 Task: Find connections with filter location Izegem with filter topic #linkedintrainer with filter profile language English with filter current company AKQA with filter school Chettinad Vidyashram with filter industry Accommodation Services with filter service category Insurance with filter keywords title Youth Volunteer
Action: Mouse moved to (630, 131)
Screenshot: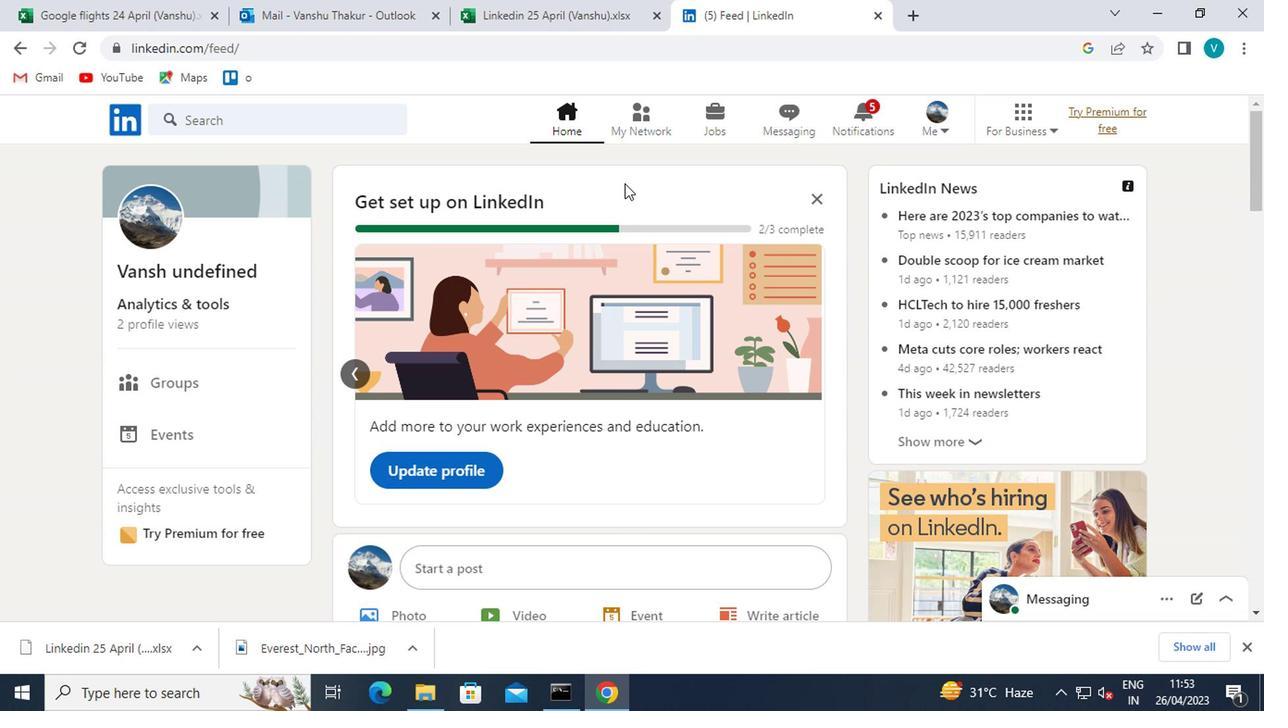 
Action: Mouse pressed left at (630, 131)
Screenshot: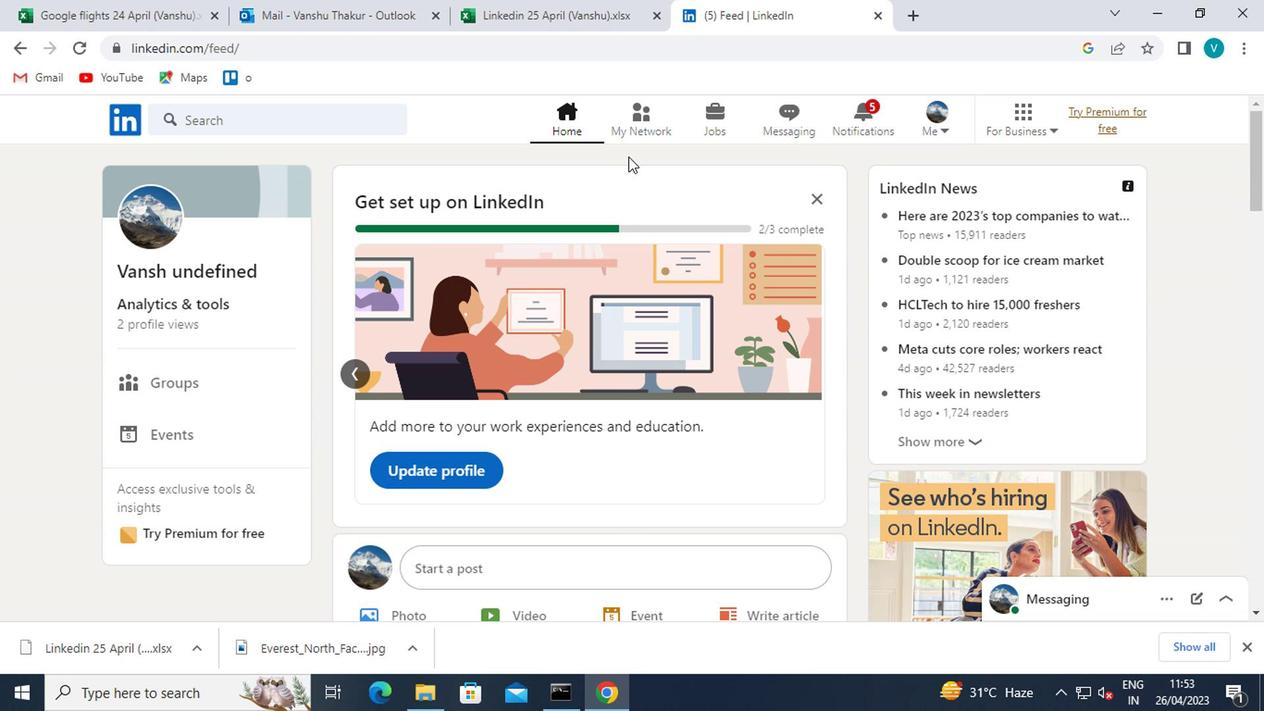 
Action: Mouse moved to (201, 229)
Screenshot: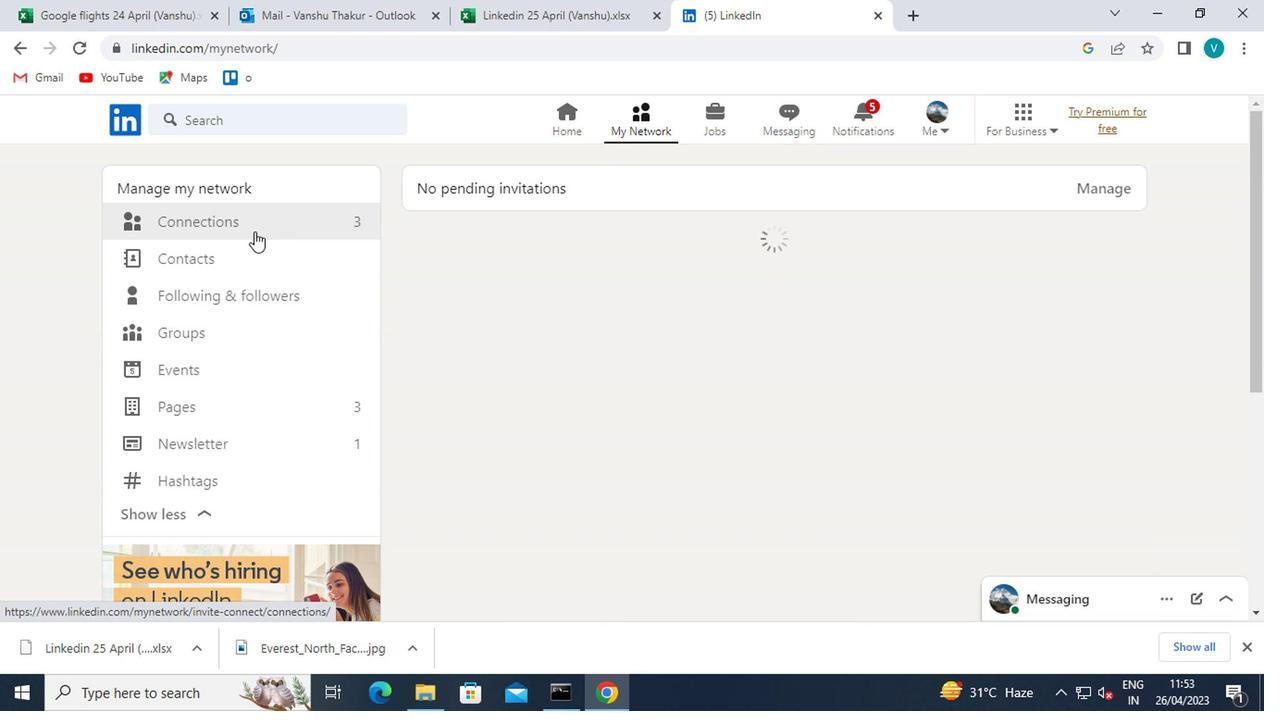 
Action: Mouse pressed left at (201, 229)
Screenshot: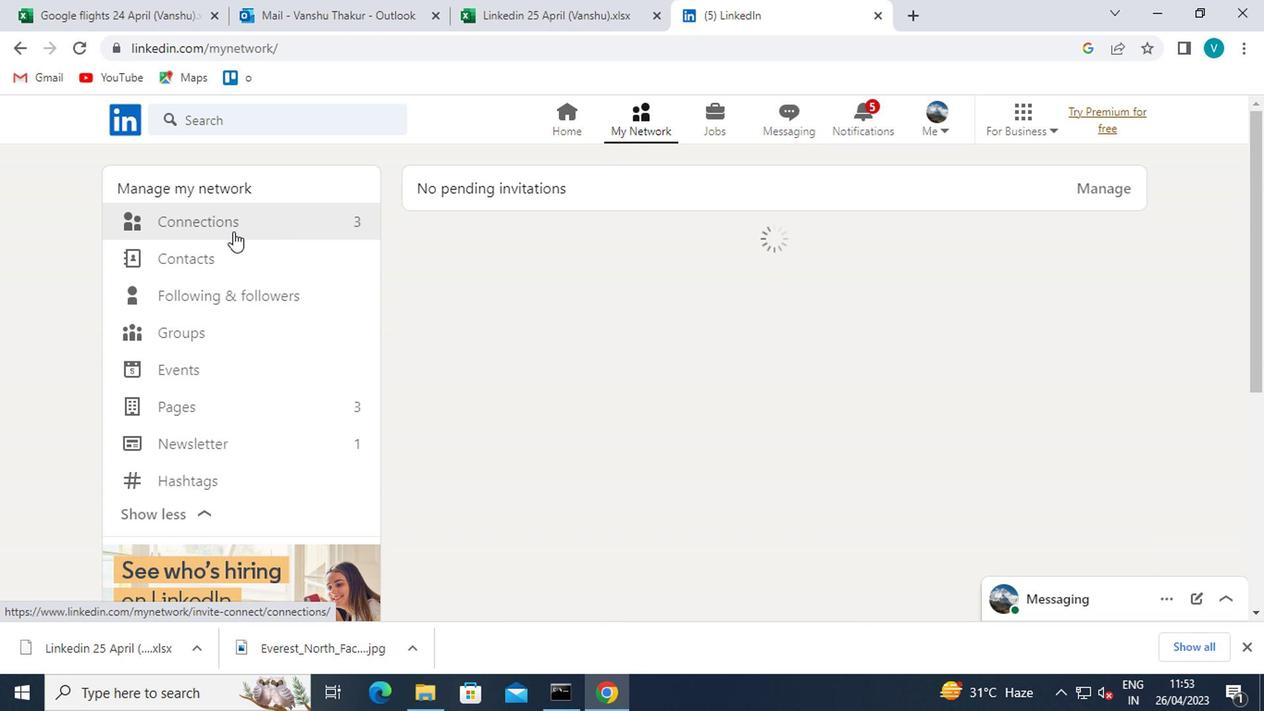 
Action: Mouse moved to (715, 225)
Screenshot: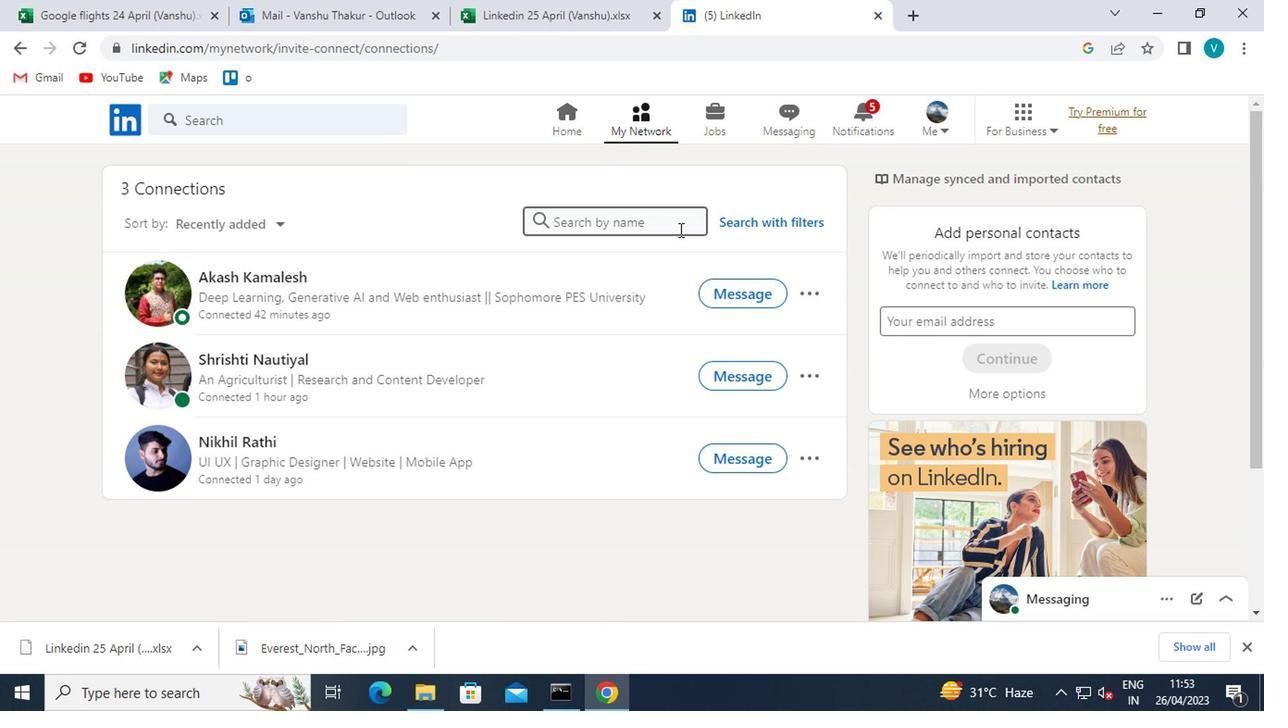
Action: Mouse pressed left at (715, 225)
Screenshot: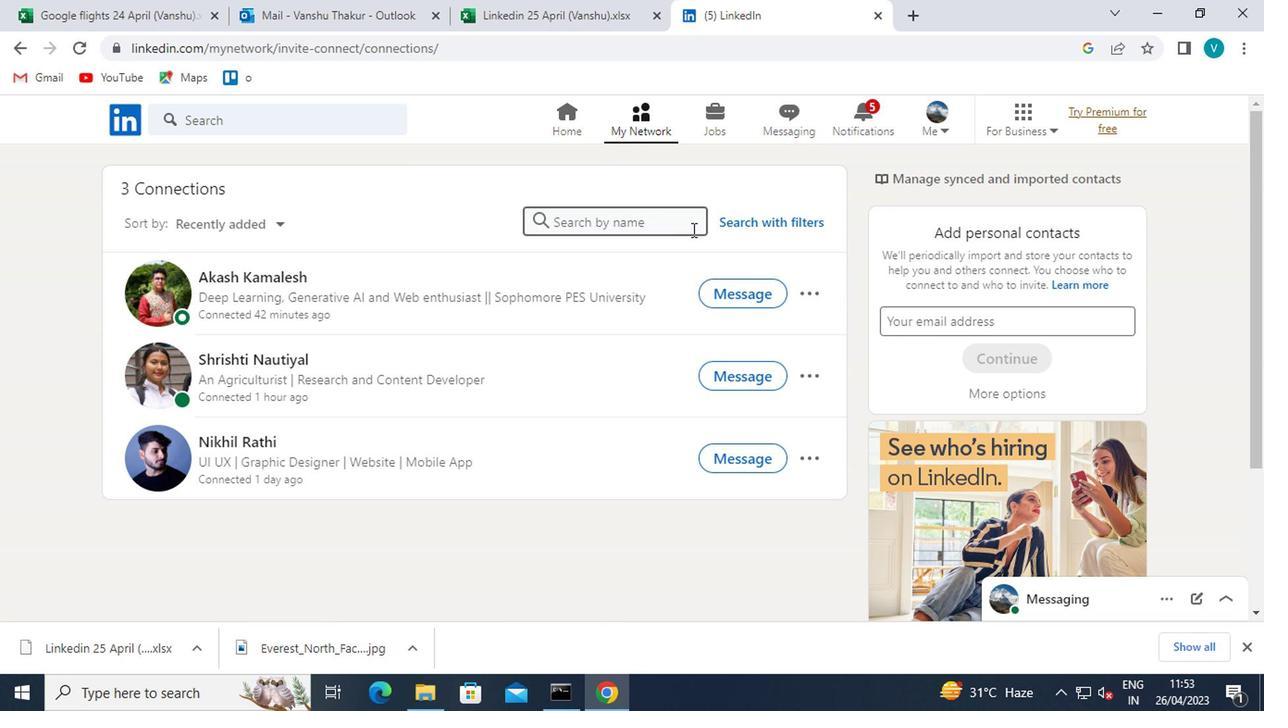 
Action: Mouse moved to (619, 169)
Screenshot: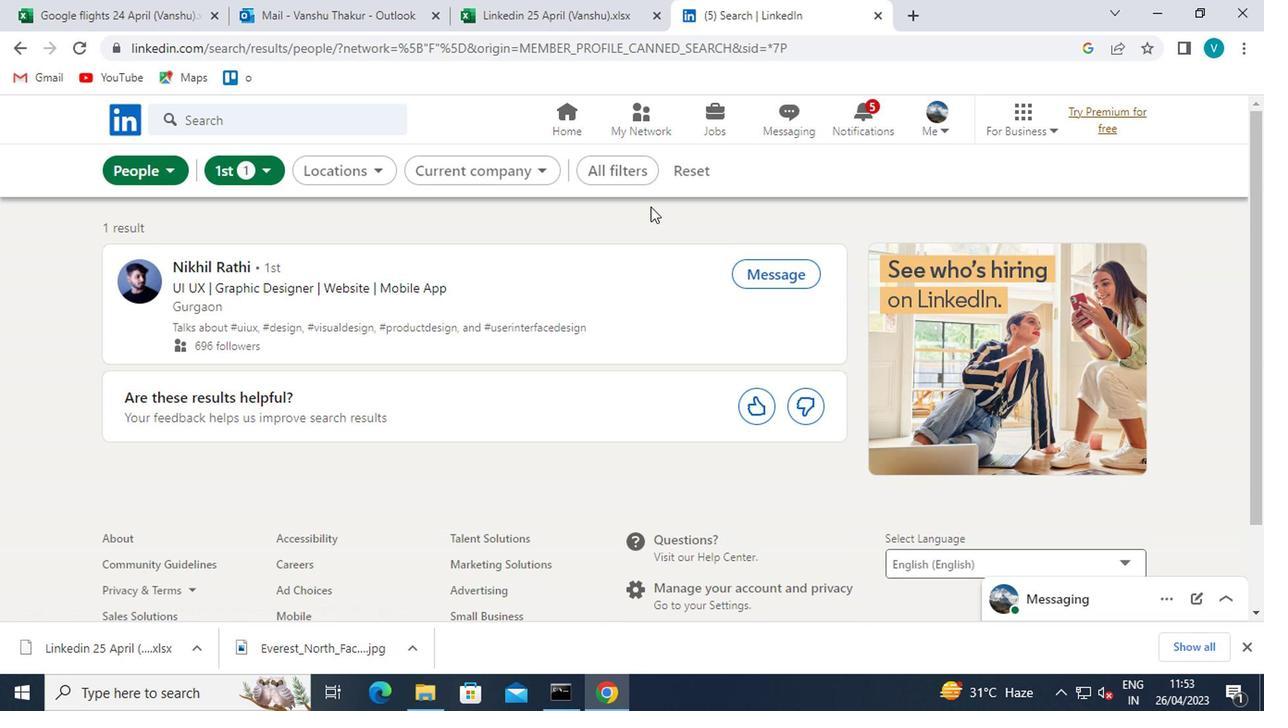 
Action: Mouse pressed left at (619, 169)
Screenshot: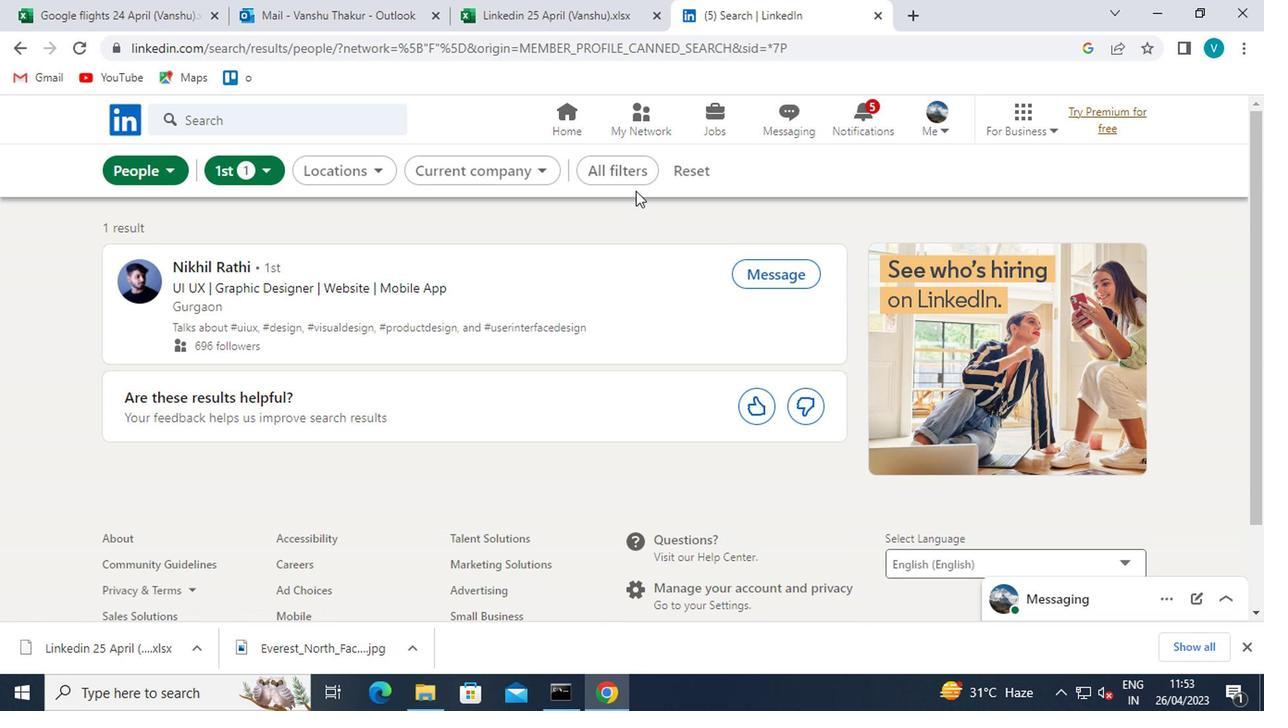 
Action: Mouse moved to (836, 328)
Screenshot: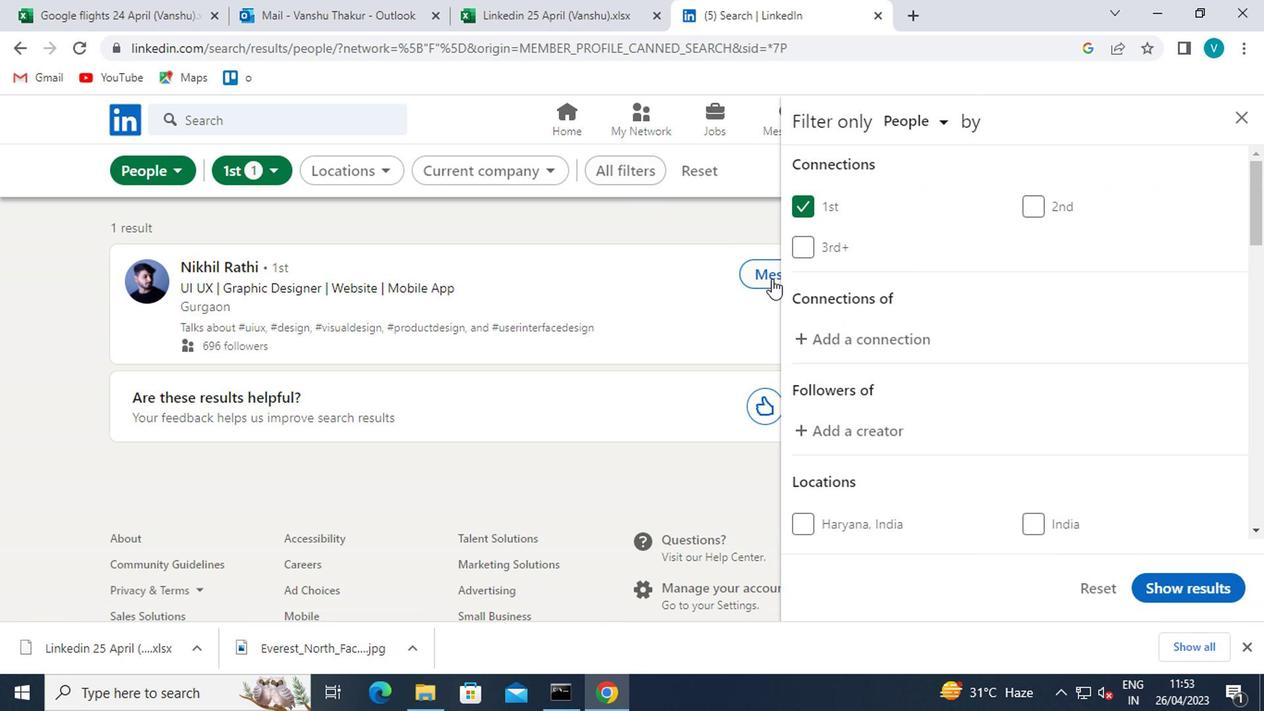 
Action: Mouse scrolled (836, 327) with delta (0, -1)
Screenshot: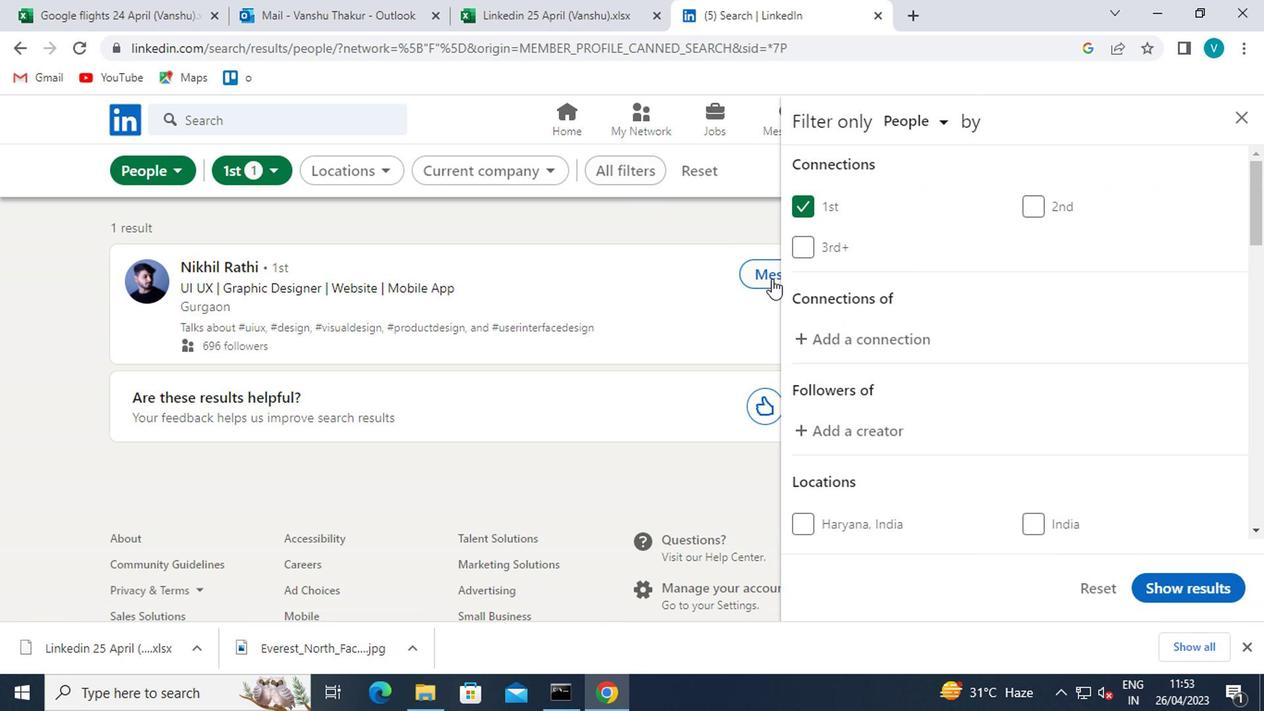 
Action: Mouse moved to (844, 340)
Screenshot: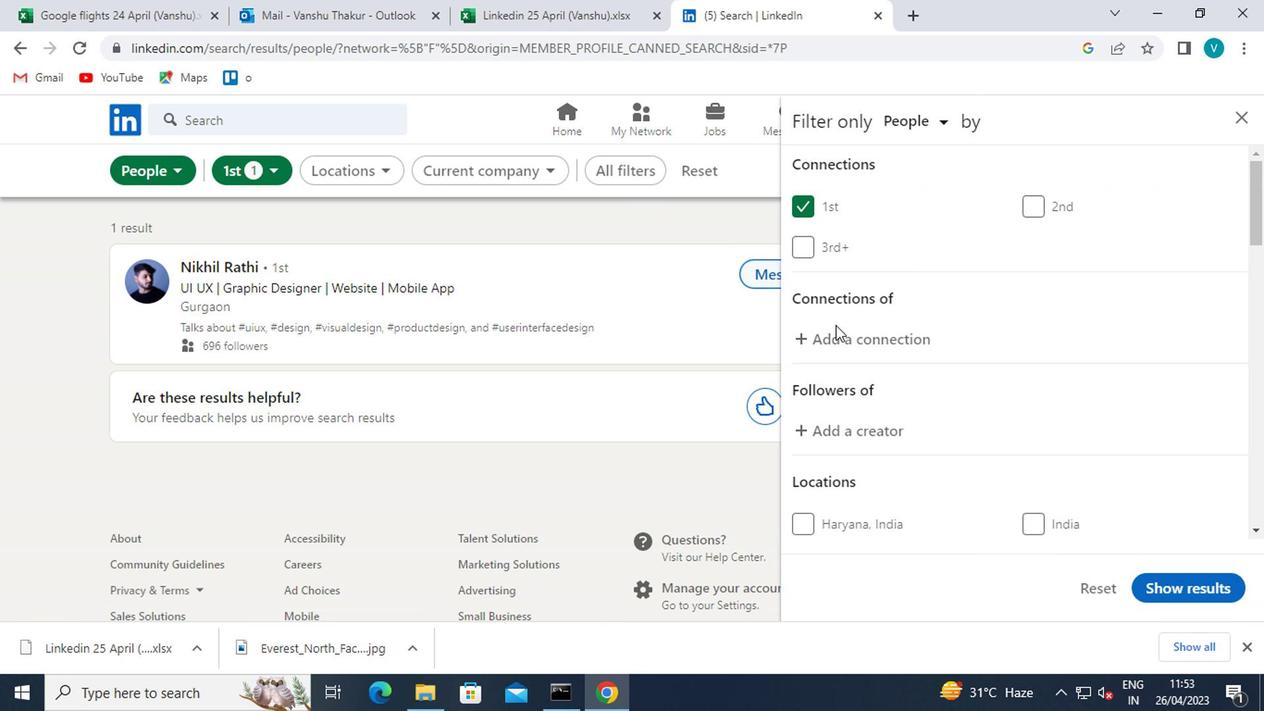 
Action: Mouse scrolled (844, 339) with delta (0, 0)
Screenshot: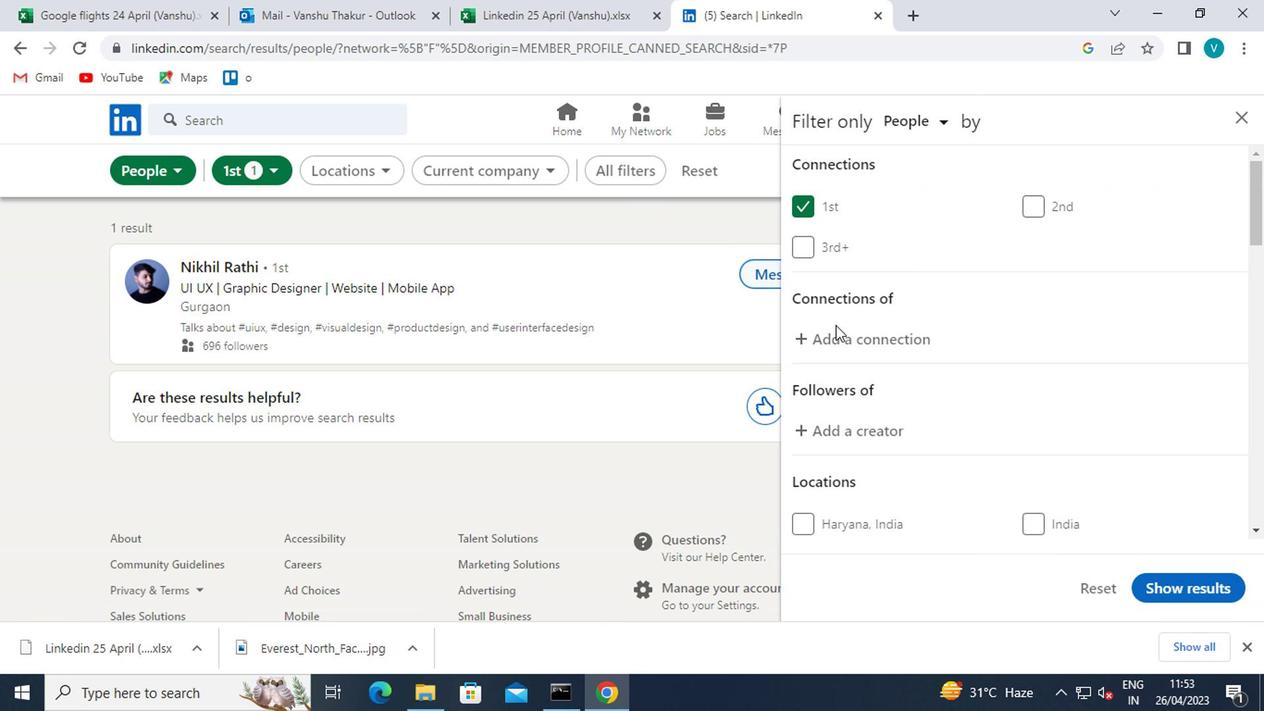
Action: Mouse moved to (848, 349)
Screenshot: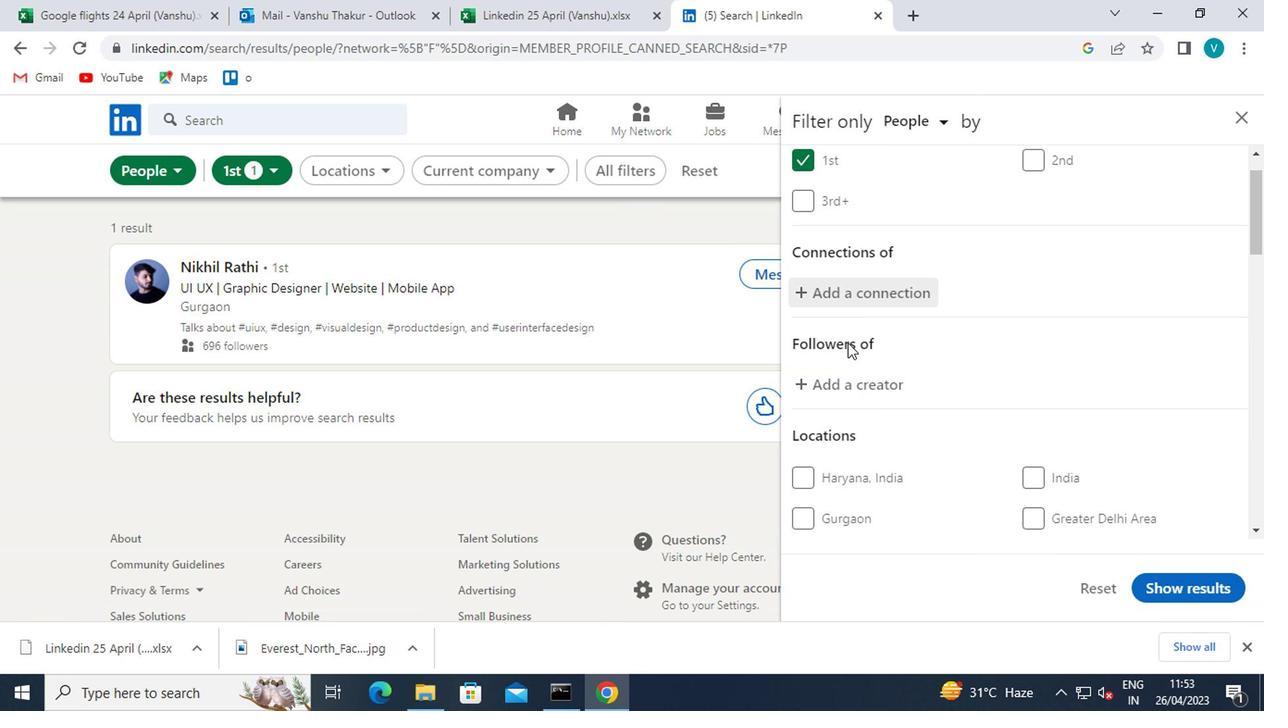 
Action: Mouse scrolled (848, 349) with delta (0, 0)
Screenshot: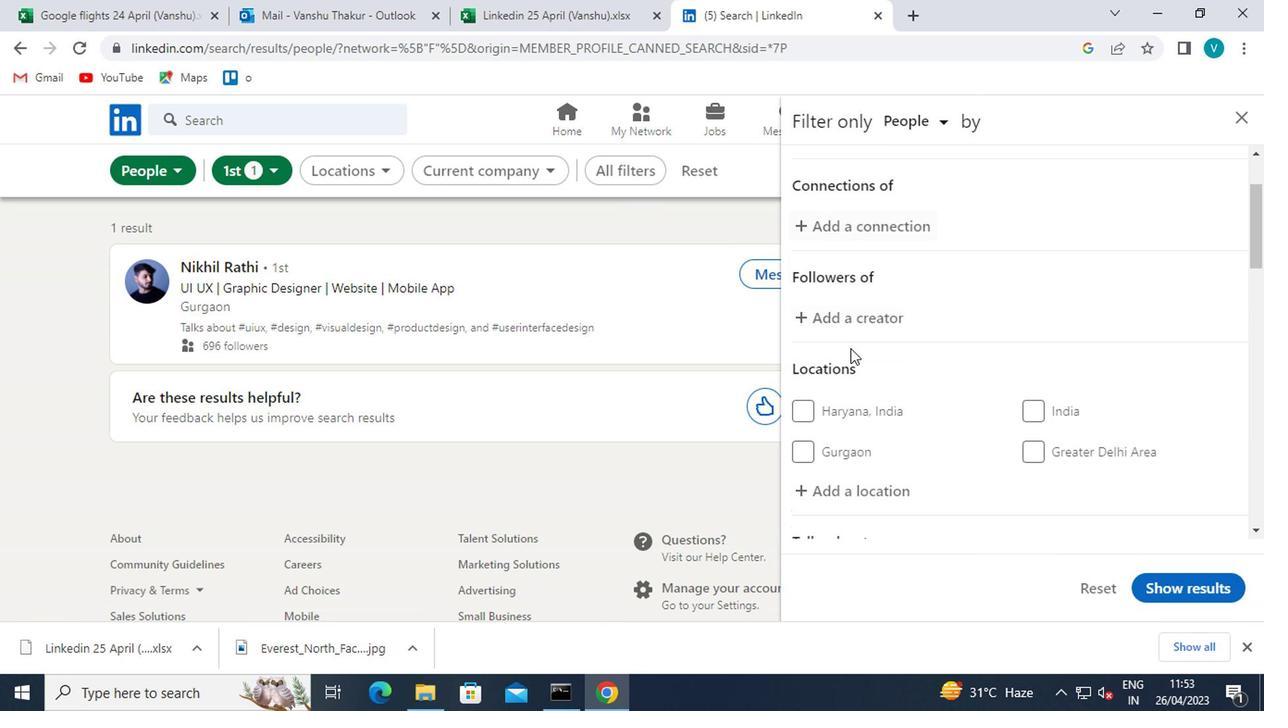 
Action: Mouse moved to (869, 324)
Screenshot: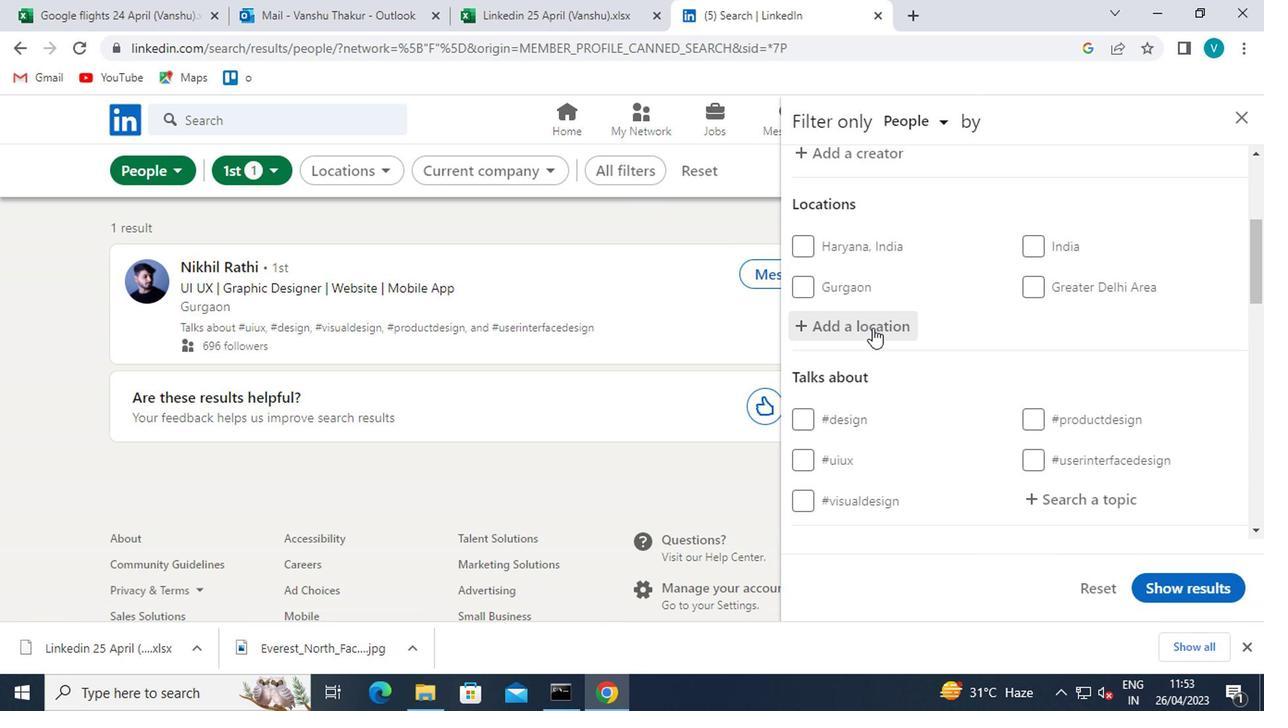 
Action: Mouse pressed left at (869, 324)
Screenshot: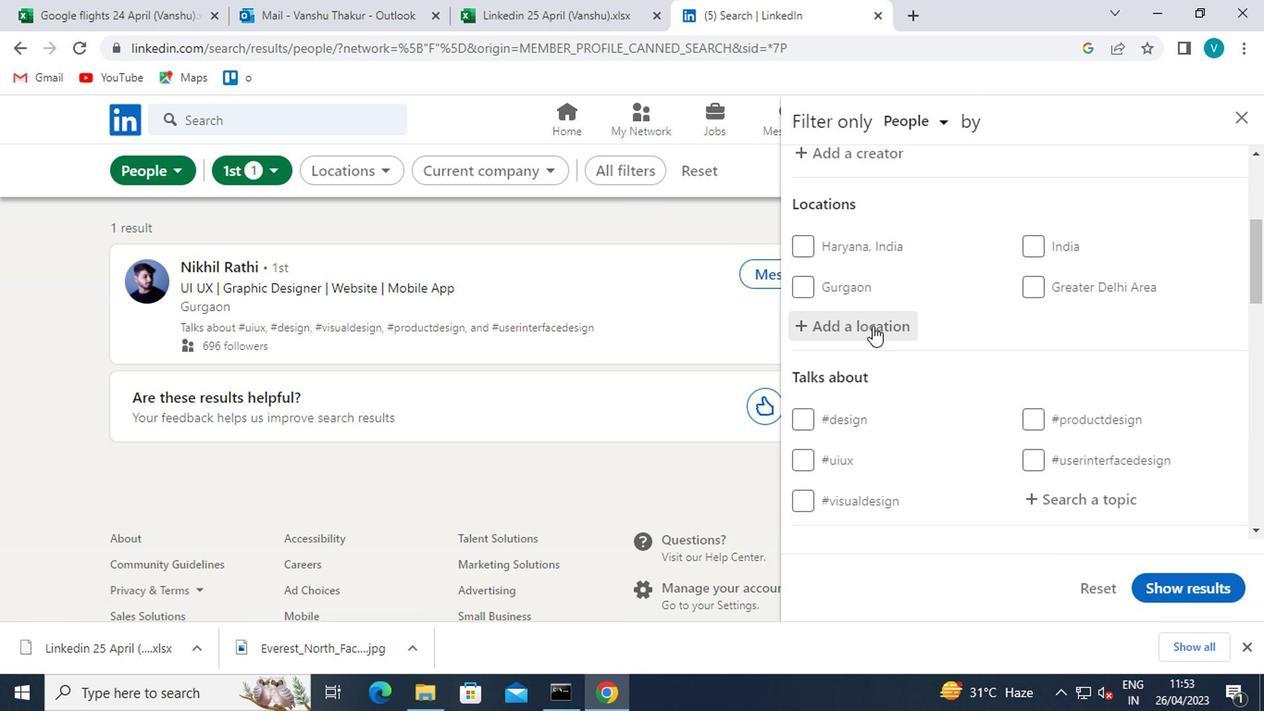 
Action: Mouse moved to (866, 322)
Screenshot: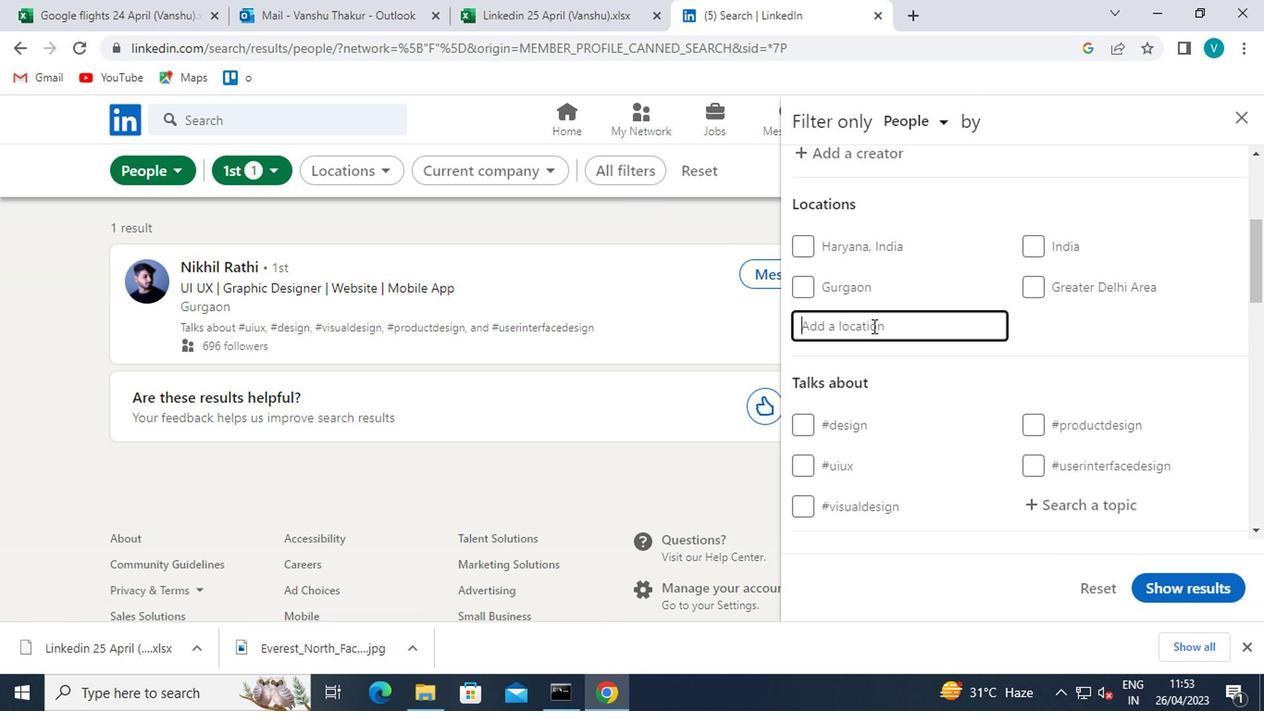 
Action: Key pressed <Key.shift>IZEGEM<Key.space>
Screenshot: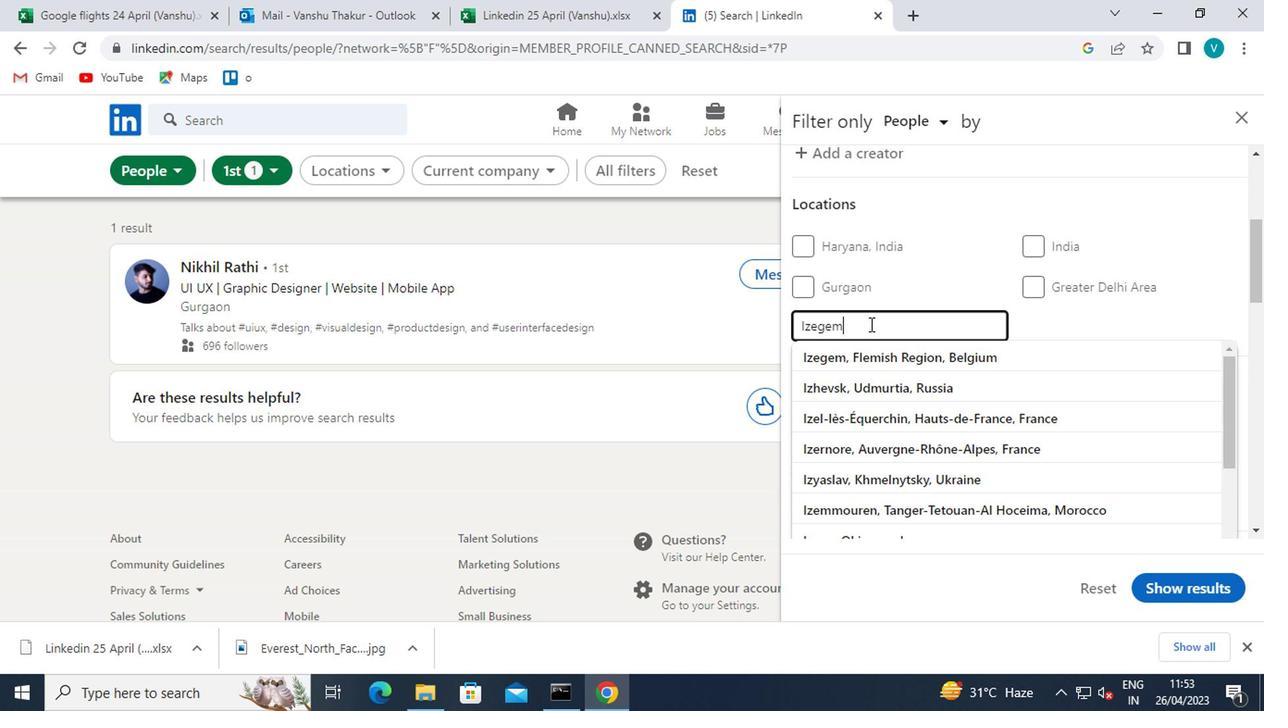
Action: Mouse moved to (874, 352)
Screenshot: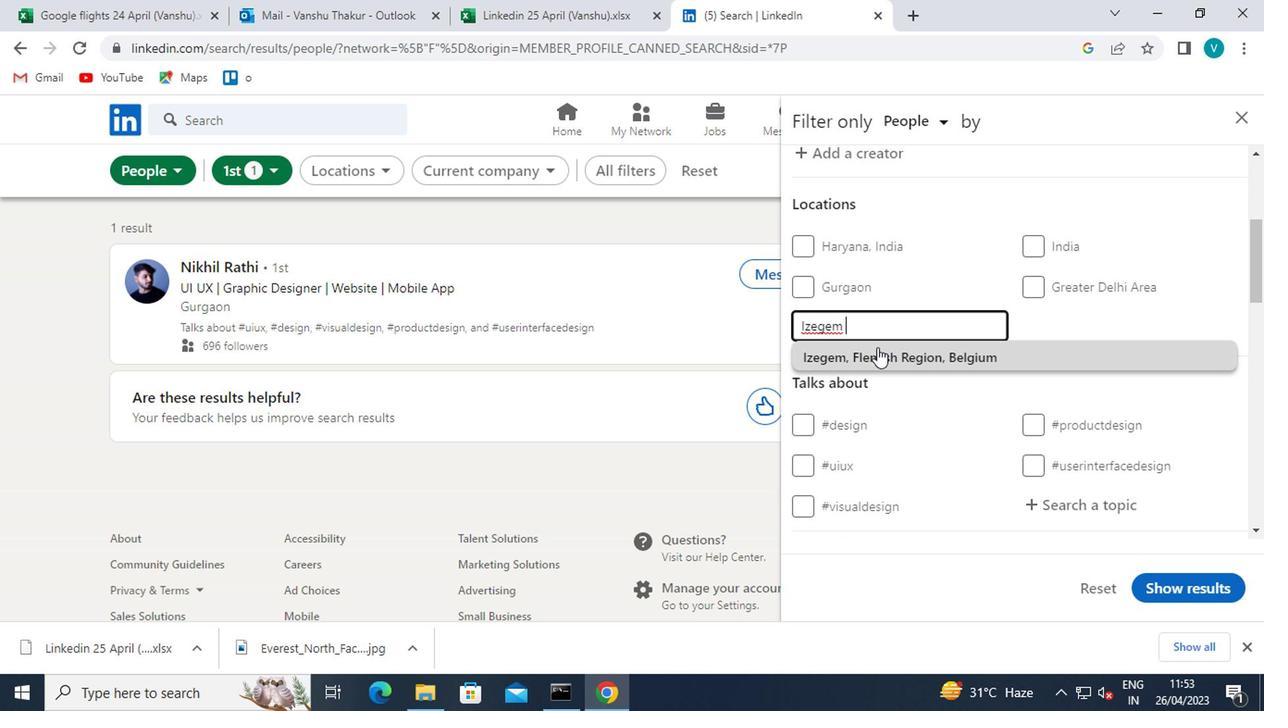 
Action: Mouse pressed left at (874, 352)
Screenshot: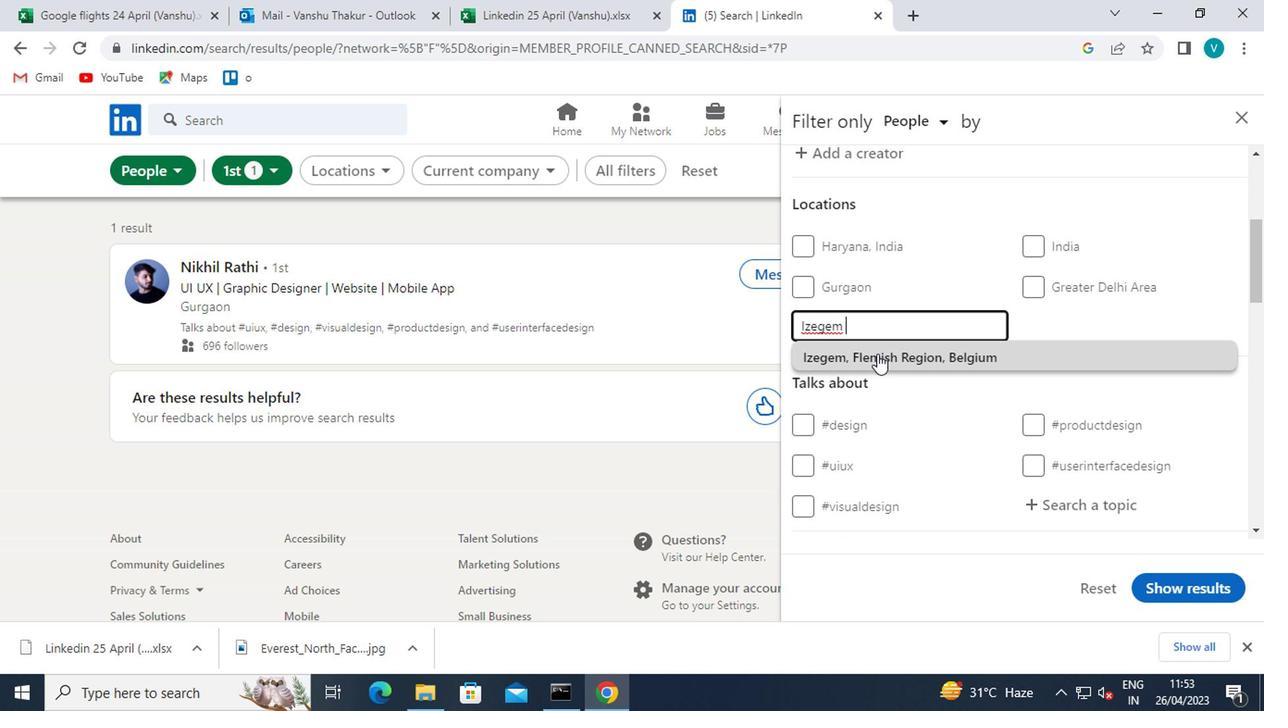 
Action: Mouse scrolled (874, 351) with delta (0, 0)
Screenshot: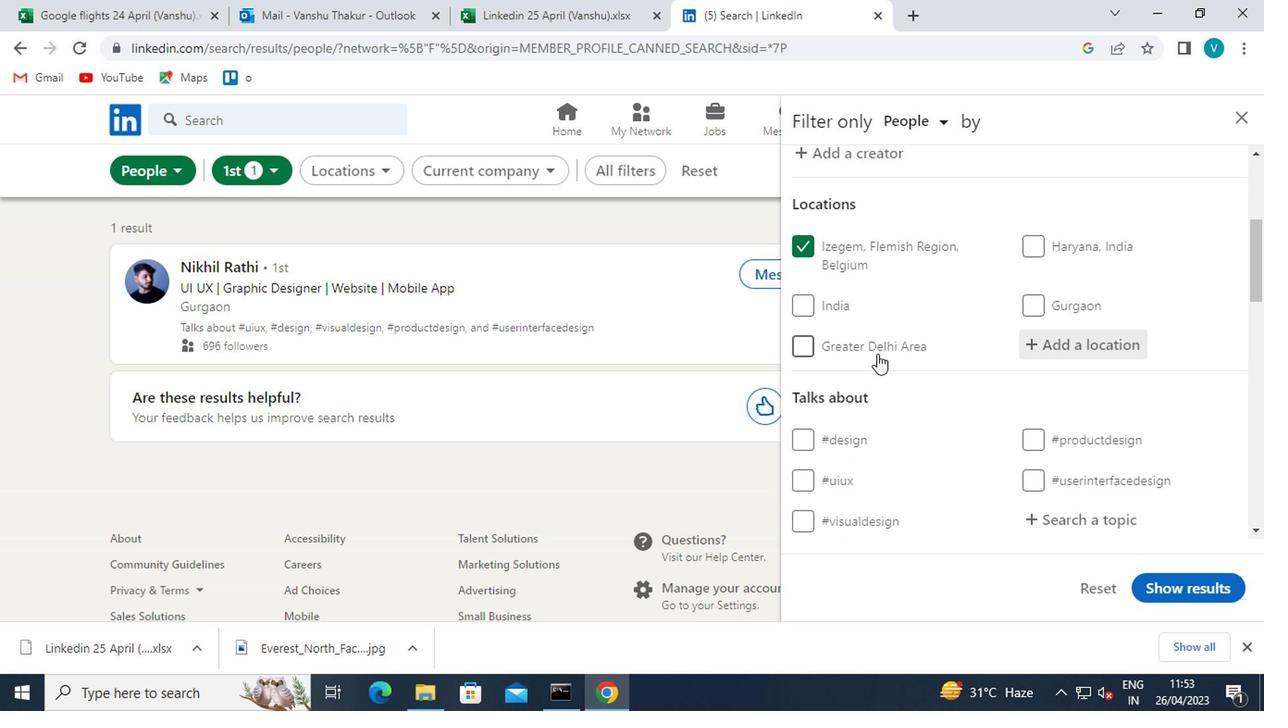 
Action: Mouse scrolled (874, 351) with delta (0, 0)
Screenshot: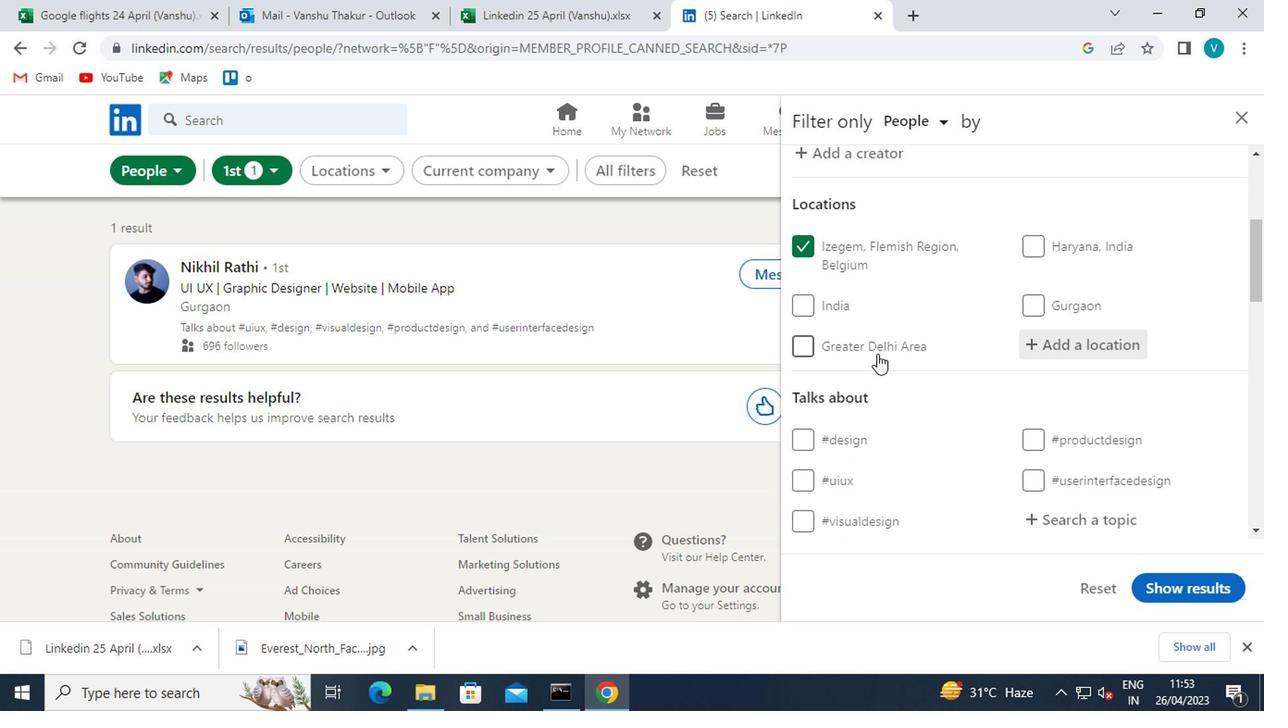 
Action: Mouse moved to (1087, 347)
Screenshot: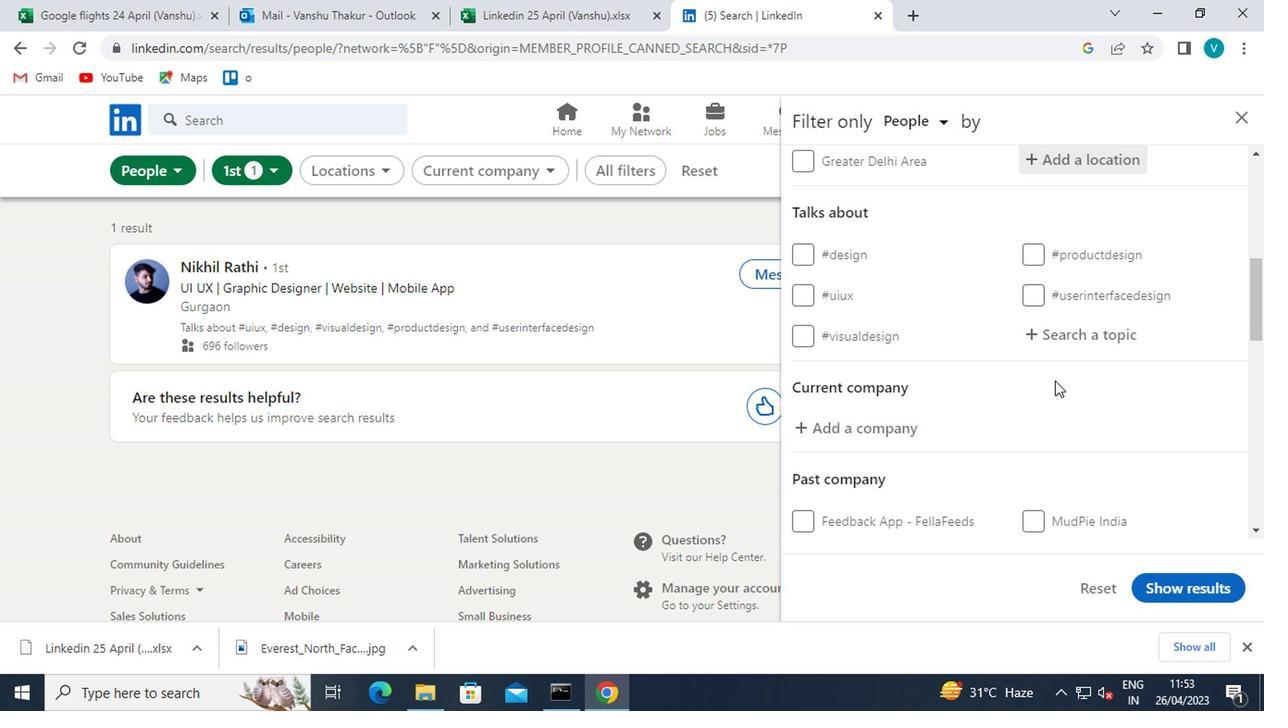 
Action: Mouse pressed left at (1087, 347)
Screenshot: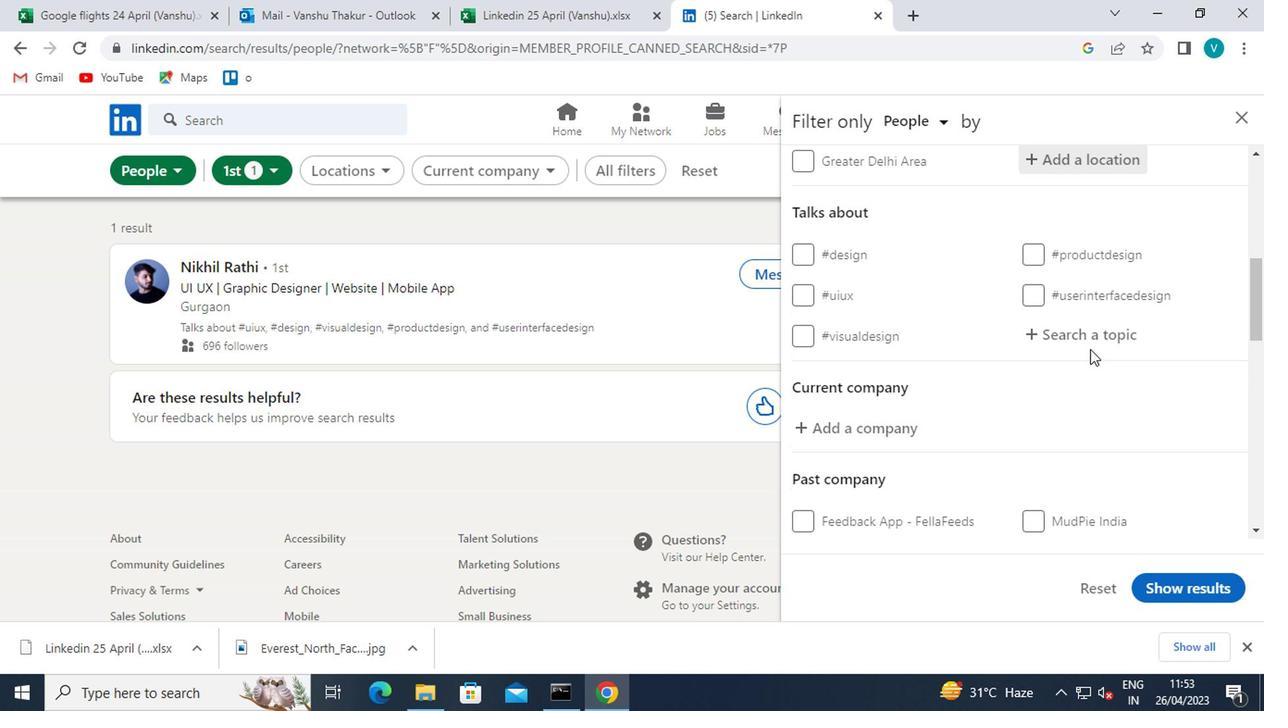 
Action: Mouse moved to (1092, 340)
Screenshot: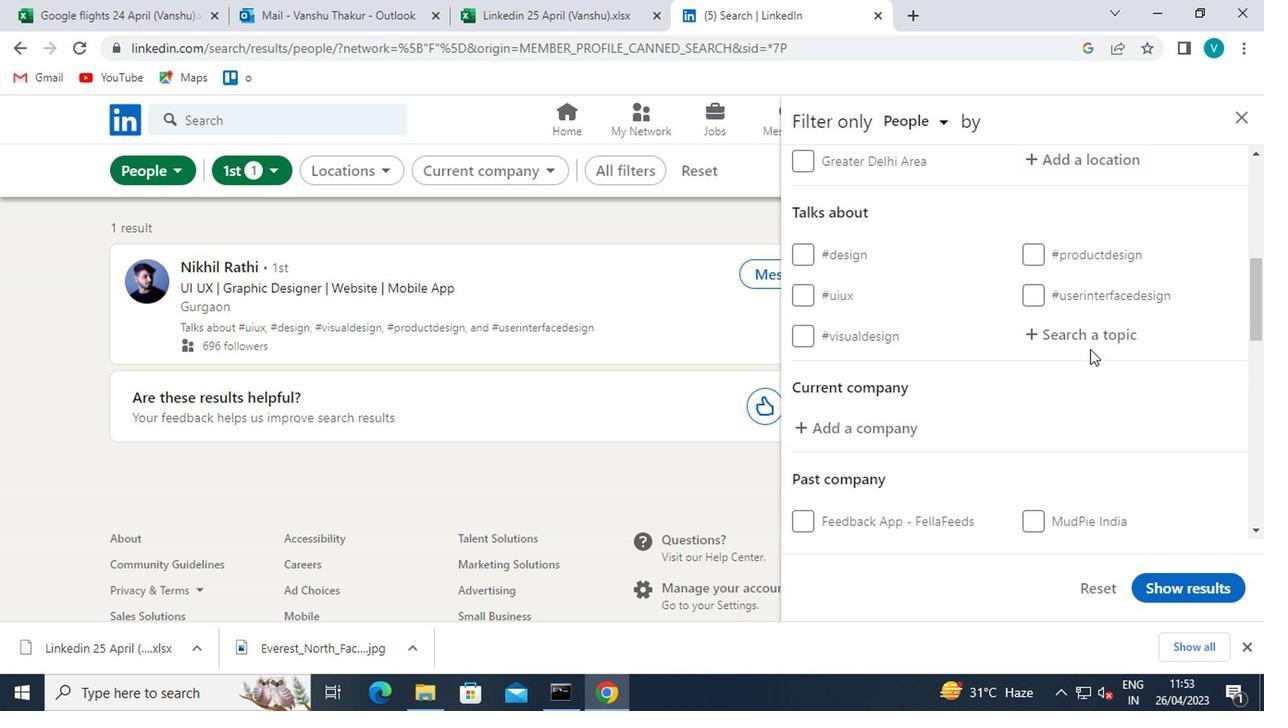 
Action: Mouse pressed left at (1092, 340)
Screenshot: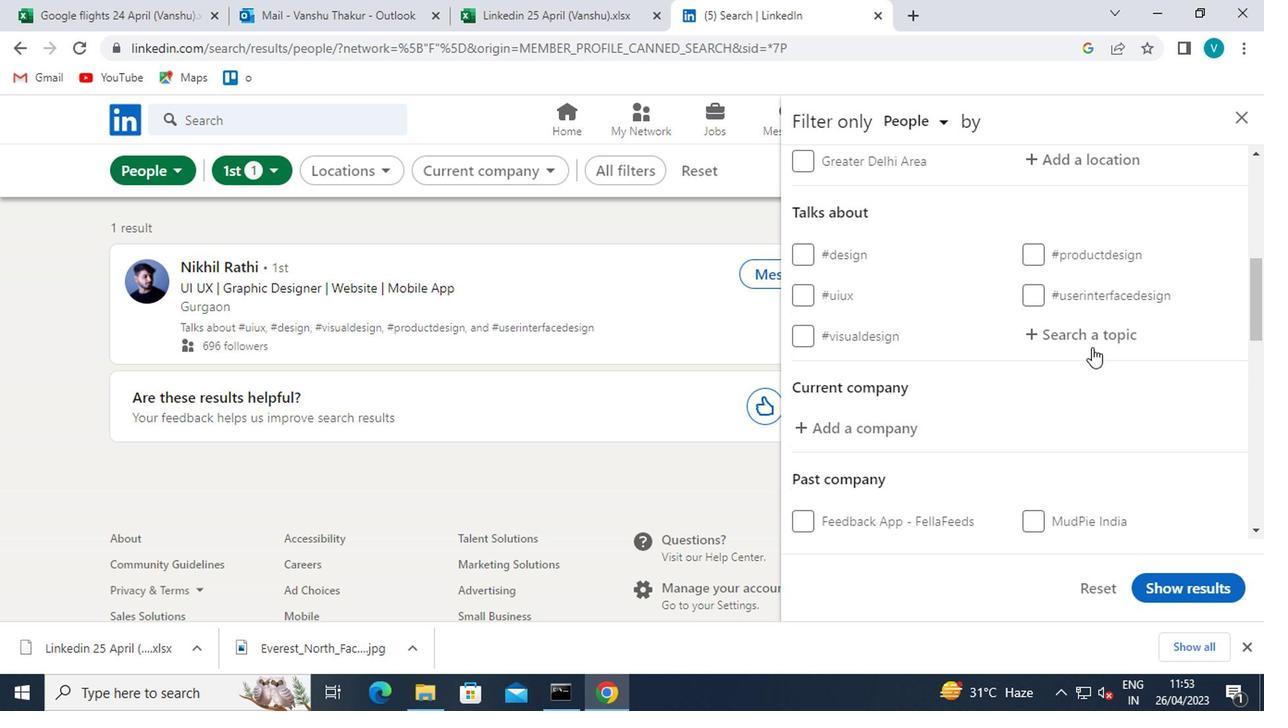 
Action: Key pressed <Key.shift>#<Key.shift><Key.shift><Key.shift><Key.shift>L<Key.backspace>LINKEDIN<Key.space><Key.left>TRAINER<Key.space>
Screenshot: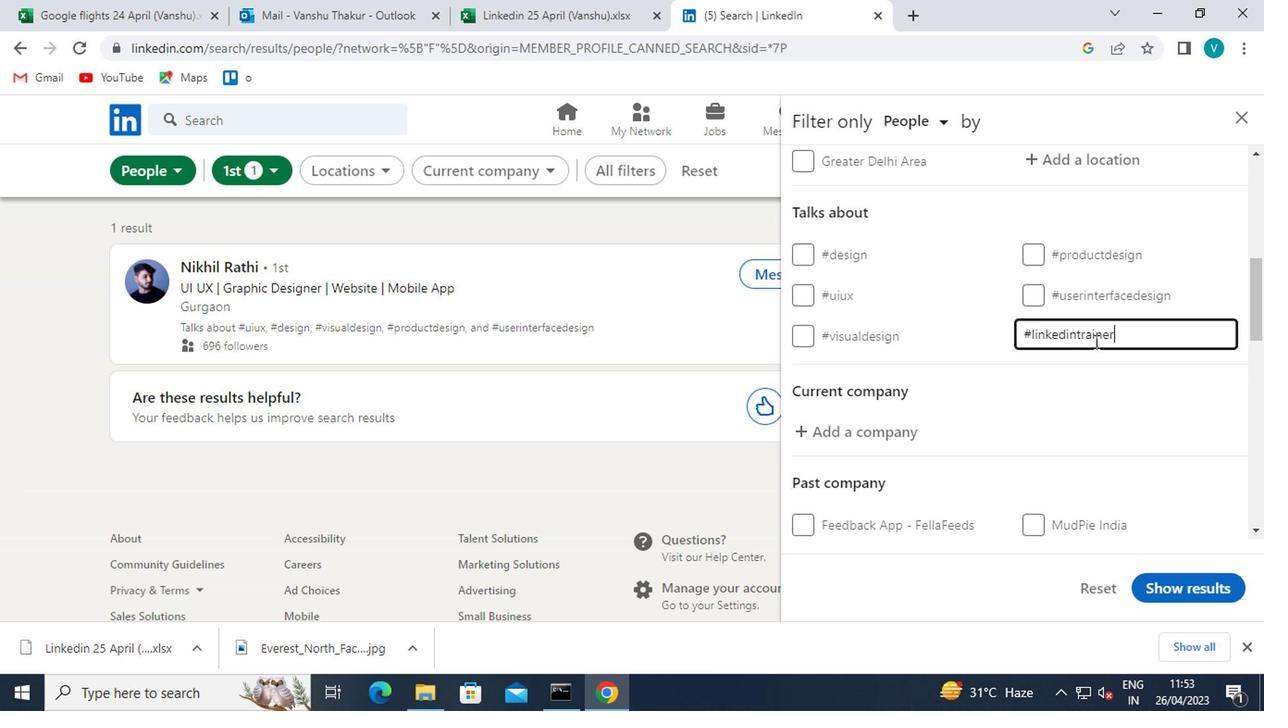 
Action: Mouse moved to (1088, 374)
Screenshot: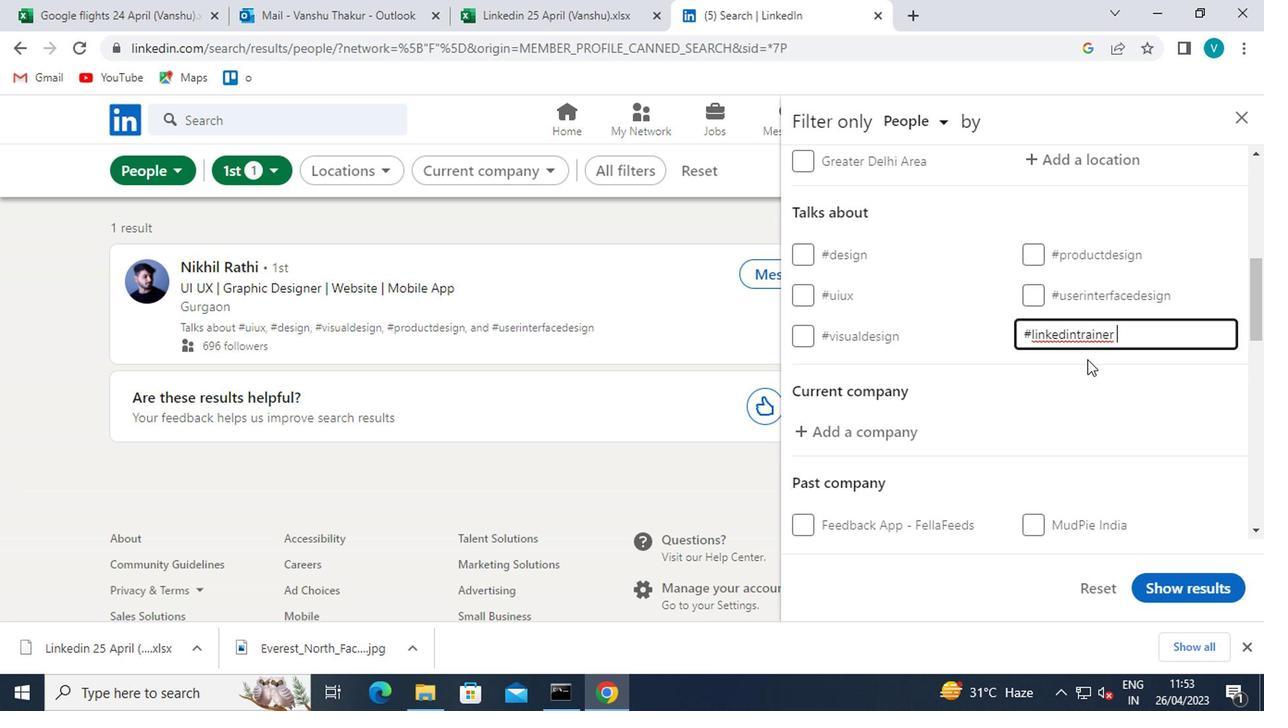 
Action: Mouse pressed left at (1088, 374)
Screenshot: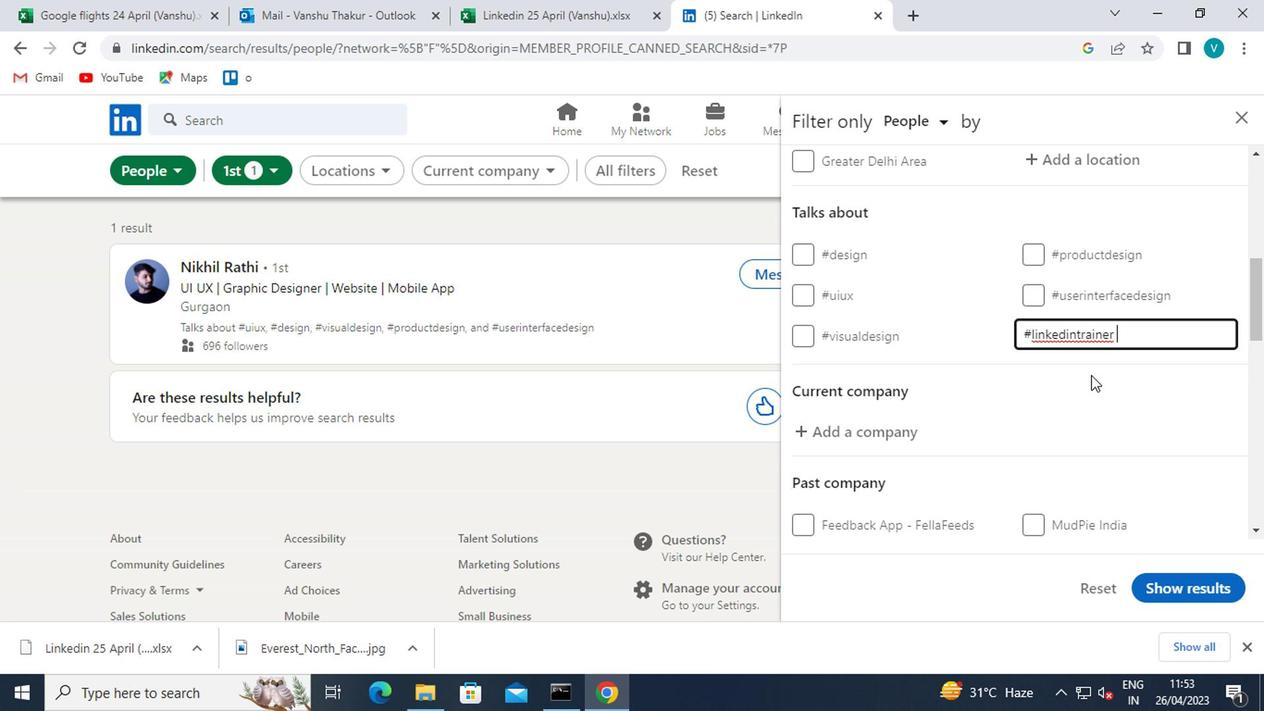 
Action: Mouse scrolled (1088, 372) with delta (0, -1)
Screenshot: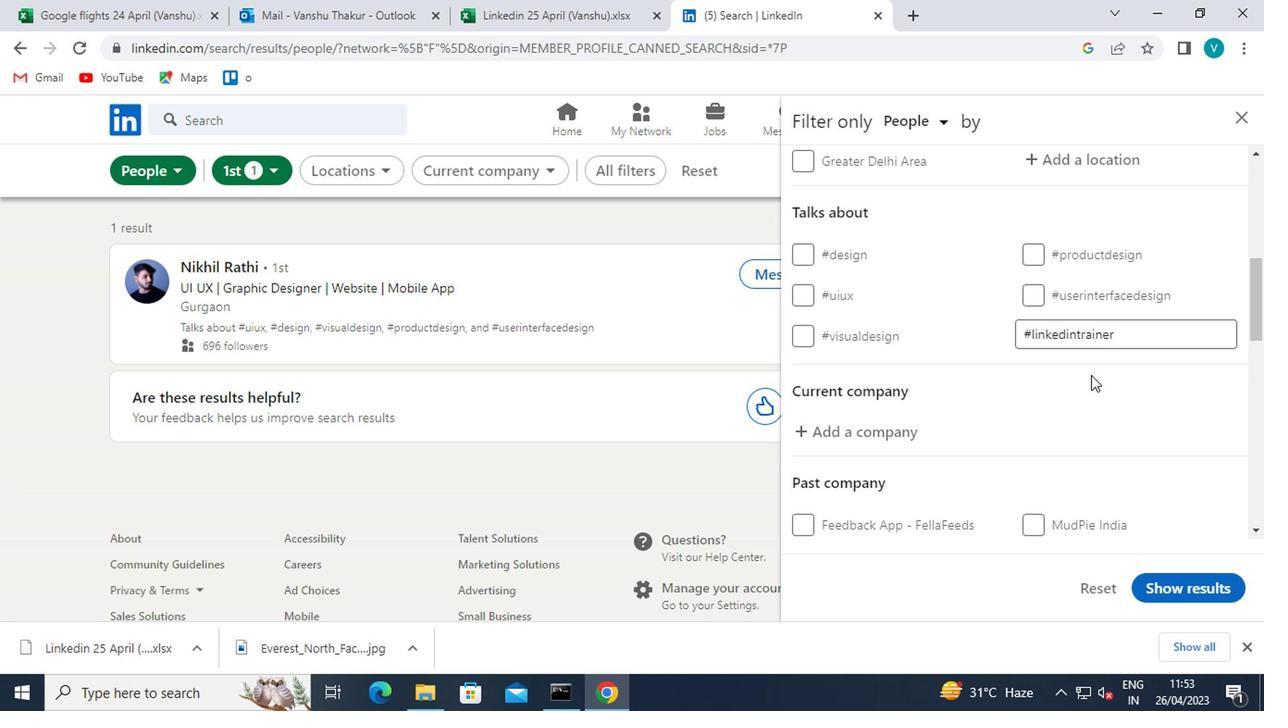 
Action: Mouse moved to (1087, 378)
Screenshot: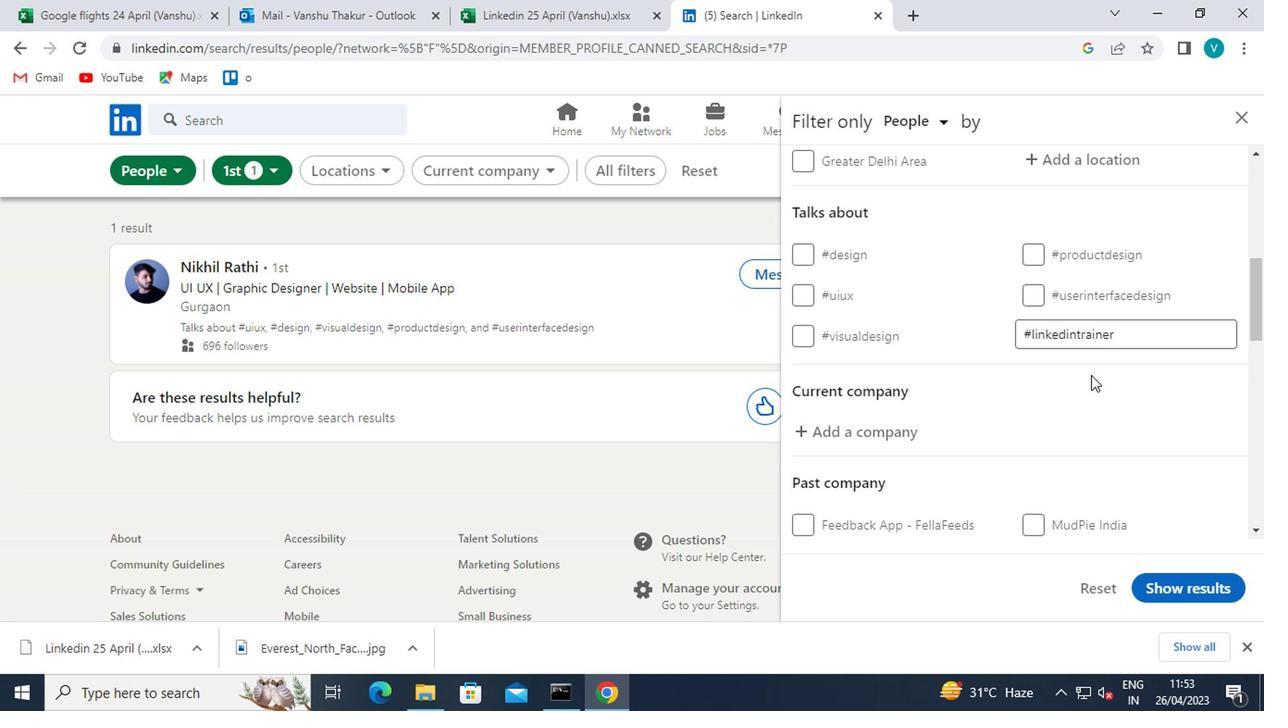 
Action: Mouse scrolled (1087, 376) with delta (0, -1)
Screenshot: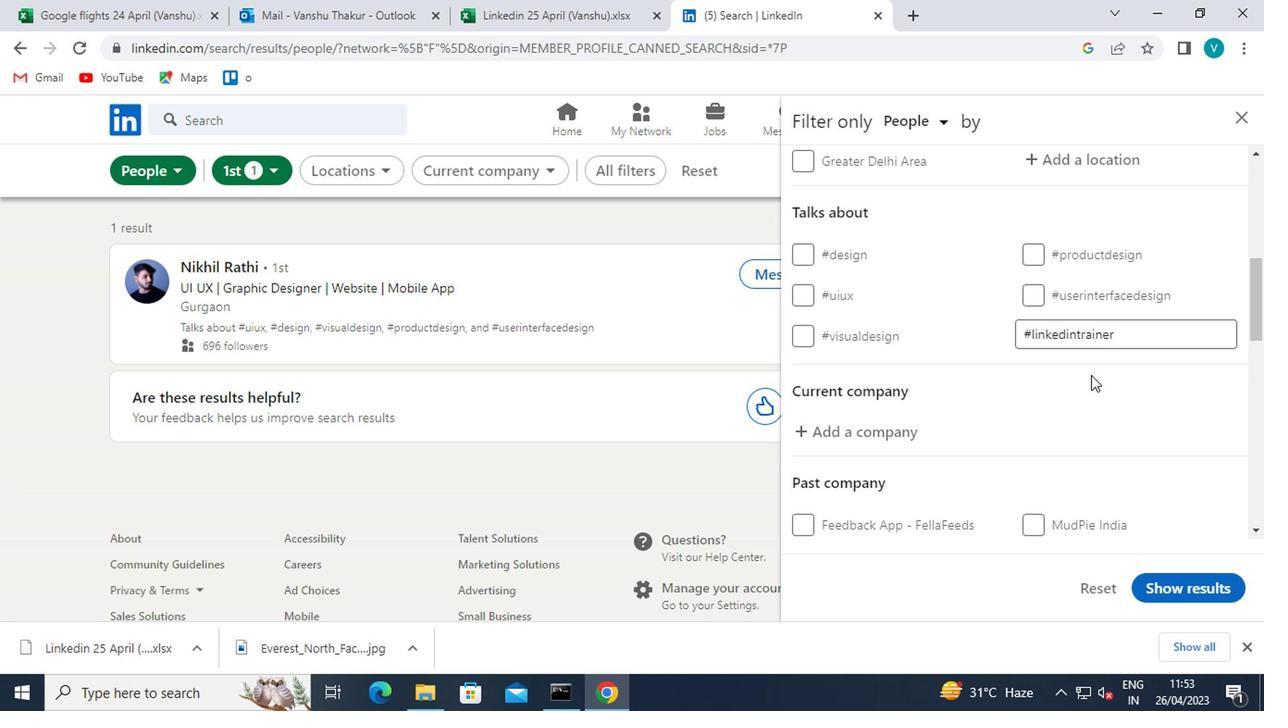 
Action: Mouse moved to (1046, 387)
Screenshot: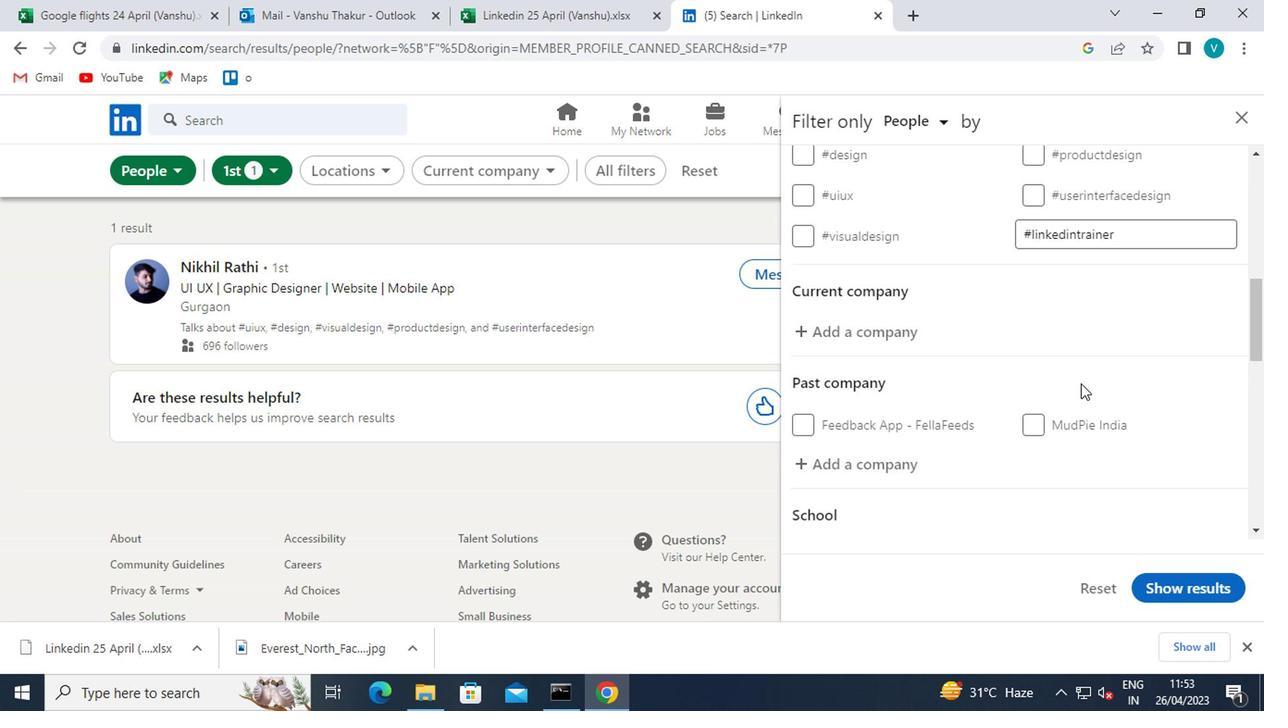 
Action: Mouse scrolled (1046, 387) with delta (0, 0)
Screenshot: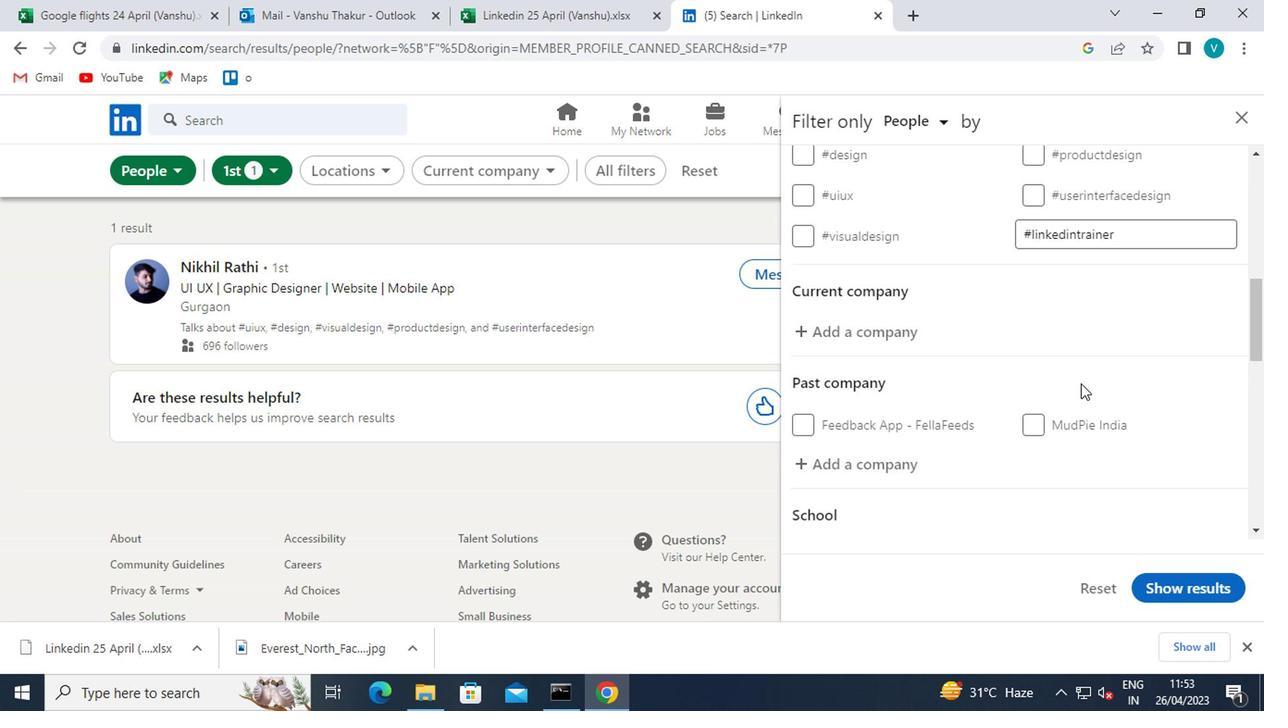 
Action: Mouse moved to (1004, 397)
Screenshot: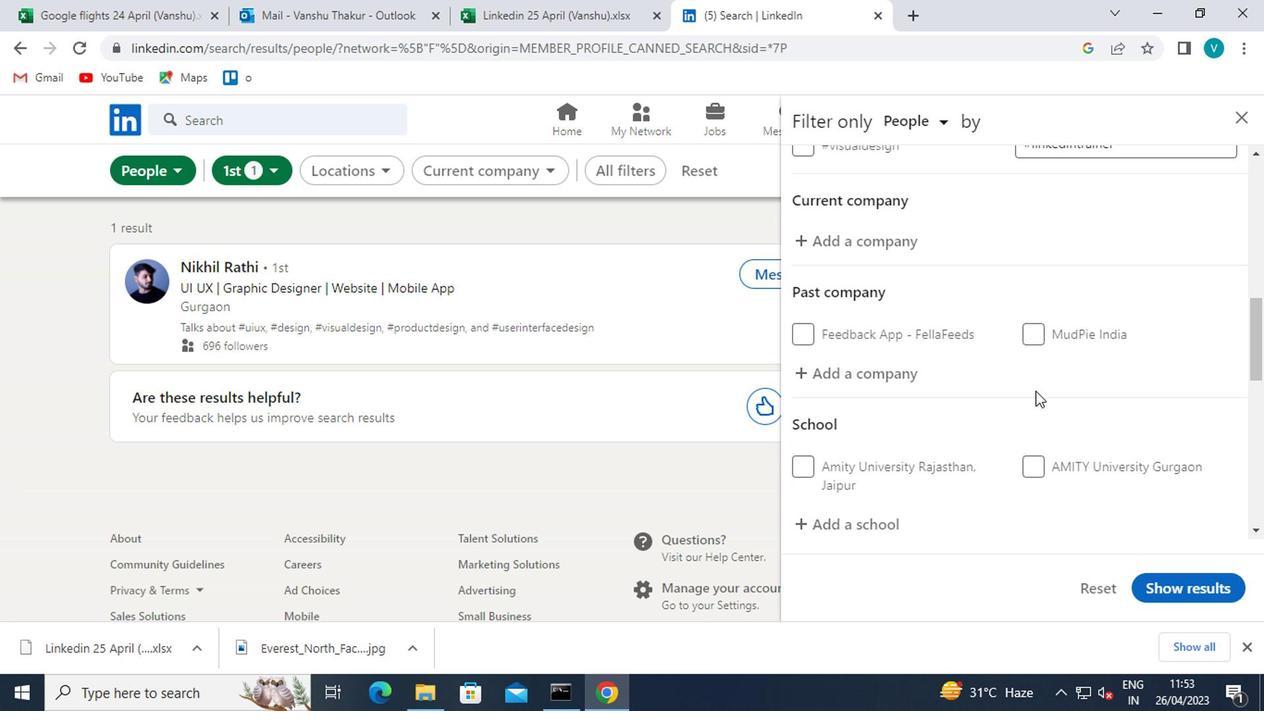 
Action: Mouse scrolled (1004, 396) with delta (0, 0)
Screenshot: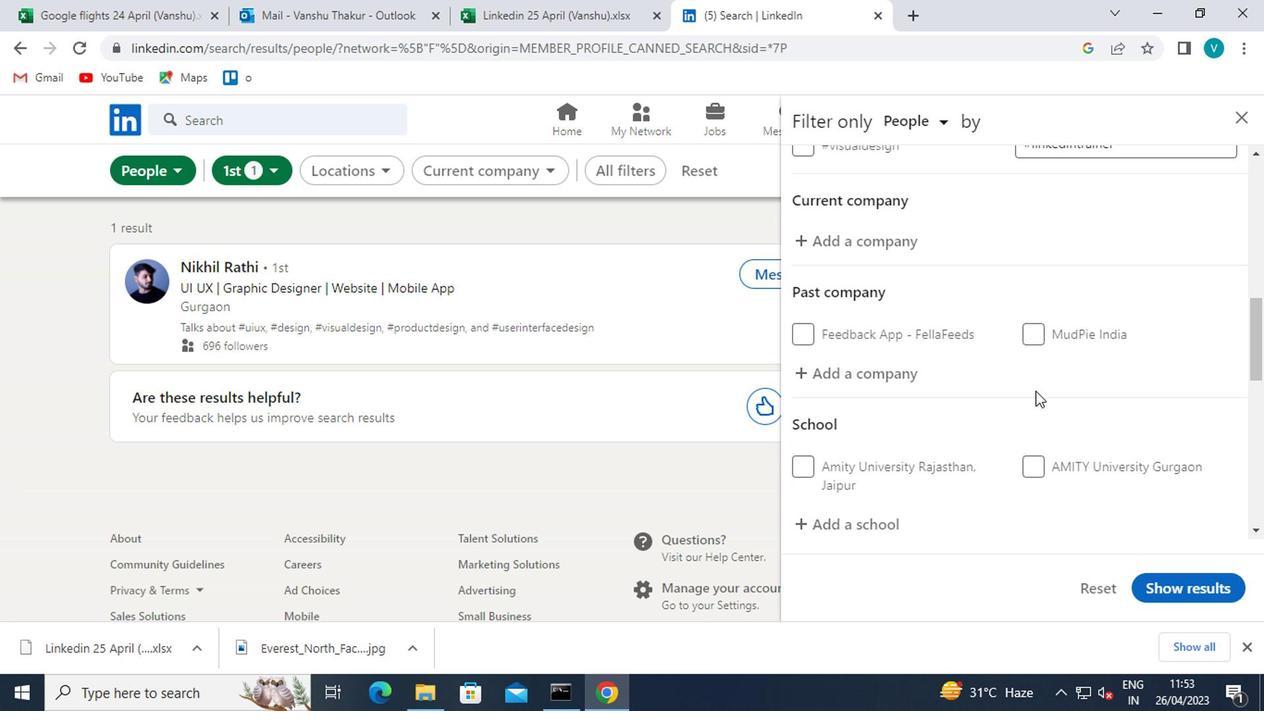 
Action: Mouse moved to (966, 405)
Screenshot: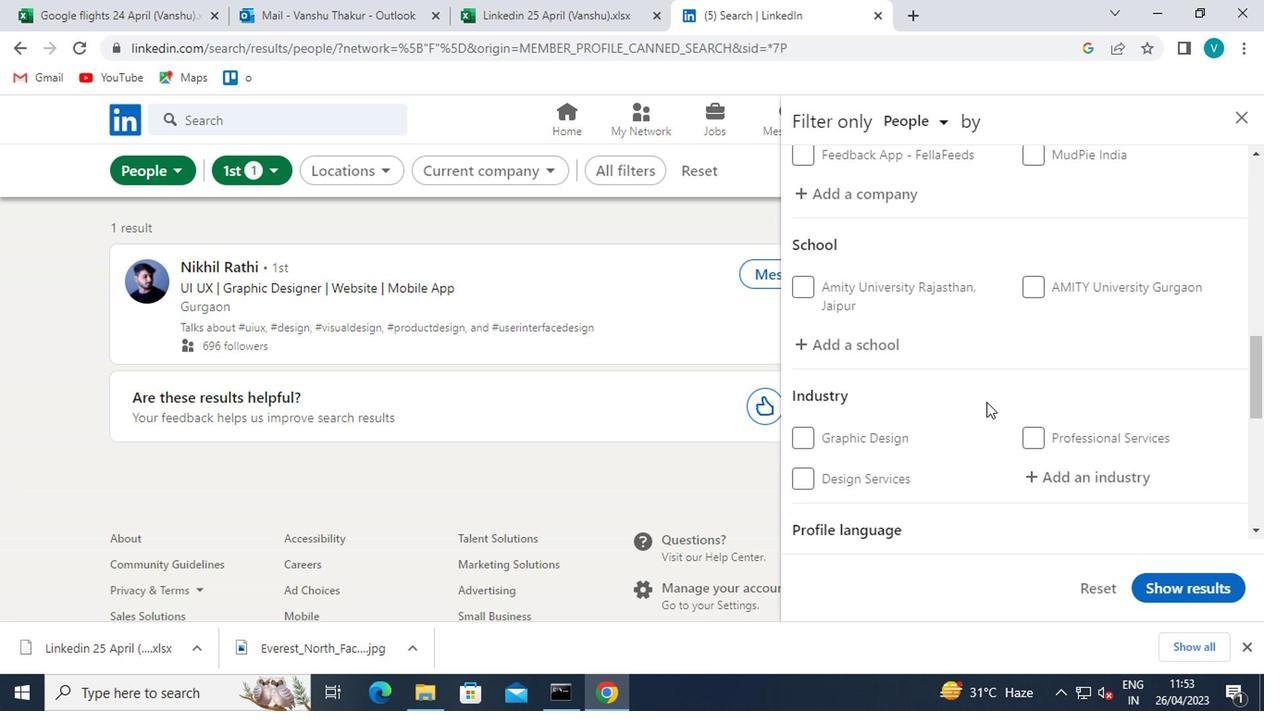 
Action: Mouse scrolled (966, 403) with delta (0, -1)
Screenshot: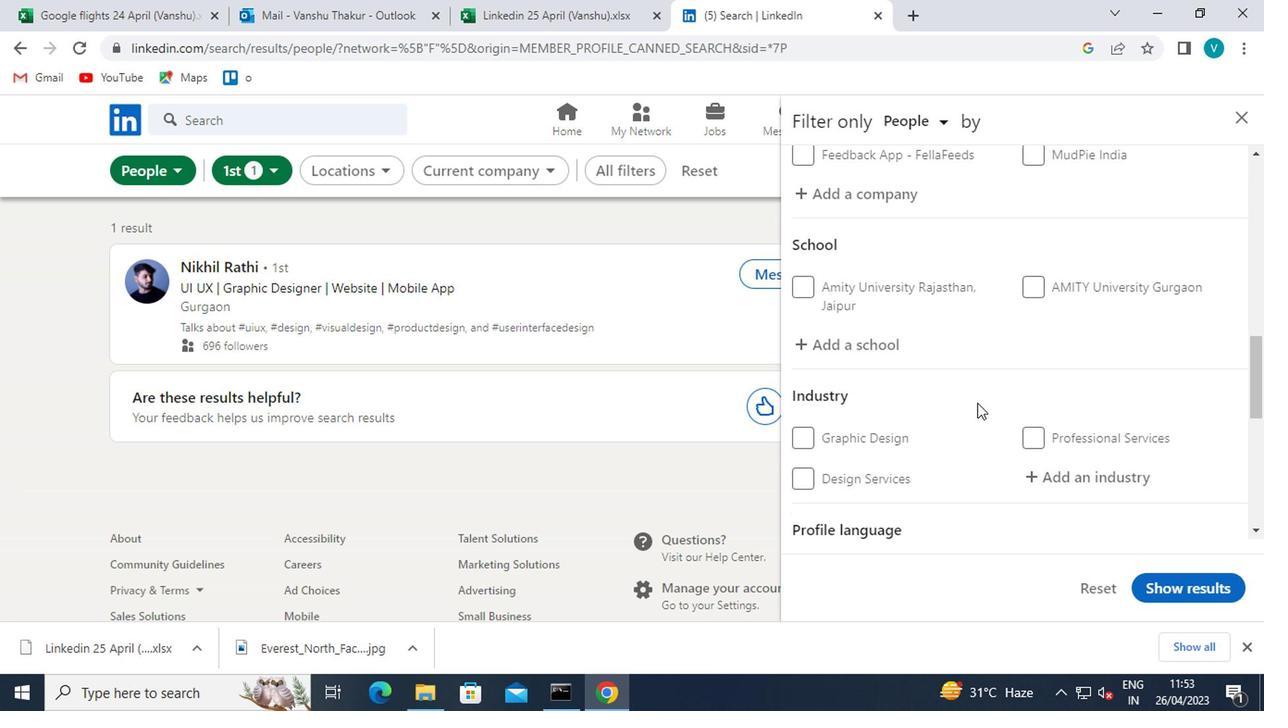 
Action: Mouse moved to (964, 405)
Screenshot: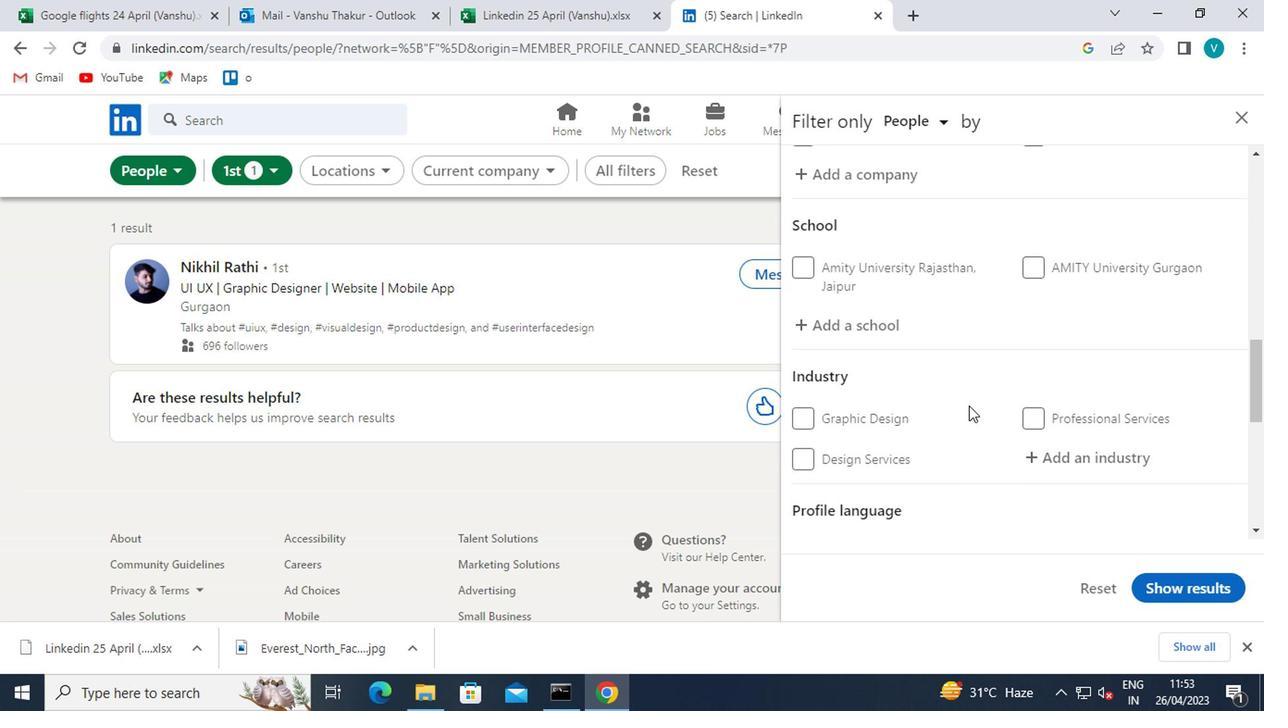 
Action: Mouse scrolled (964, 405) with delta (0, 0)
Screenshot: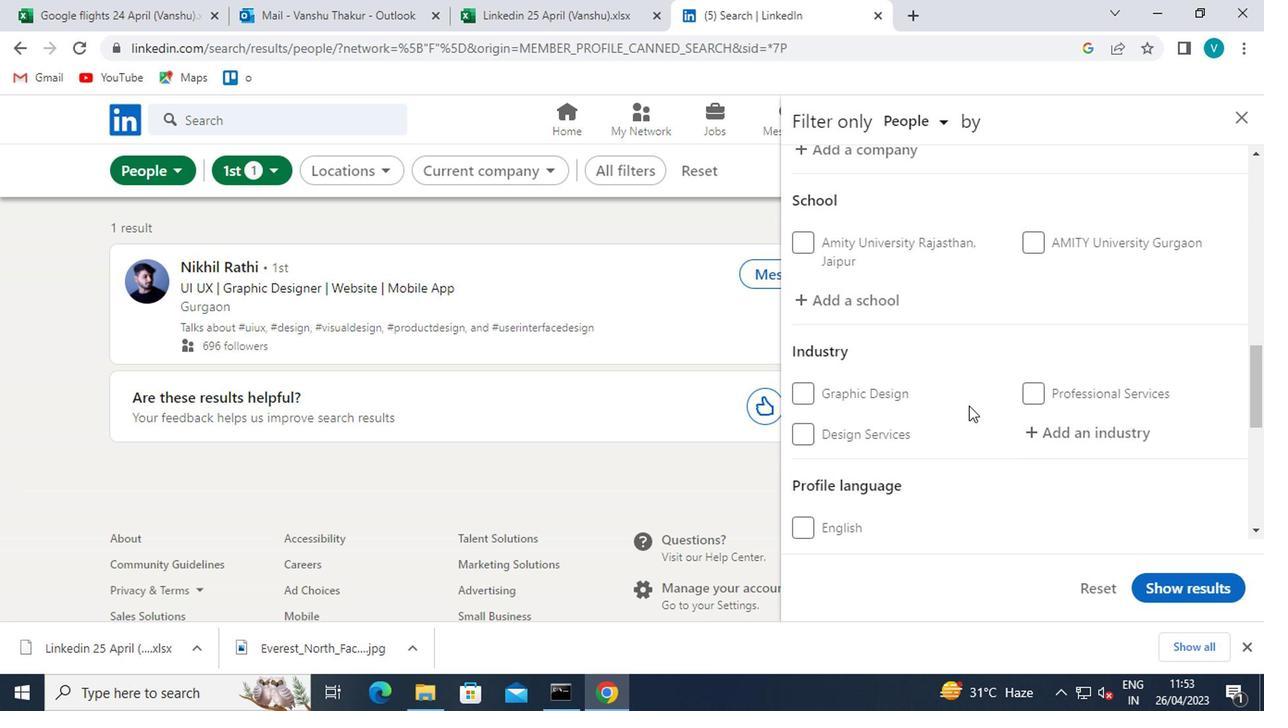 
Action: Mouse moved to (792, 394)
Screenshot: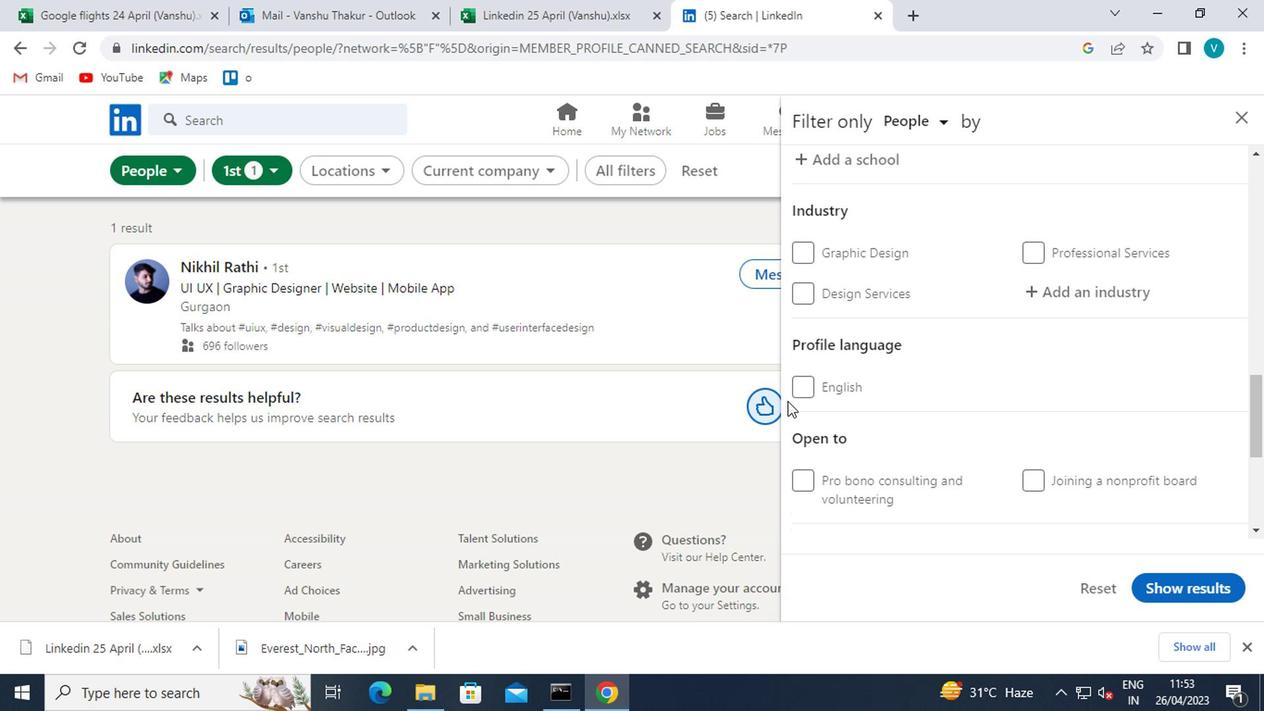 
Action: Mouse pressed left at (792, 394)
Screenshot: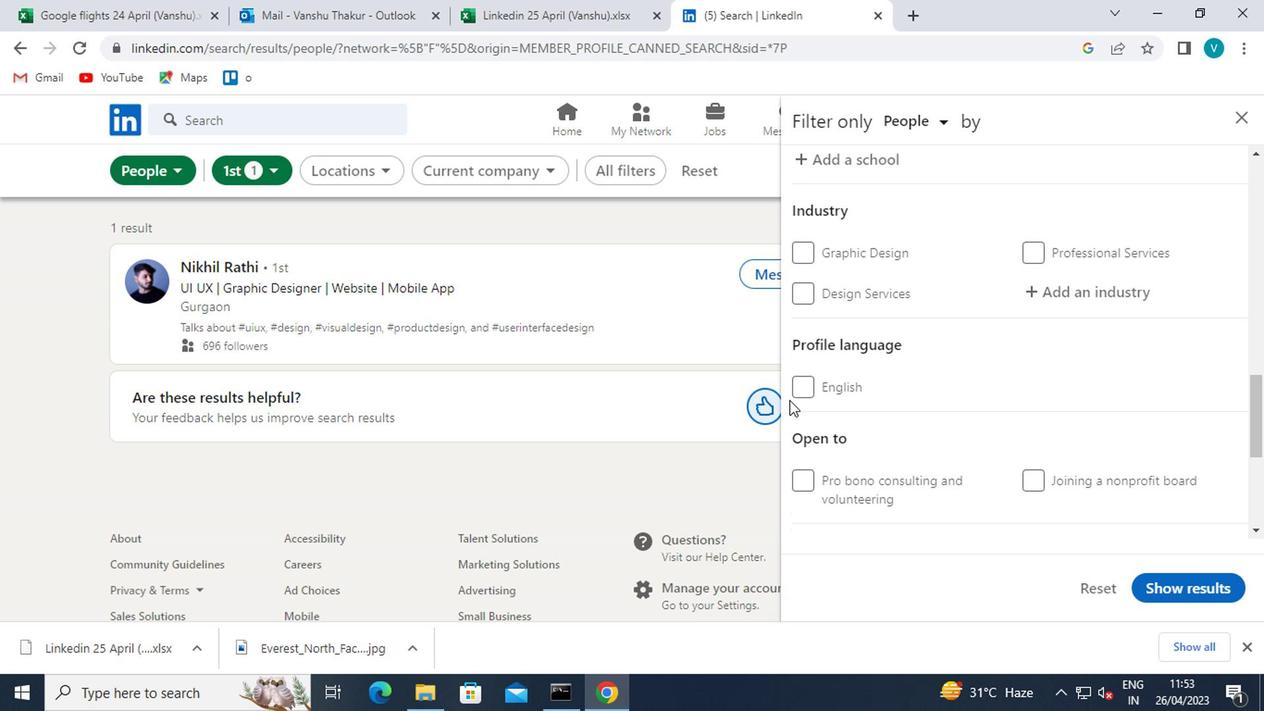 
Action: Mouse moved to (968, 392)
Screenshot: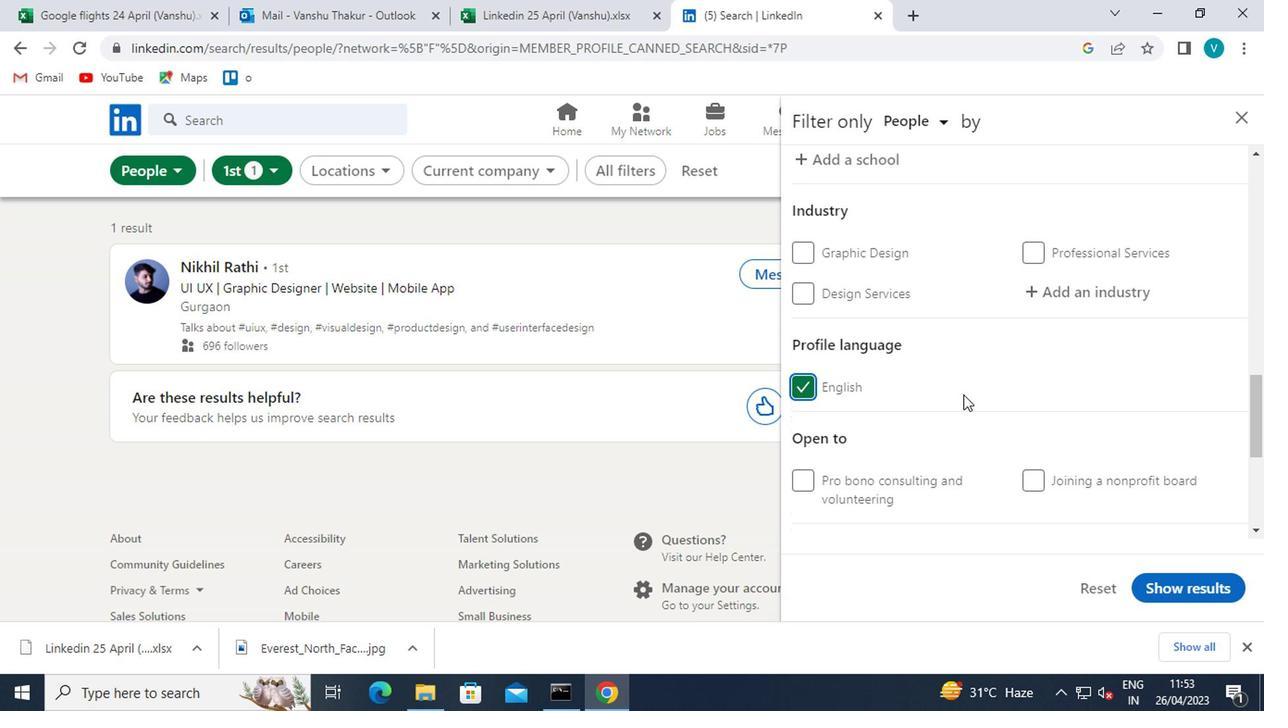 
Action: Mouse scrolled (968, 393) with delta (0, 1)
Screenshot: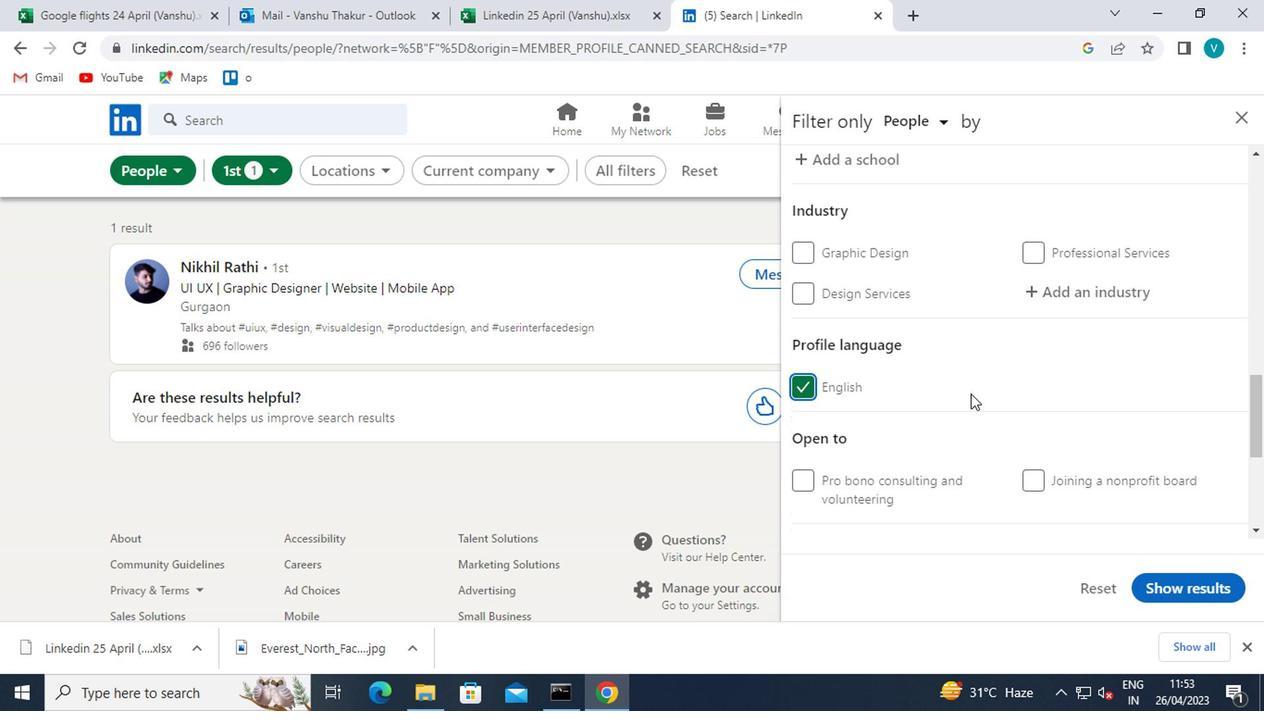 
Action: Mouse scrolled (968, 393) with delta (0, 1)
Screenshot: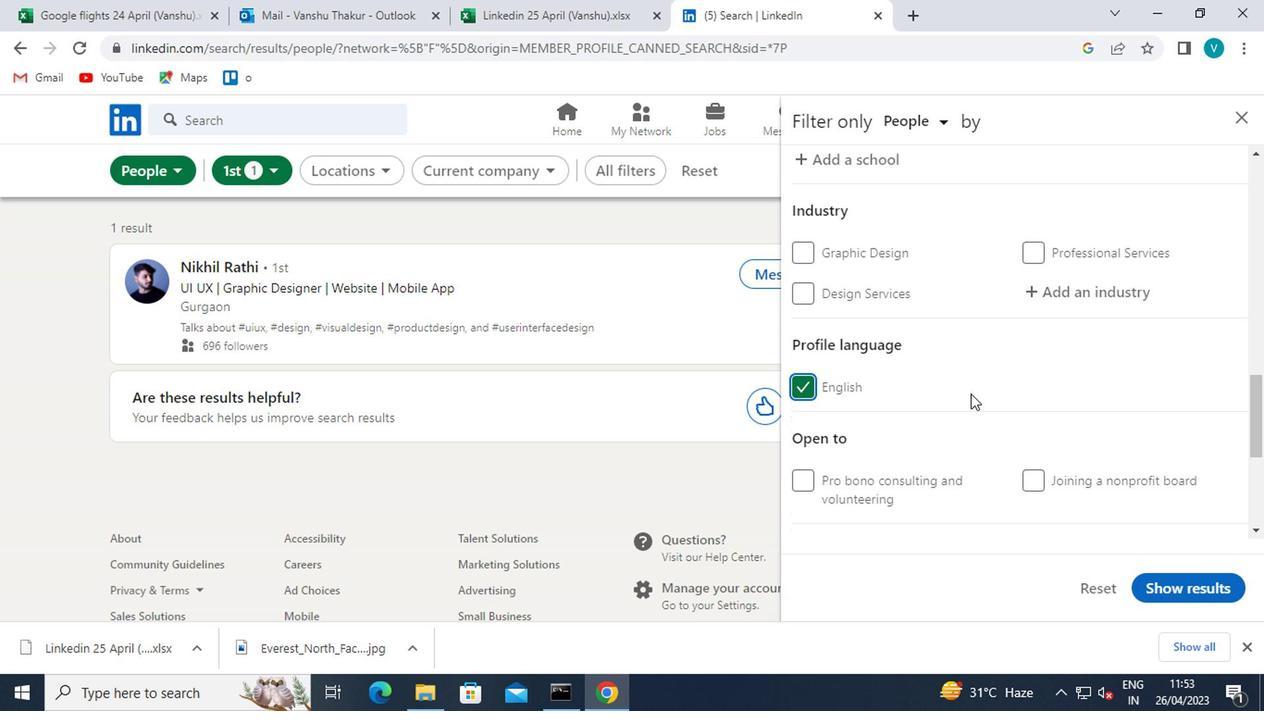 
Action: Mouse scrolled (968, 393) with delta (0, 1)
Screenshot: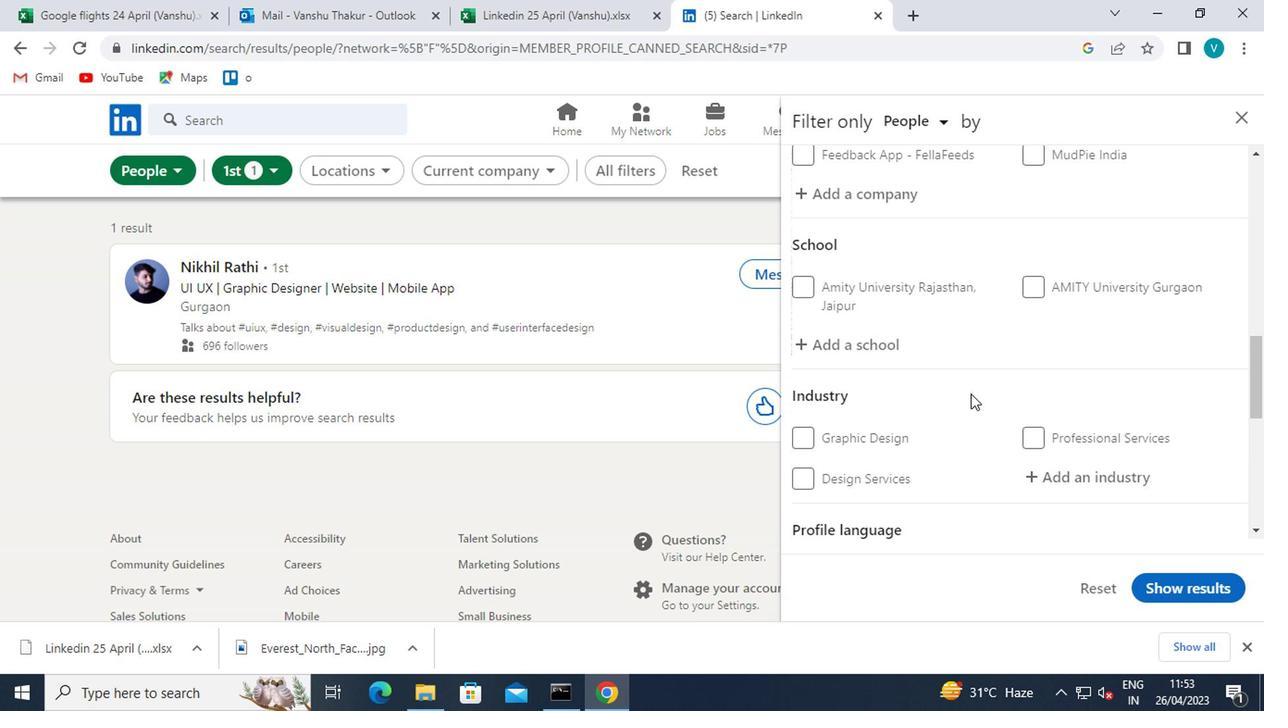 
Action: Mouse scrolled (968, 393) with delta (0, 1)
Screenshot: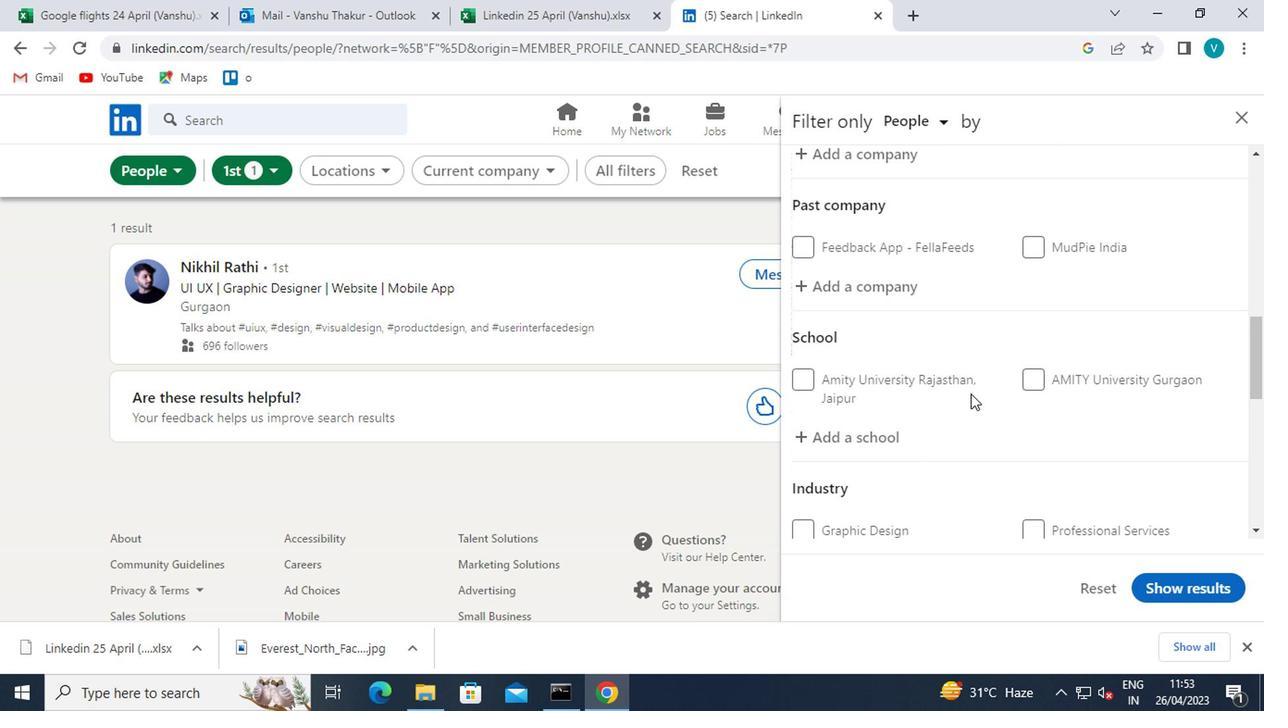 
Action: Mouse moved to (869, 260)
Screenshot: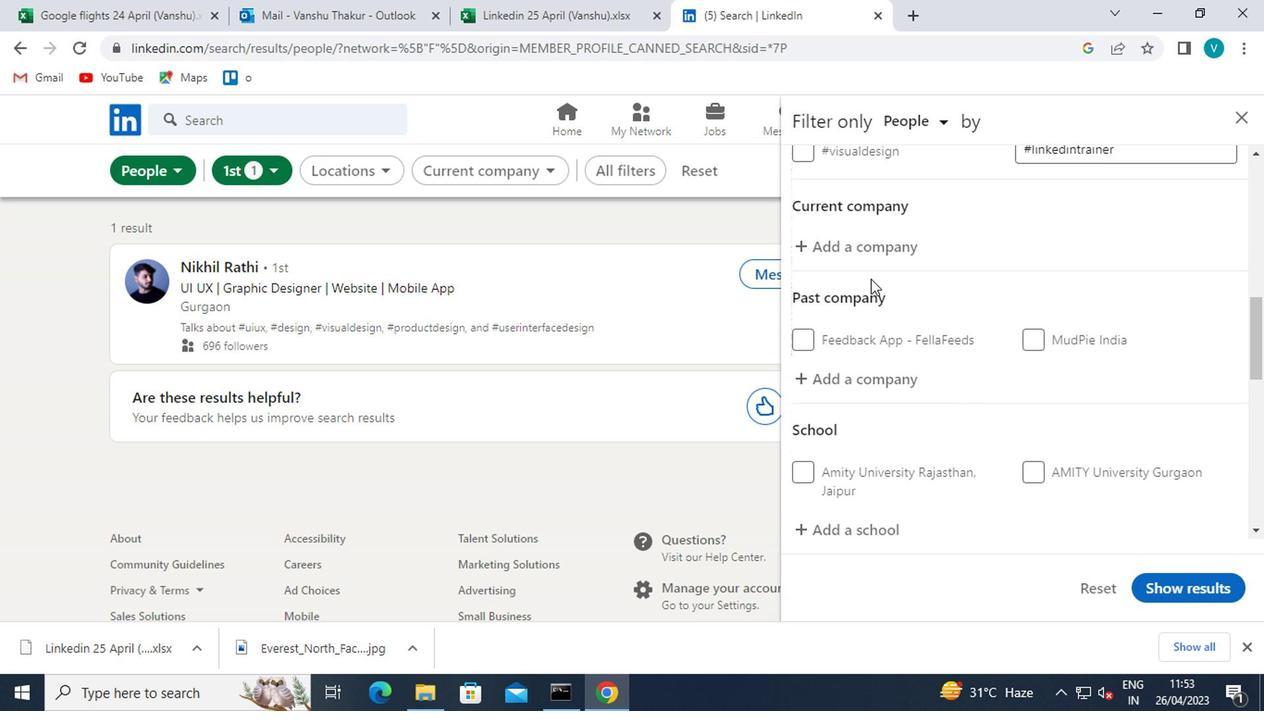 
Action: Mouse pressed left at (869, 260)
Screenshot: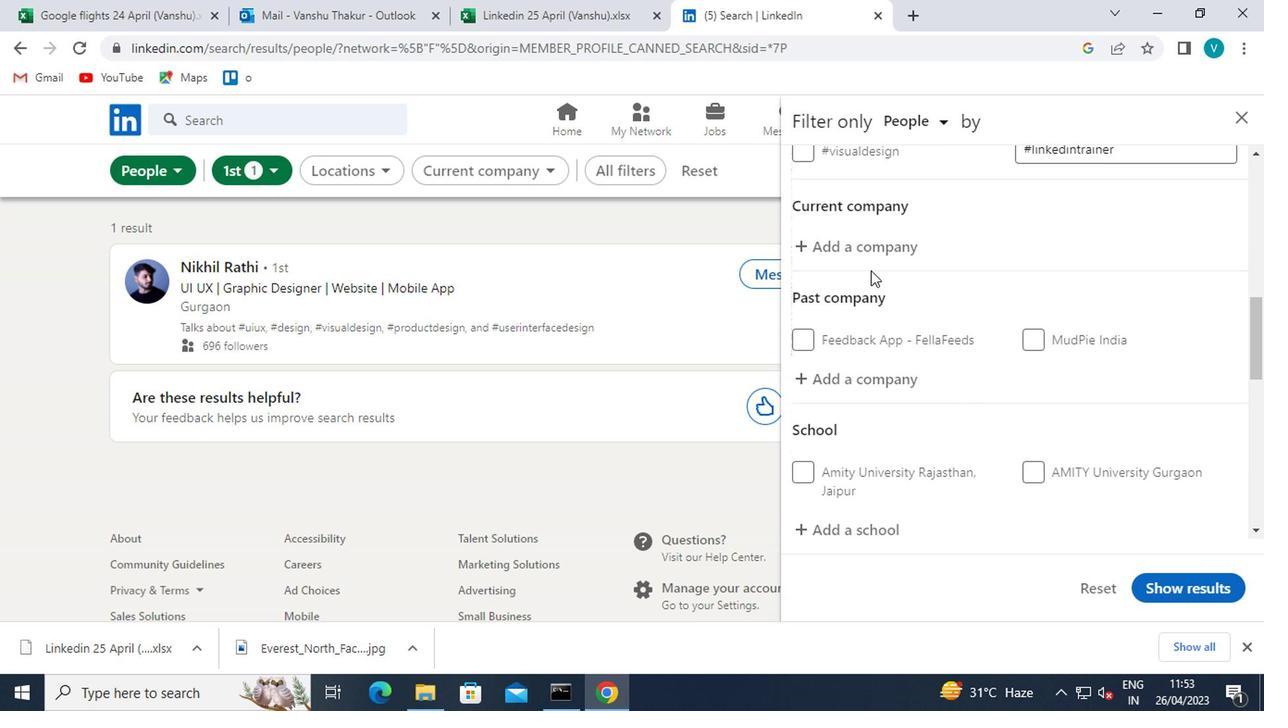 
Action: Mouse moved to (877, 248)
Screenshot: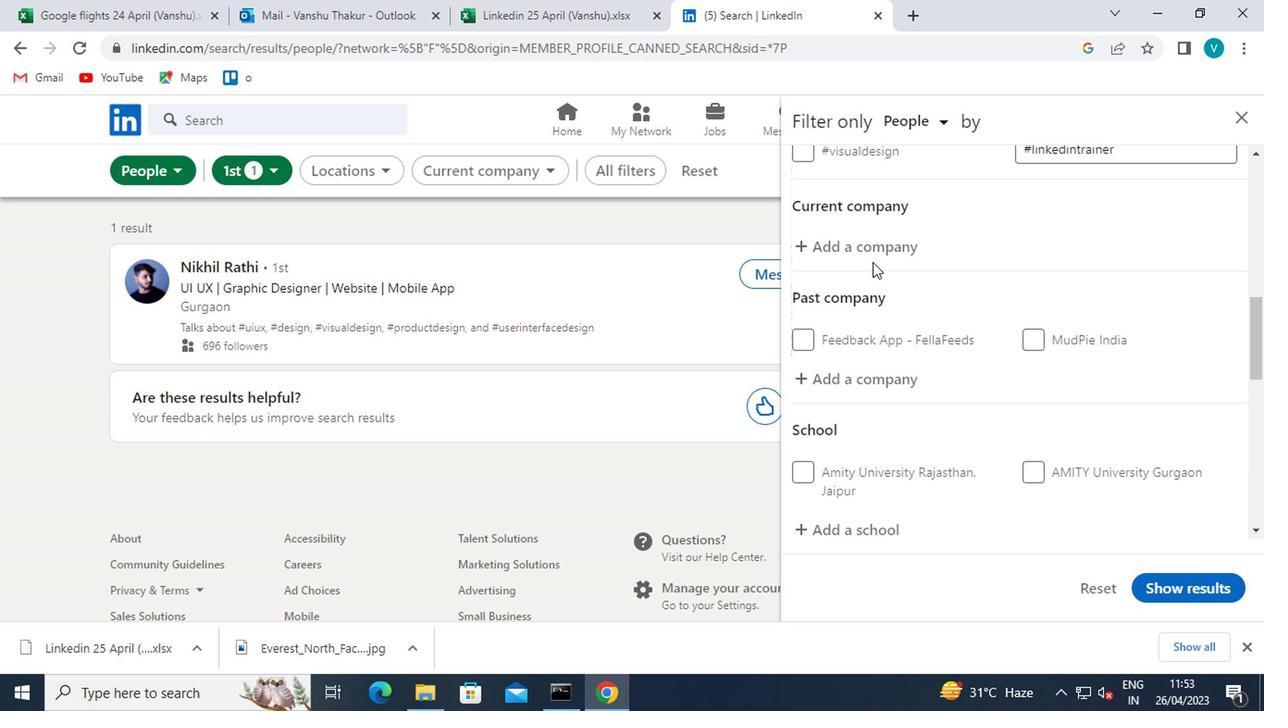 
Action: Mouse pressed left at (877, 248)
Screenshot: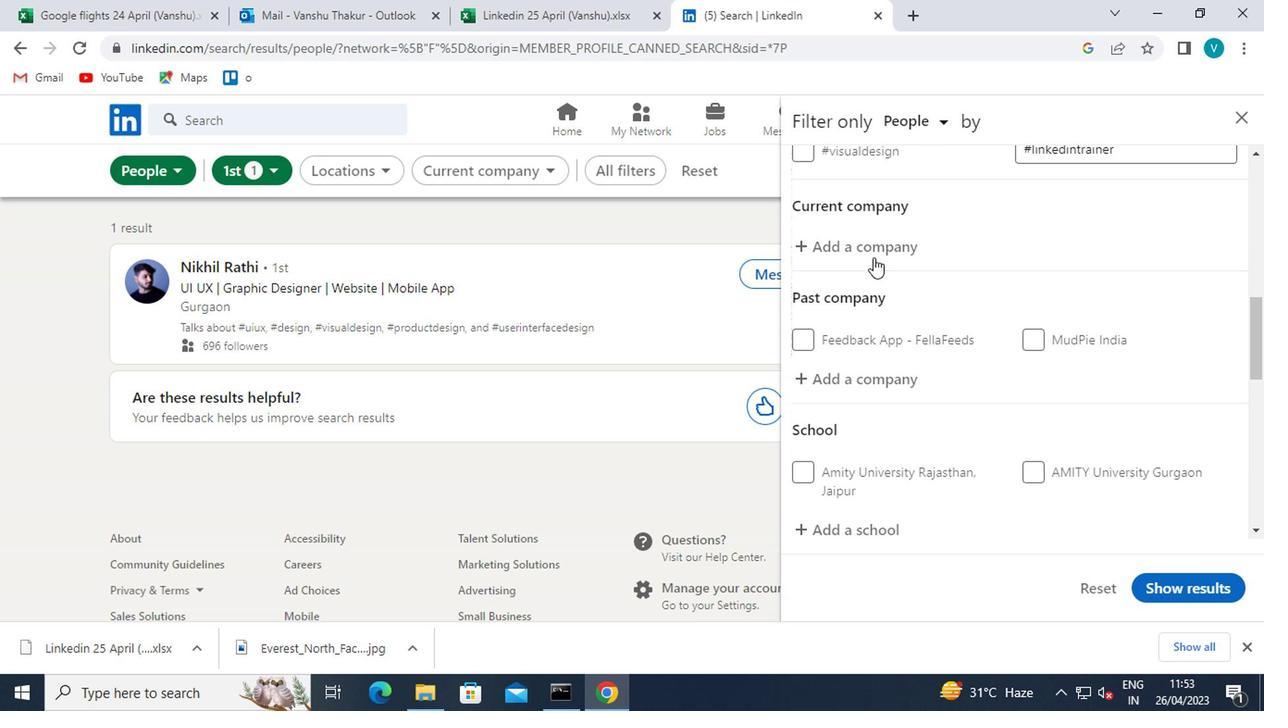 
Action: Key pressed <Key.shift>AKQA<Key.space>
Screenshot: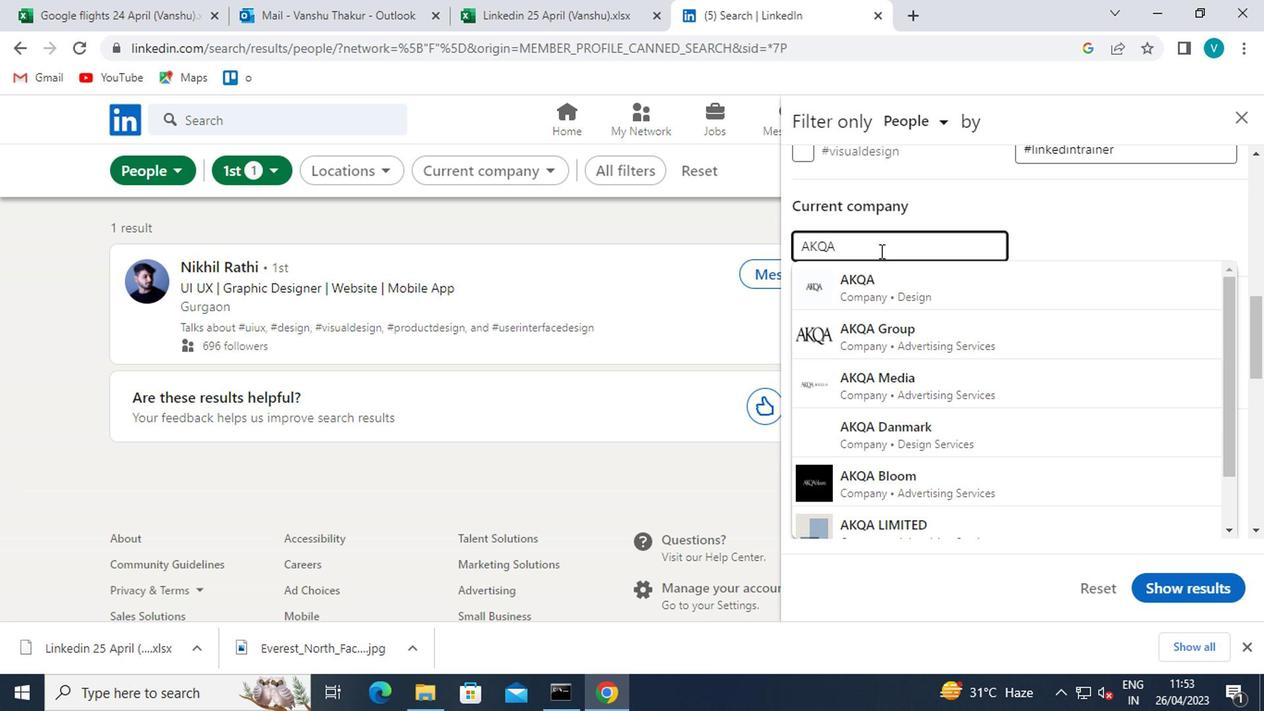
Action: Mouse moved to (888, 266)
Screenshot: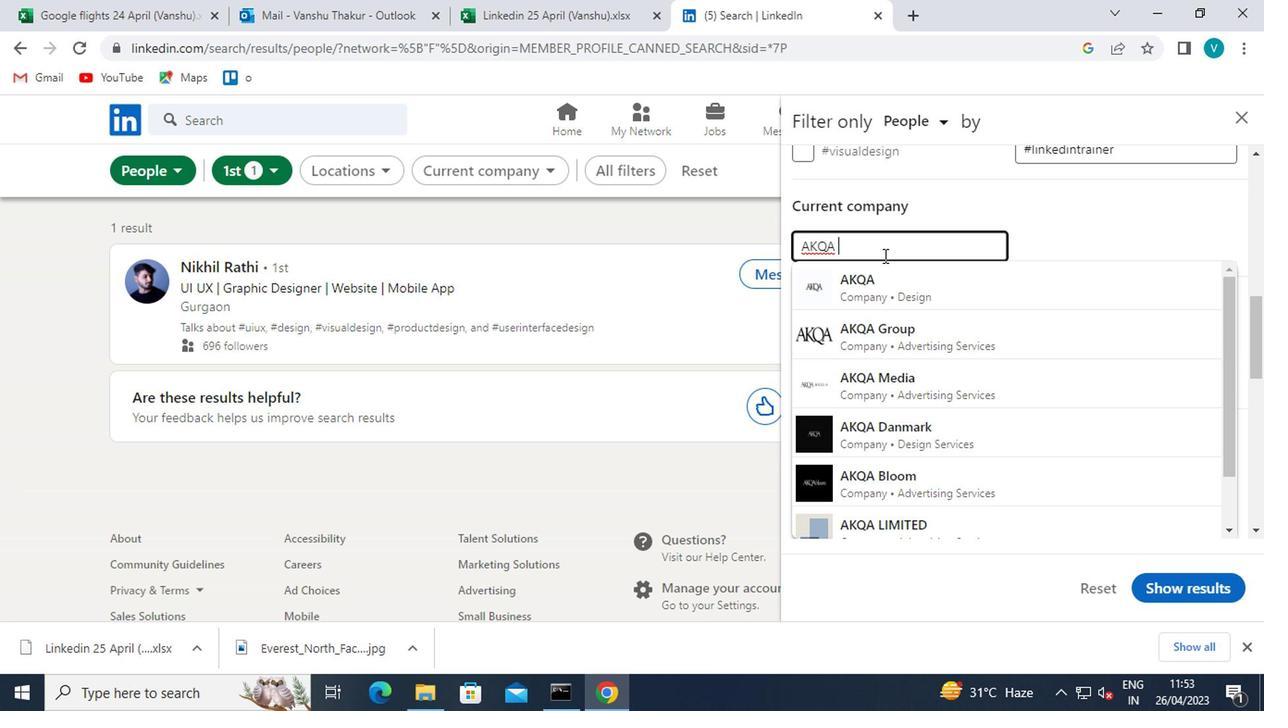 
Action: Mouse pressed left at (888, 266)
Screenshot: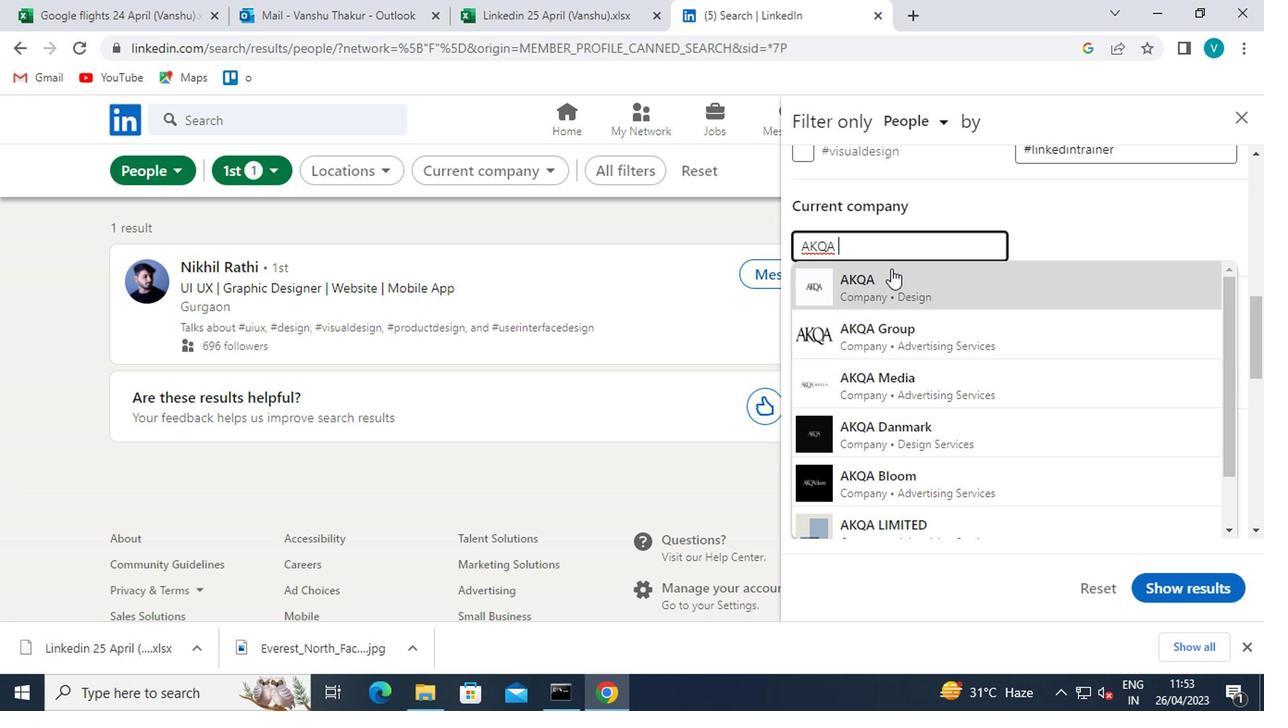 
Action: Mouse scrolled (888, 266) with delta (0, 0)
Screenshot: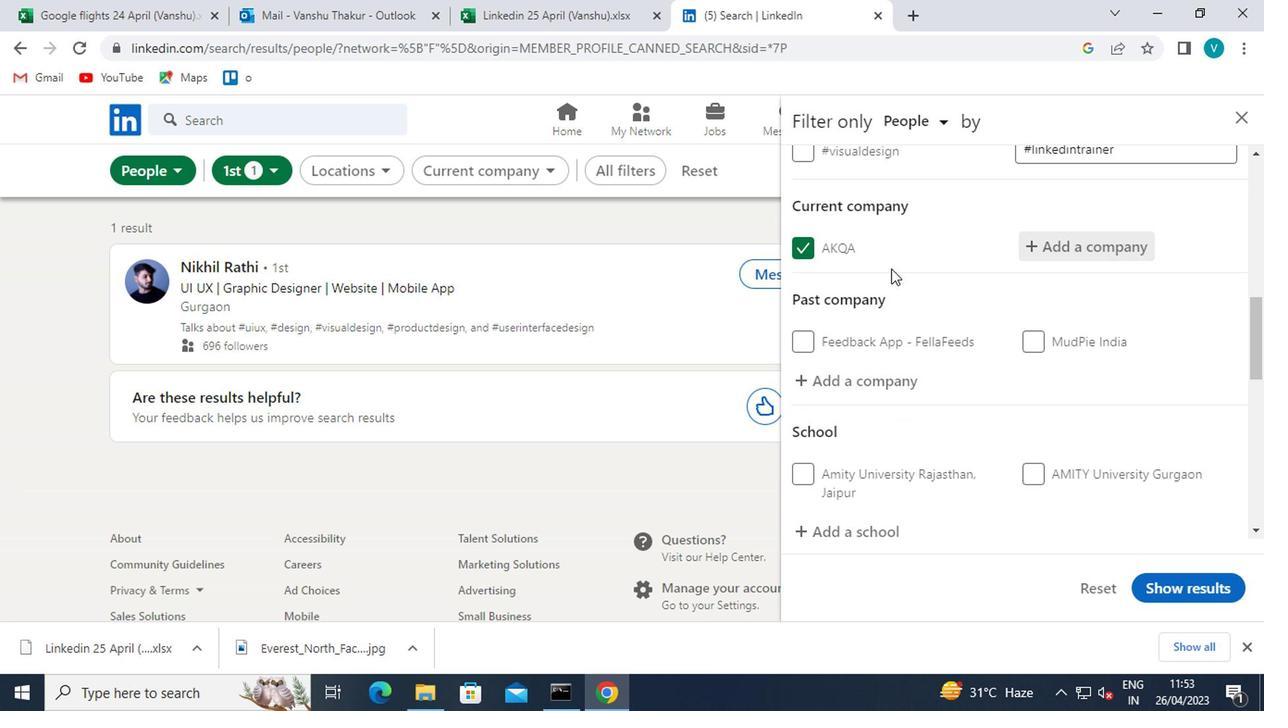 
Action: Mouse scrolled (888, 266) with delta (0, 0)
Screenshot: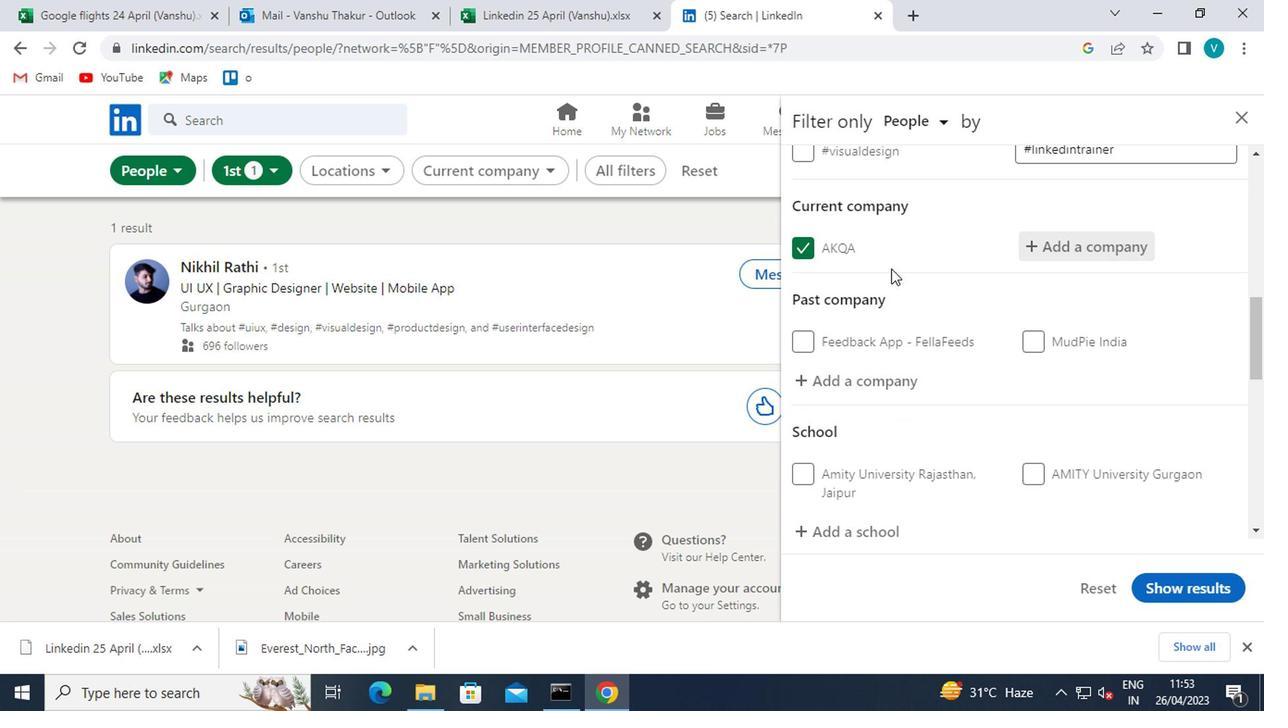 
Action: Mouse moved to (868, 345)
Screenshot: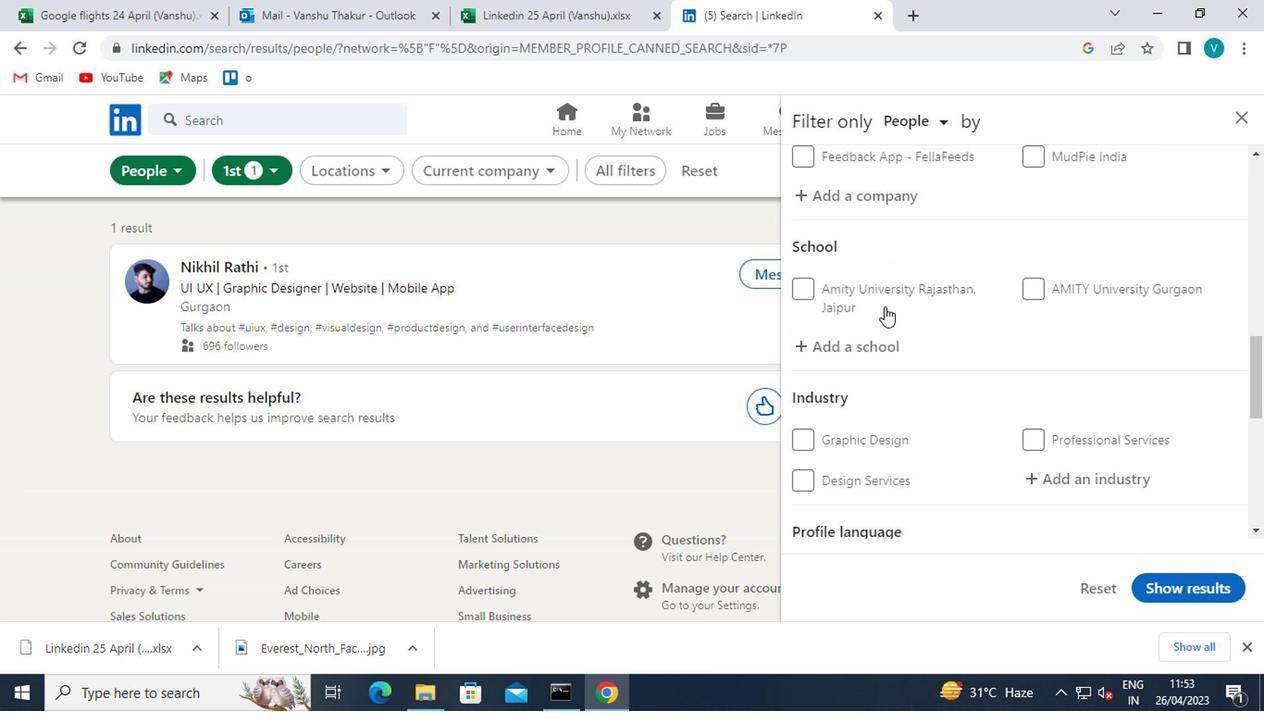 
Action: Mouse pressed left at (868, 345)
Screenshot: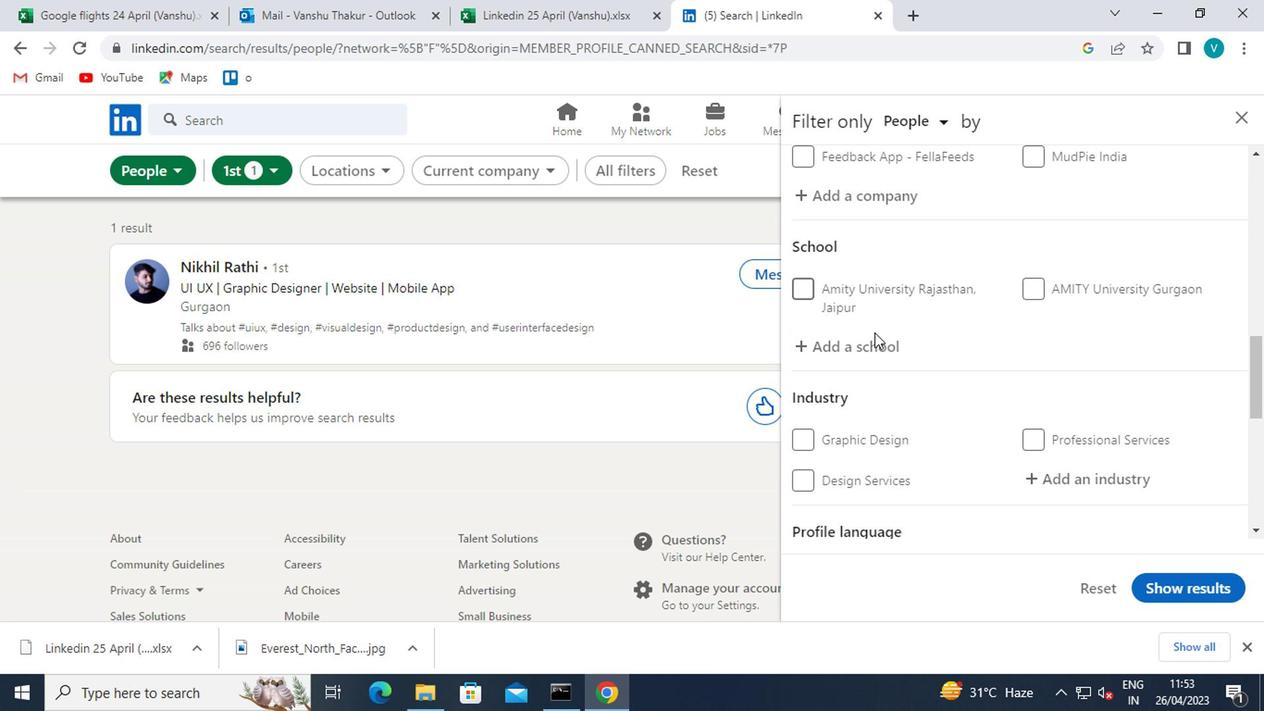 
Action: Key pressed <Key.shift>CHETTINAD<Key.space>
Screenshot: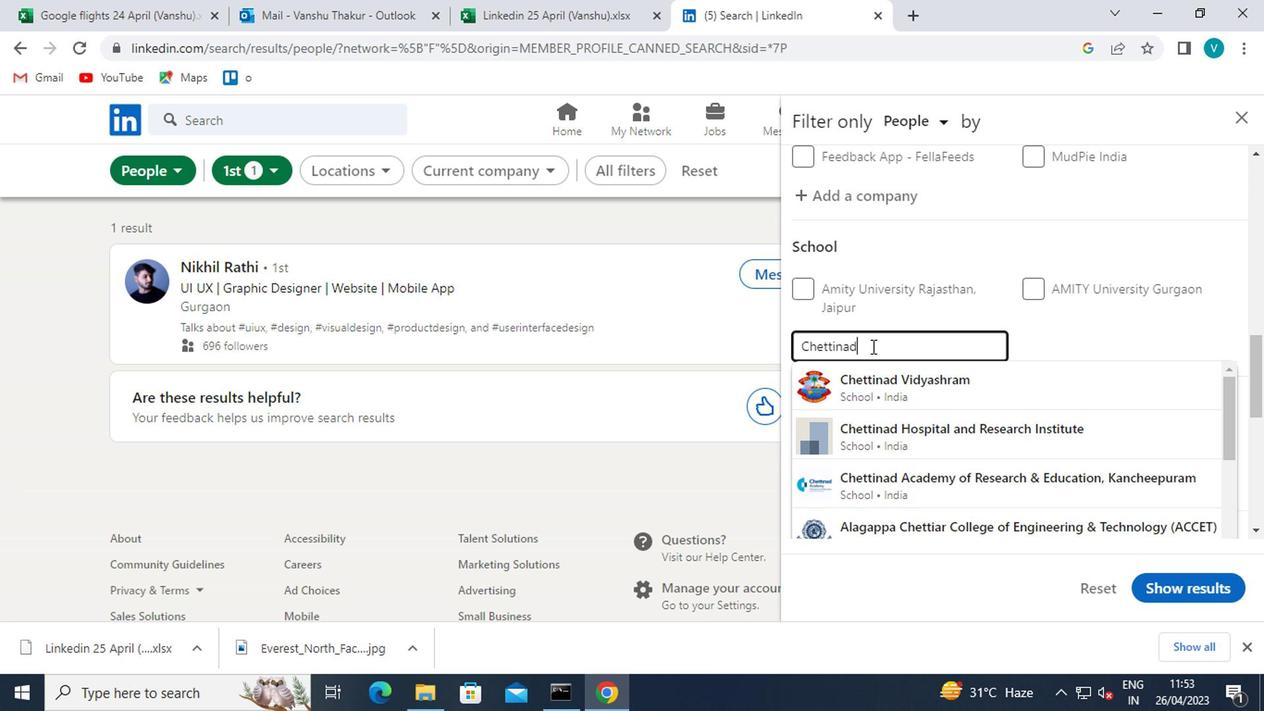 
Action: Mouse moved to (934, 390)
Screenshot: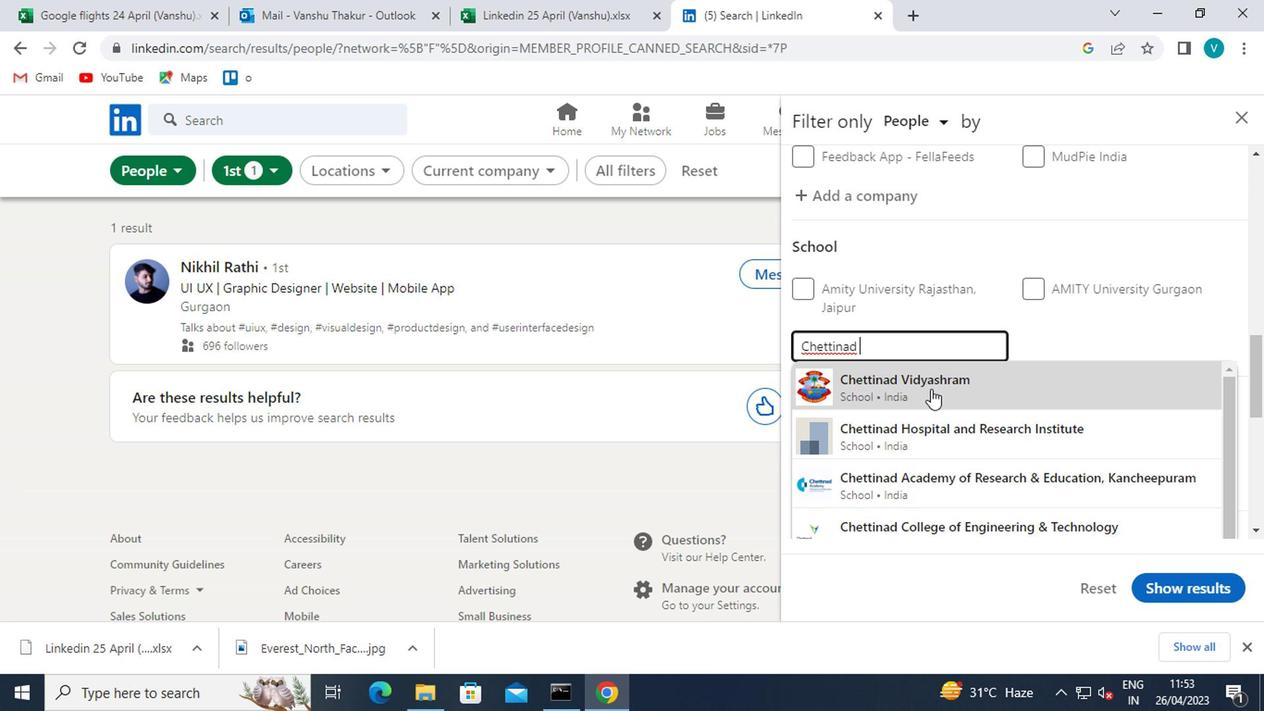 
Action: Mouse pressed left at (934, 390)
Screenshot: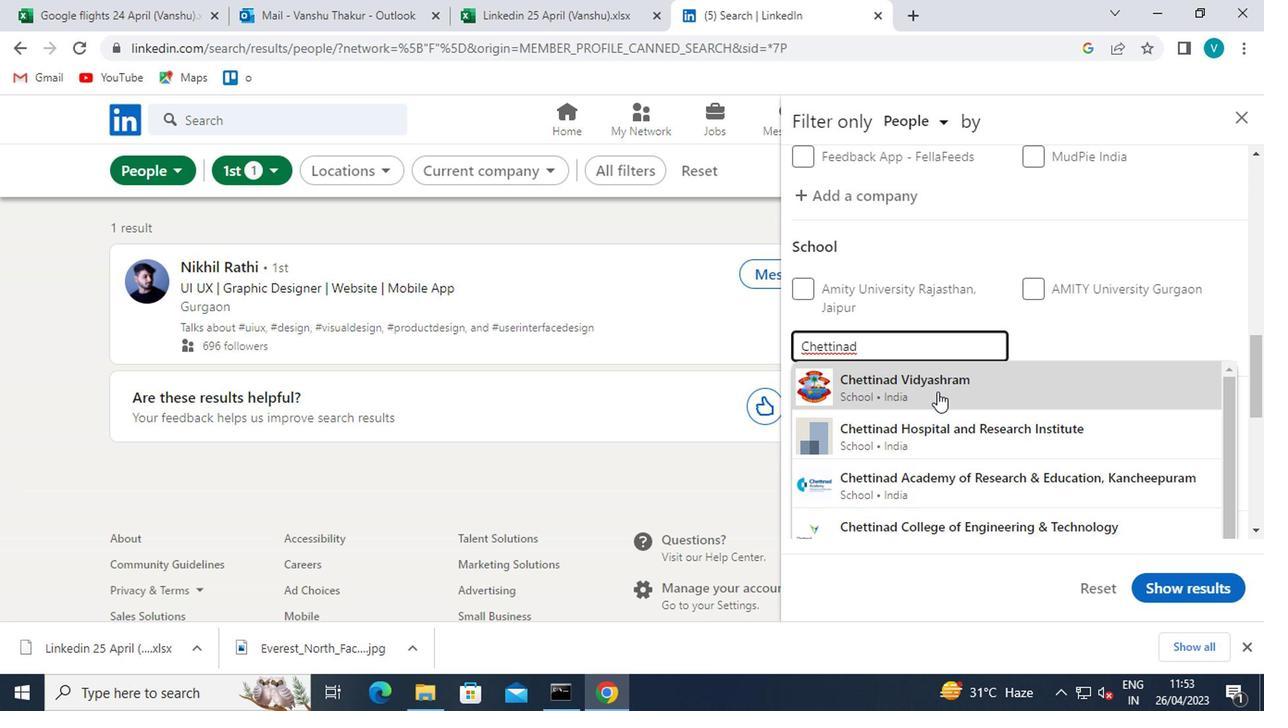 
Action: Mouse moved to (934, 390)
Screenshot: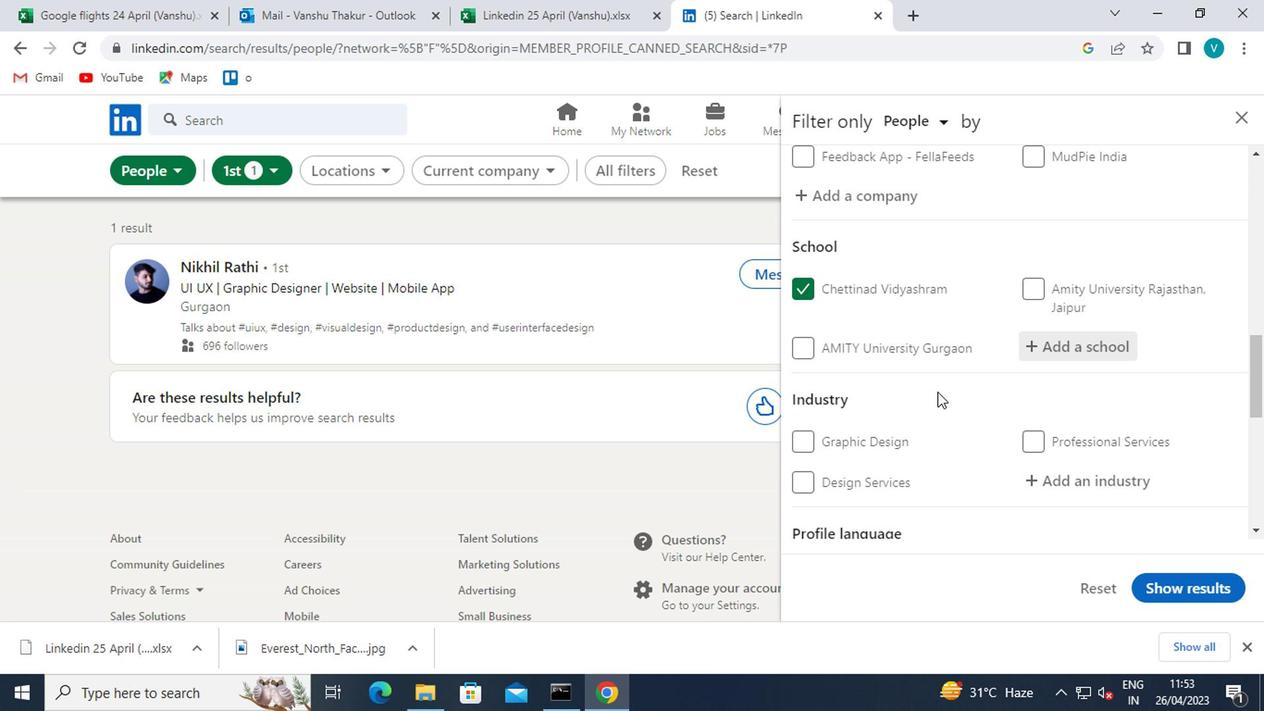 
Action: Mouse scrolled (934, 389) with delta (0, 0)
Screenshot: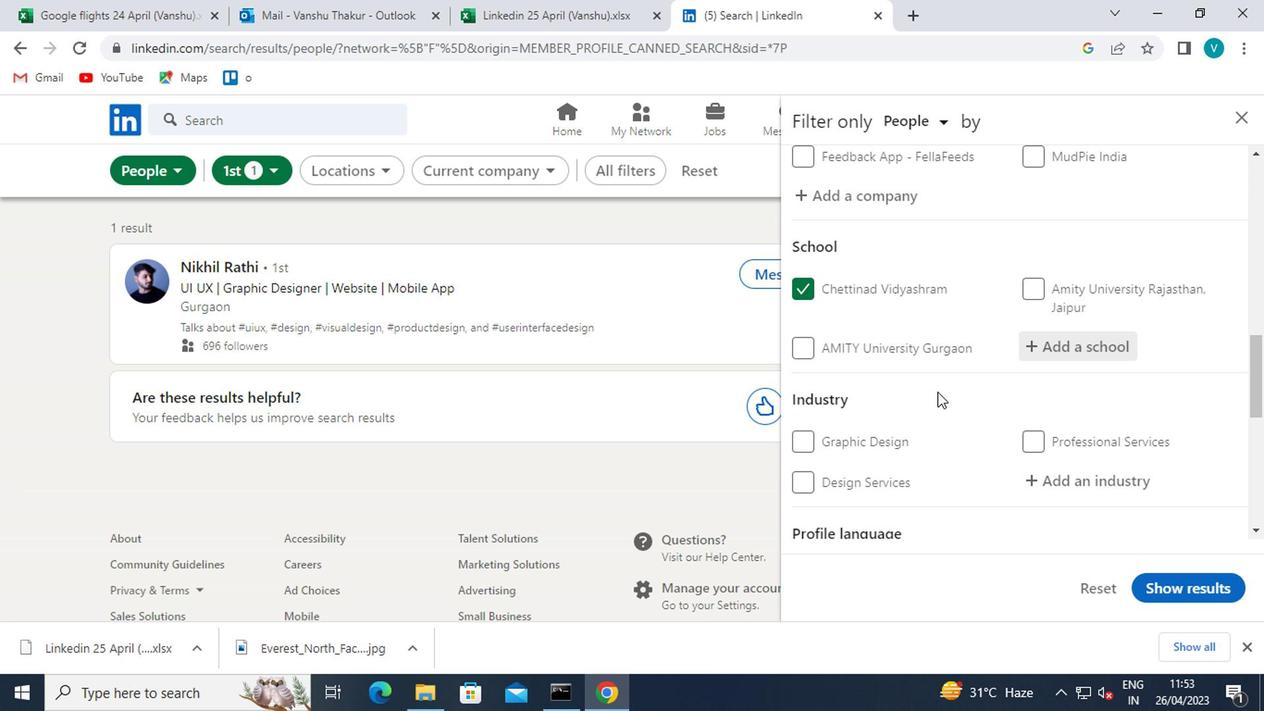 
Action: Mouse scrolled (934, 389) with delta (0, 0)
Screenshot: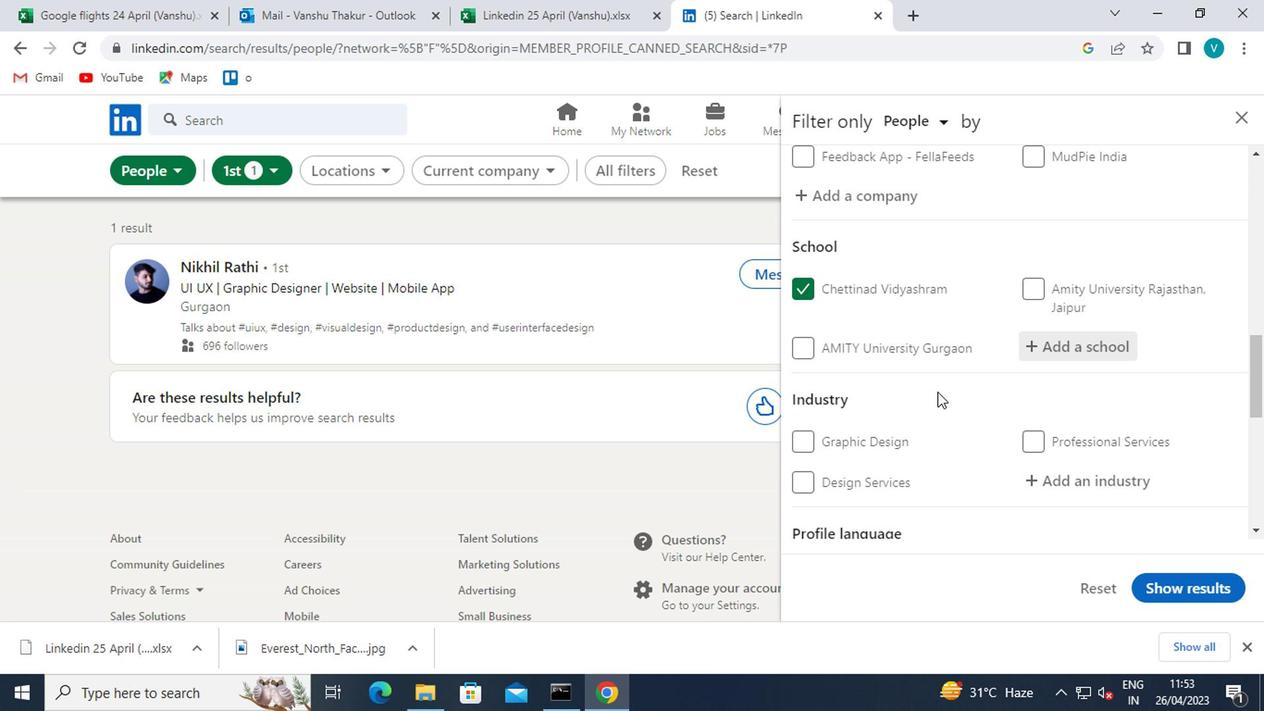 
Action: Mouse moved to (1046, 302)
Screenshot: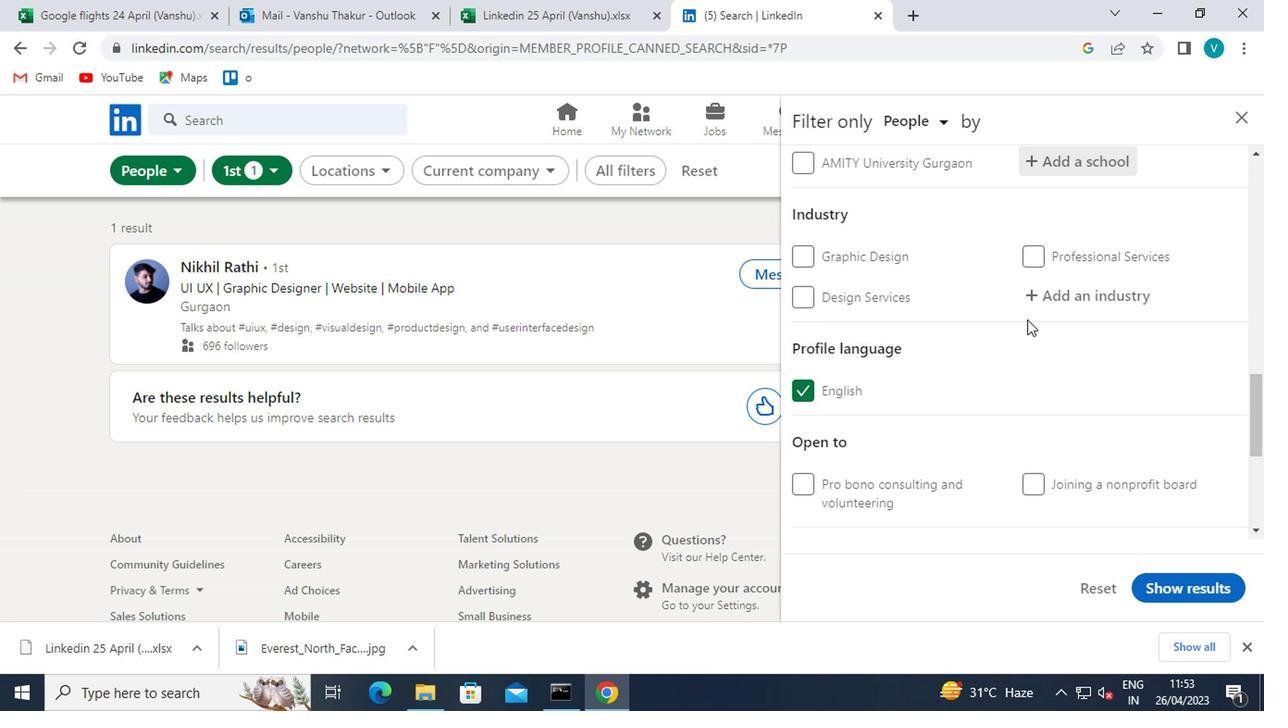 
Action: Mouse pressed left at (1046, 302)
Screenshot: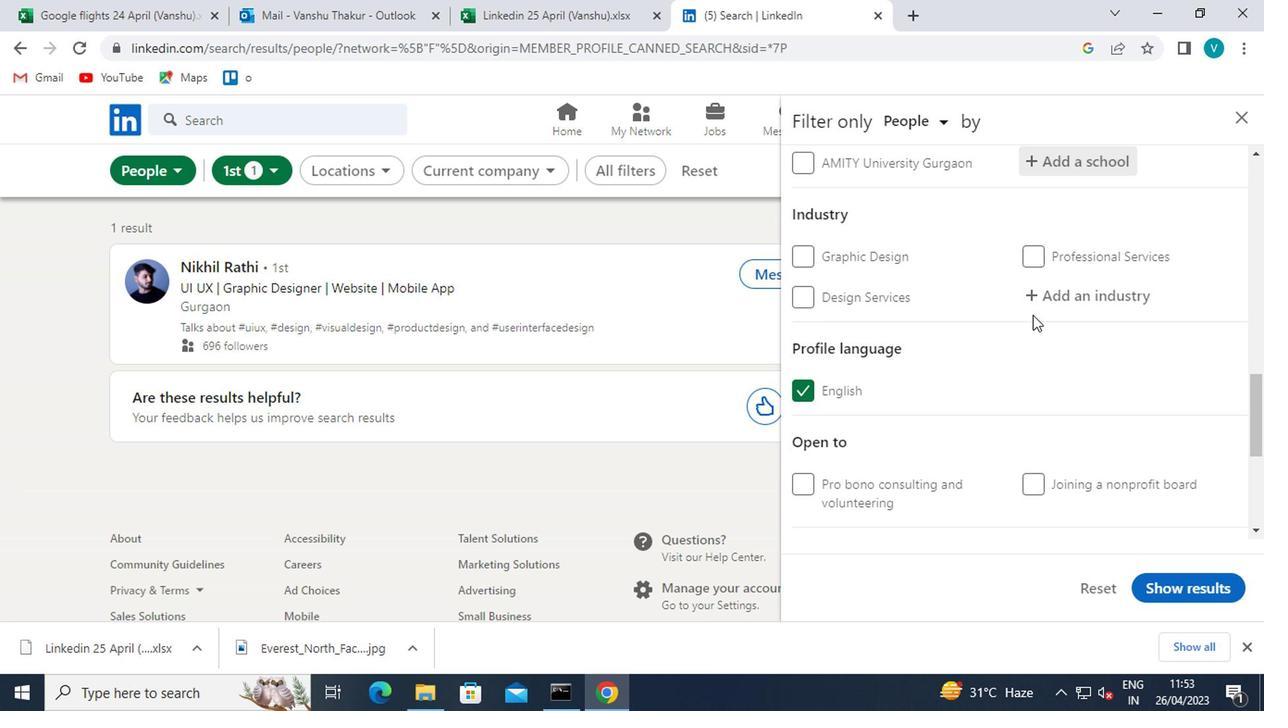 
Action: Key pressed <Key.shift>ACCOMODATION<Key.space>
Screenshot: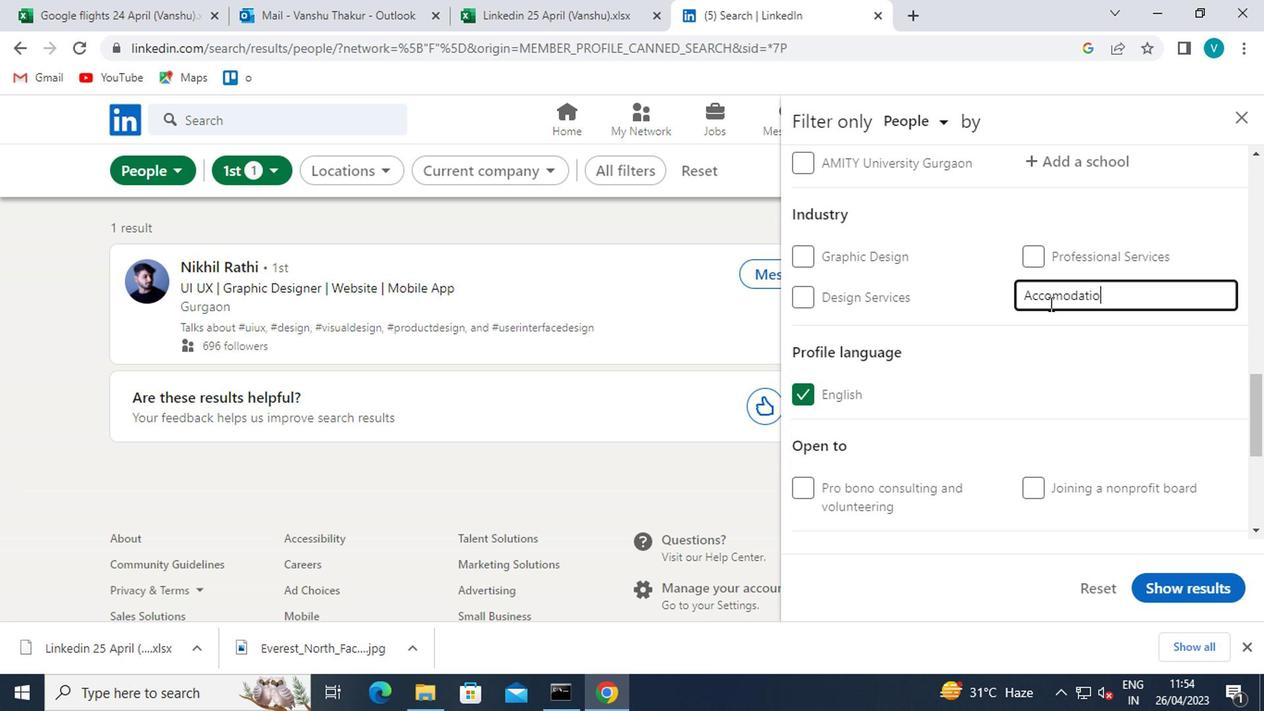 
Action: Mouse moved to (1055, 295)
Screenshot: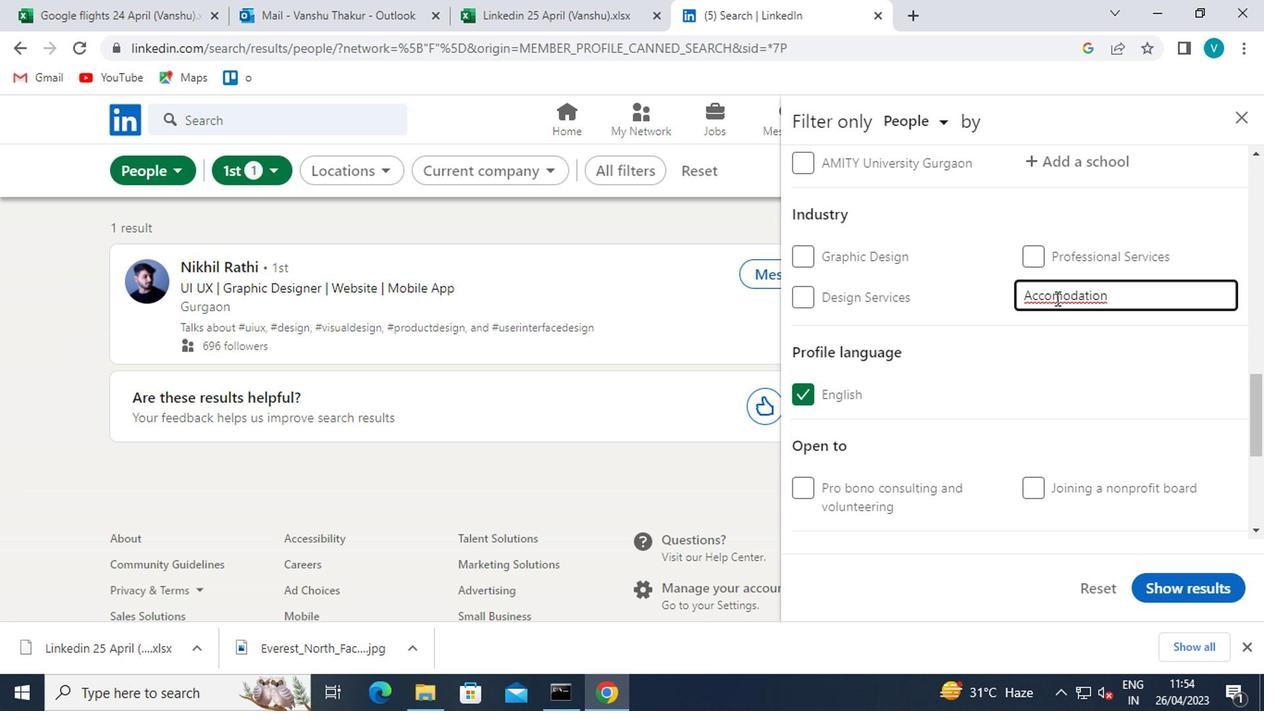 
Action: Mouse pressed left at (1055, 295)
Screenshot: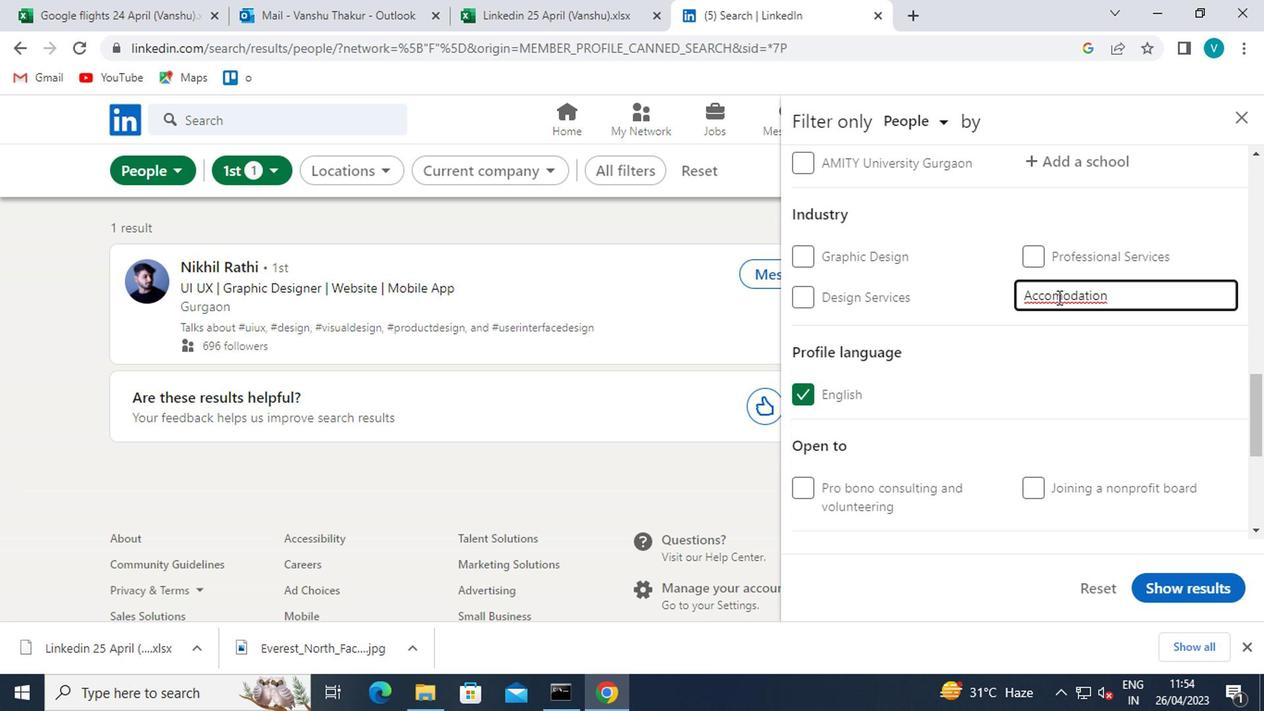 
Action: Key pressed M
Screenshot: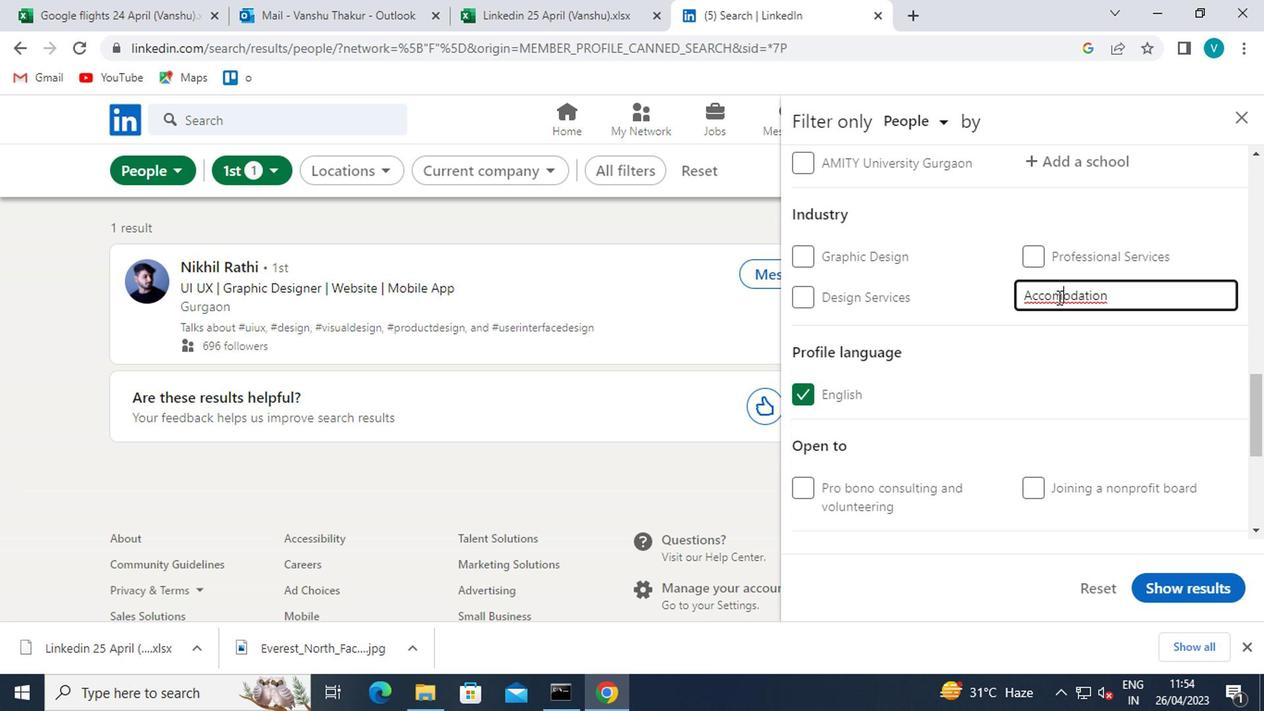 
Action: Mouse moved to (1134, 298)
Screenshot: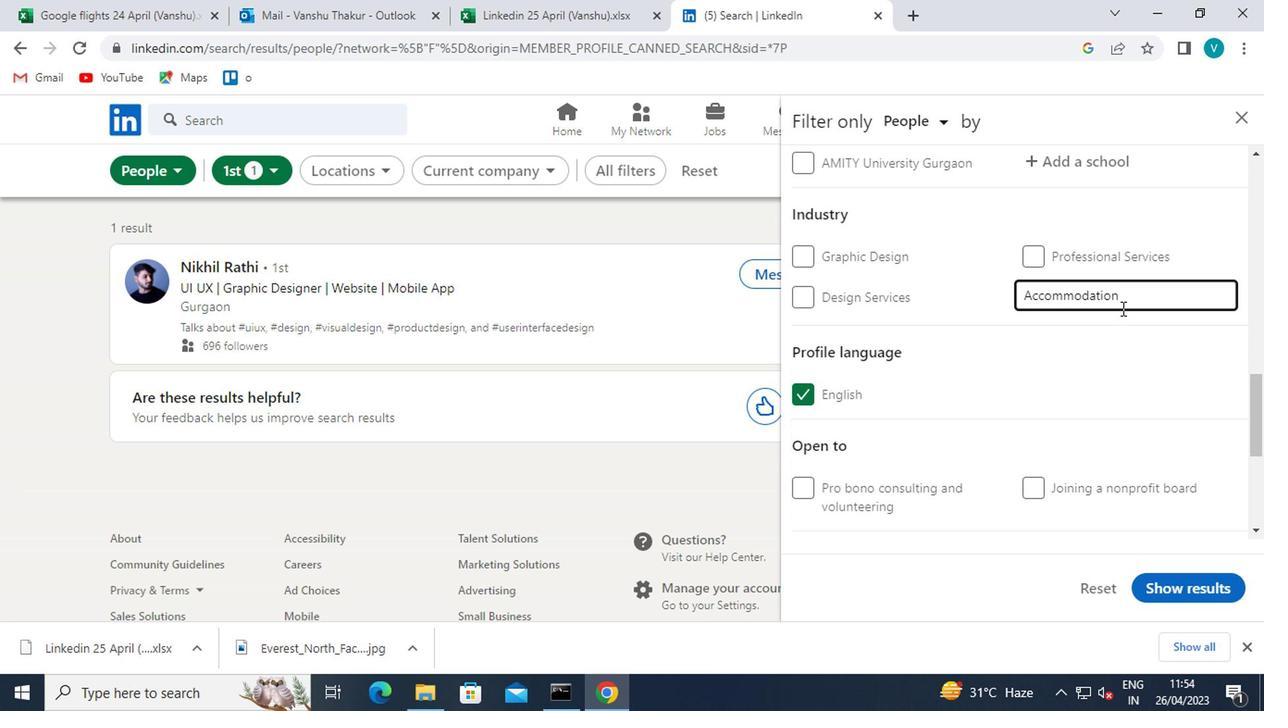 
Action: Mouse pressed left at (1134, 298)
Screenshot: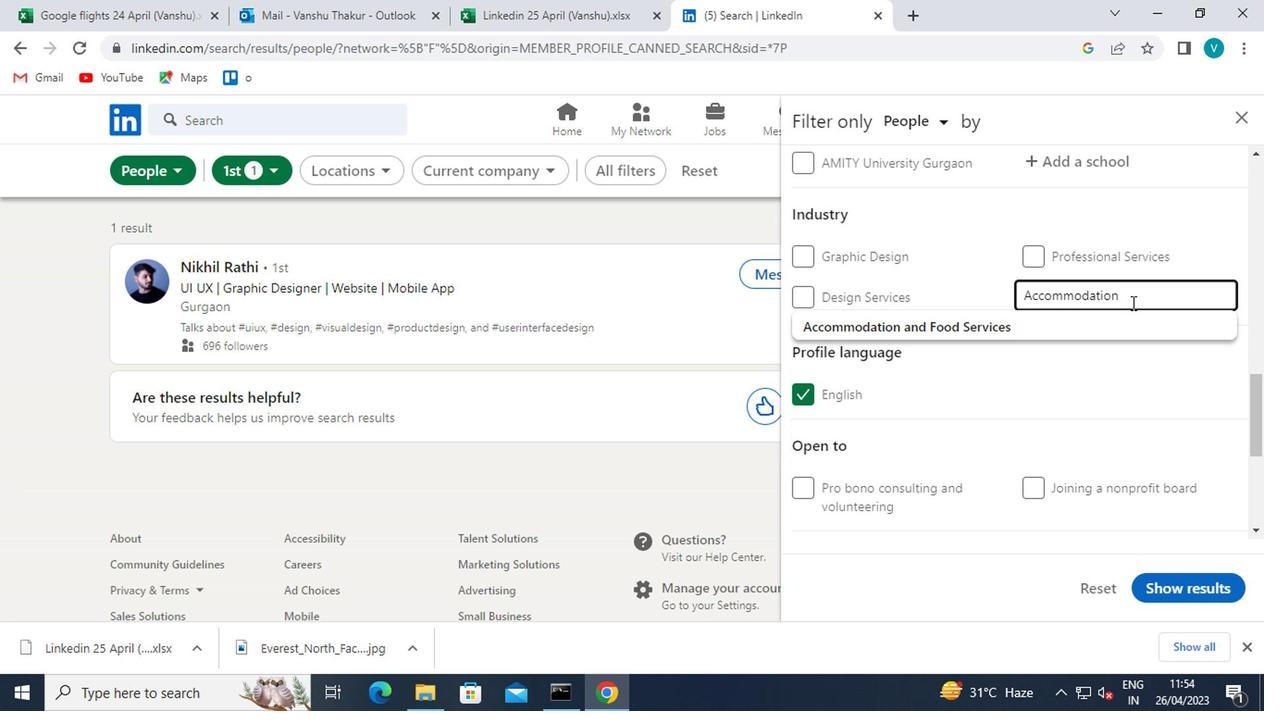 
Action: Mouse moved to (1092, 322)
Screenshot: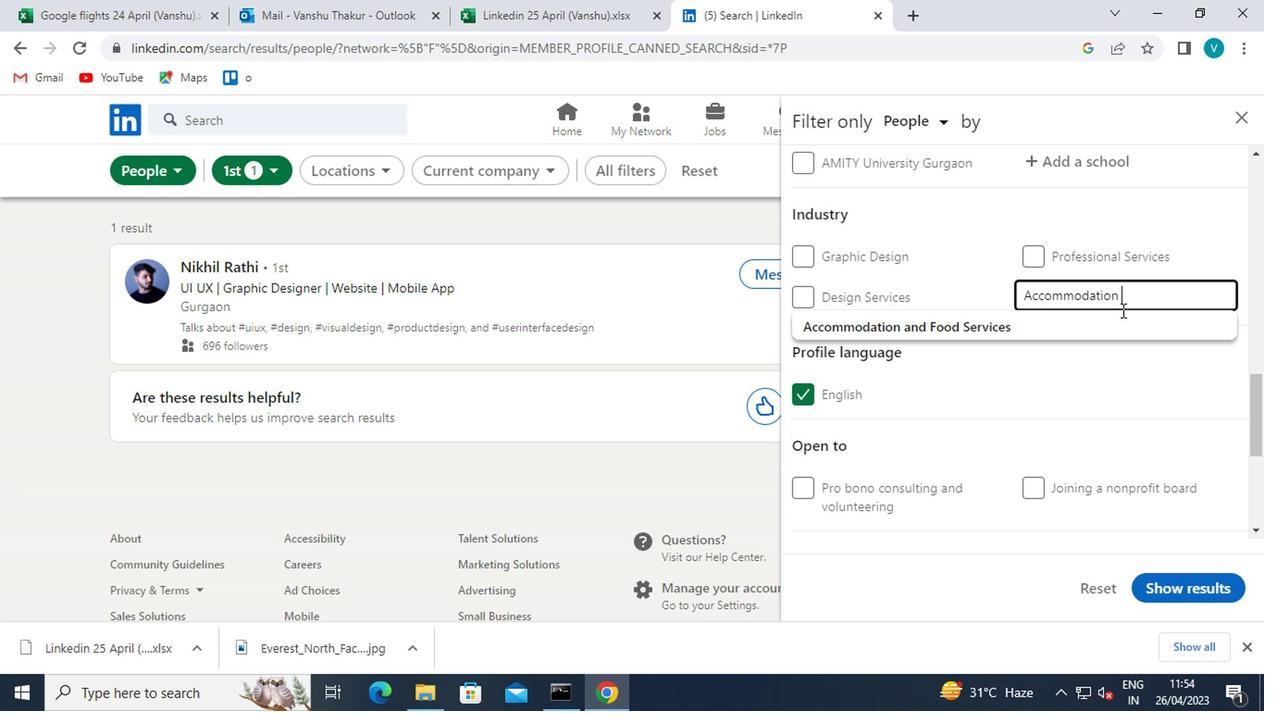 
Action: Mouse pressed left at (1092, 322)
Screenshot: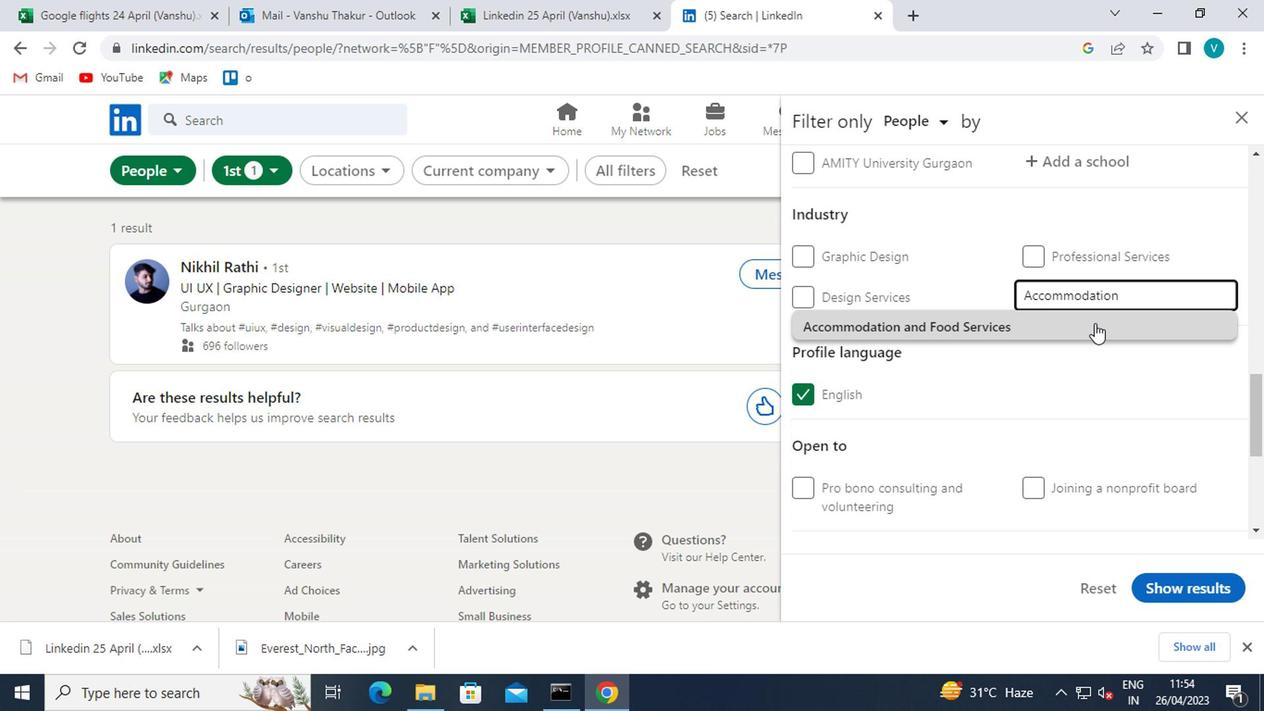 
Action: Mouse scrolled (1092, 320) with delta (0, -1)
Screenshot: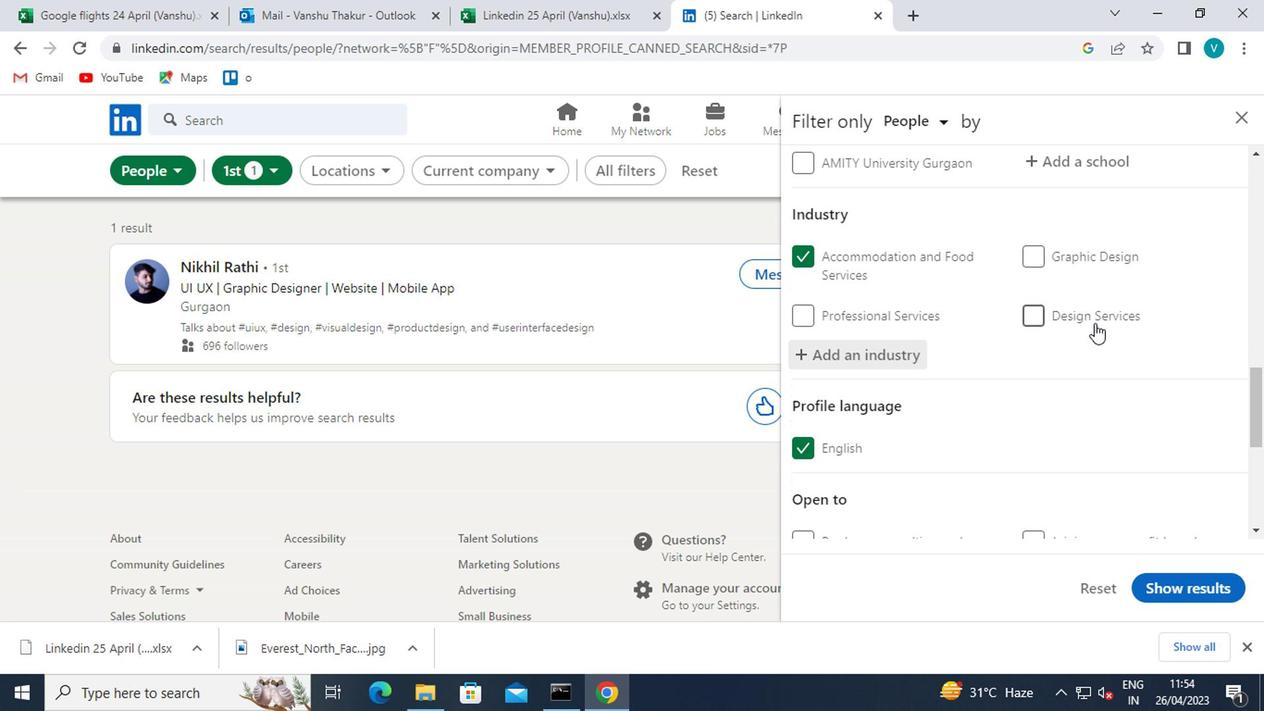 
Action: Mouse scrolled (1092, 320) with delta (0, -1)
Screenshot: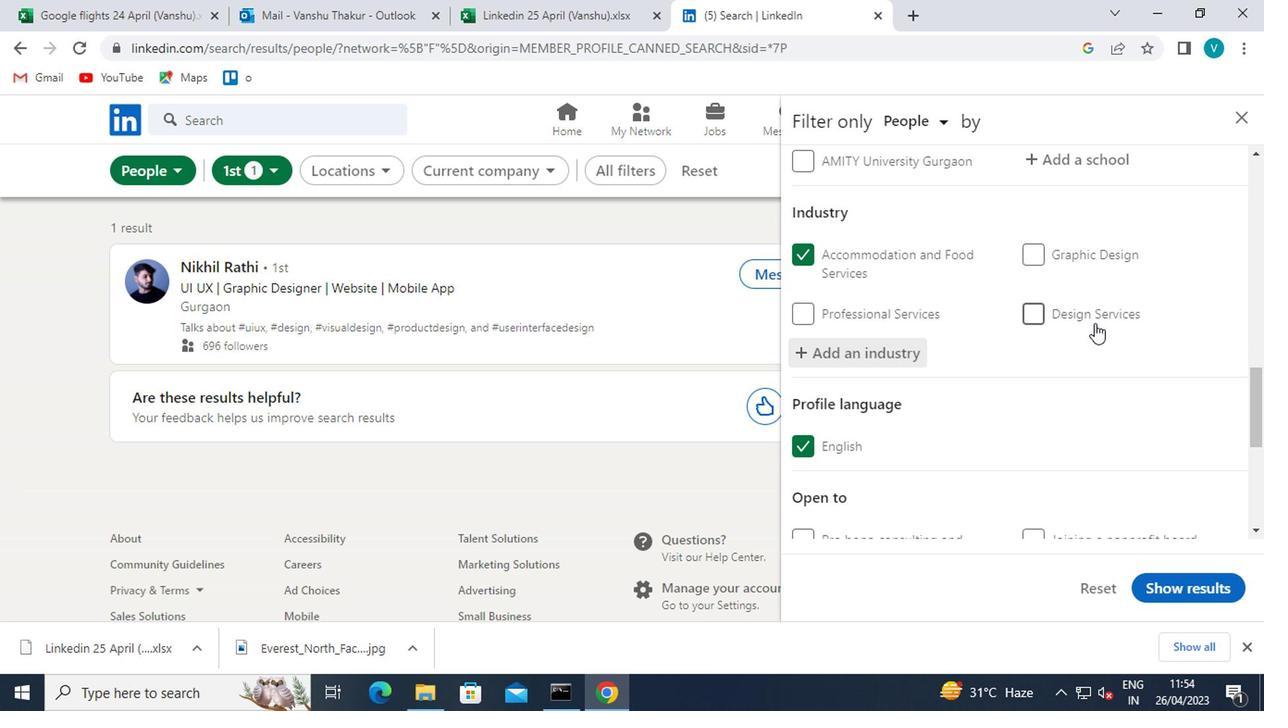 
Action: Mouse moved to (1029, 405)
Screenshot: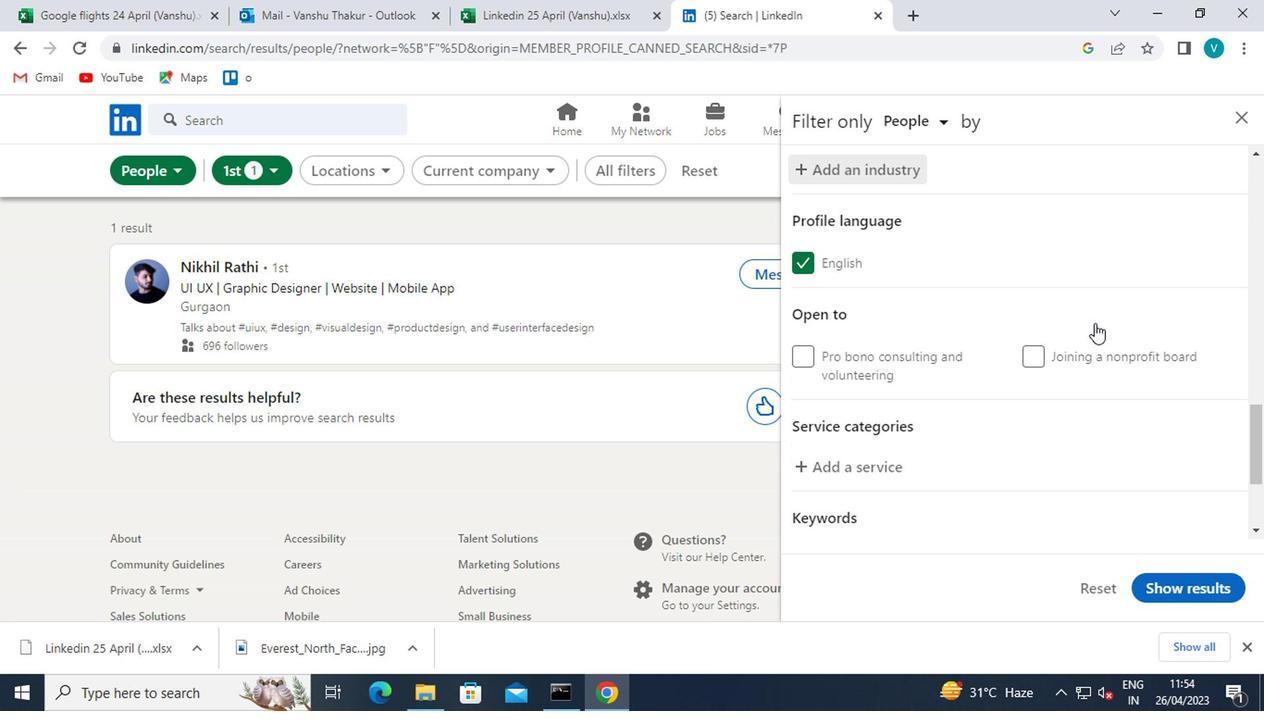 
Action: Mouse scrolled (1029, 403) with delta (0, -1)
Screenshot: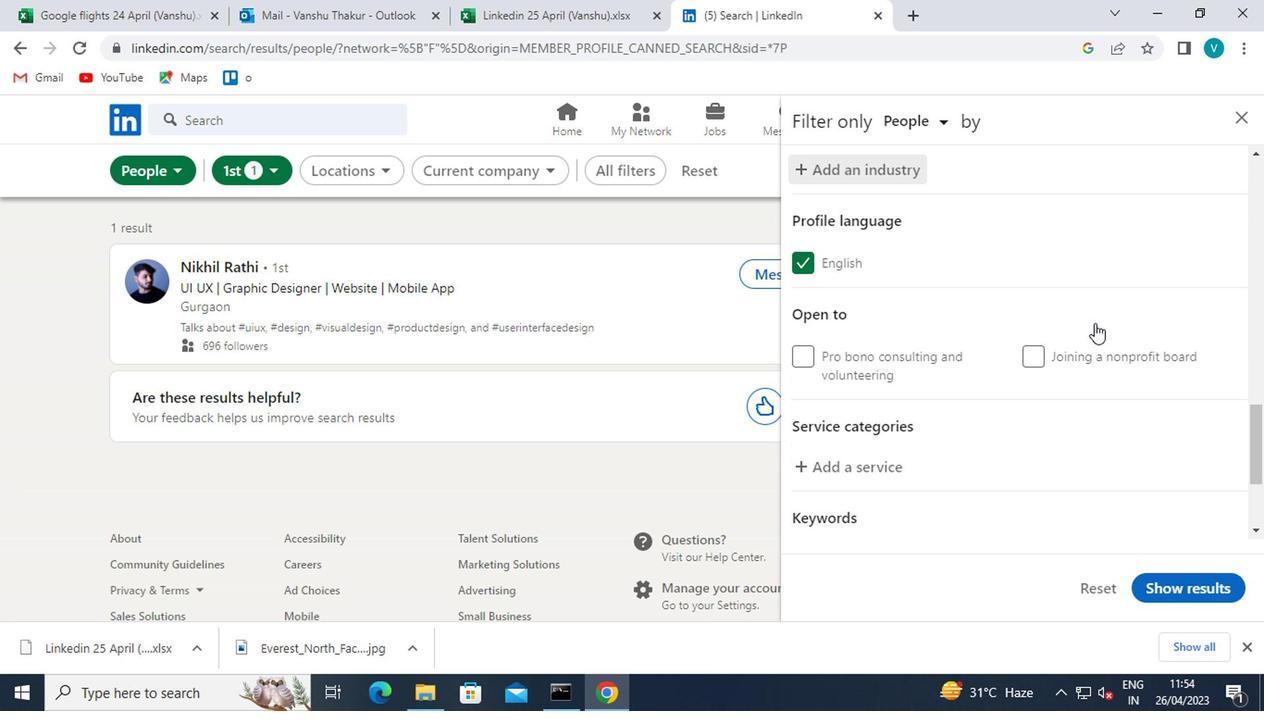 
Action: Mouse moved to (1029, 405)
Screenshot: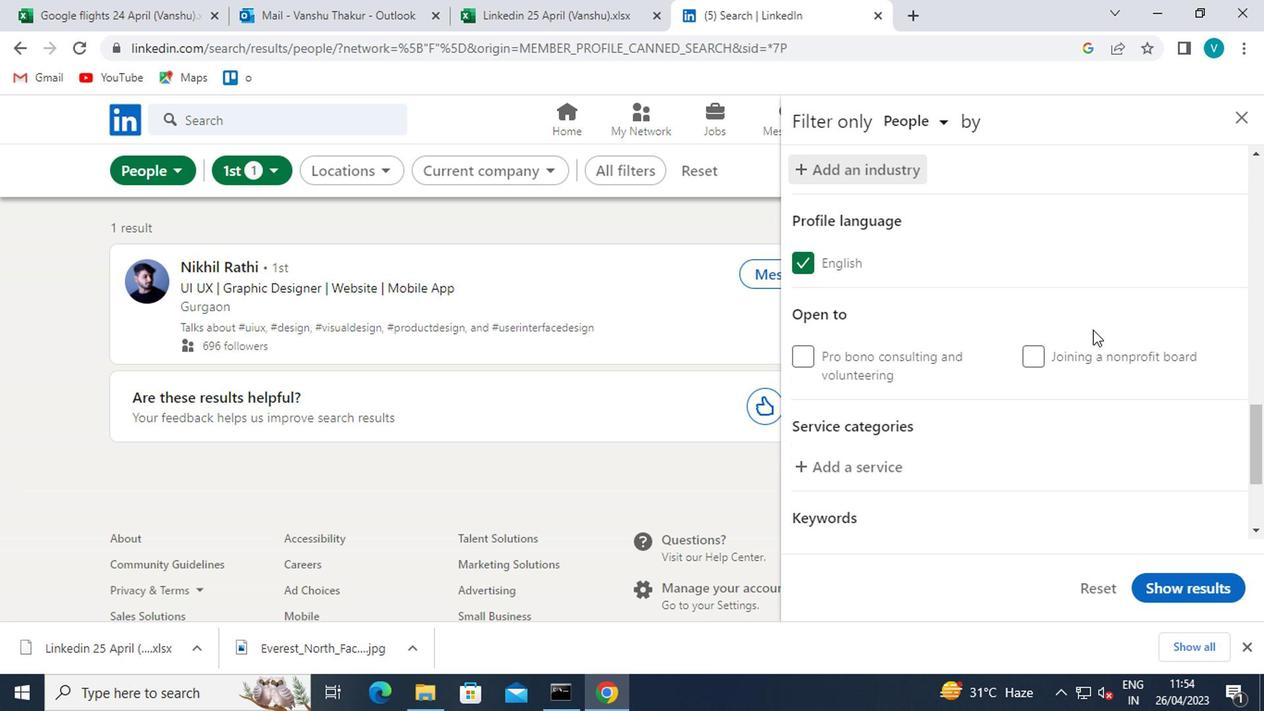 
Action: Mouse scrolled (1029, 405) with delta (0, 0)
Screenshot: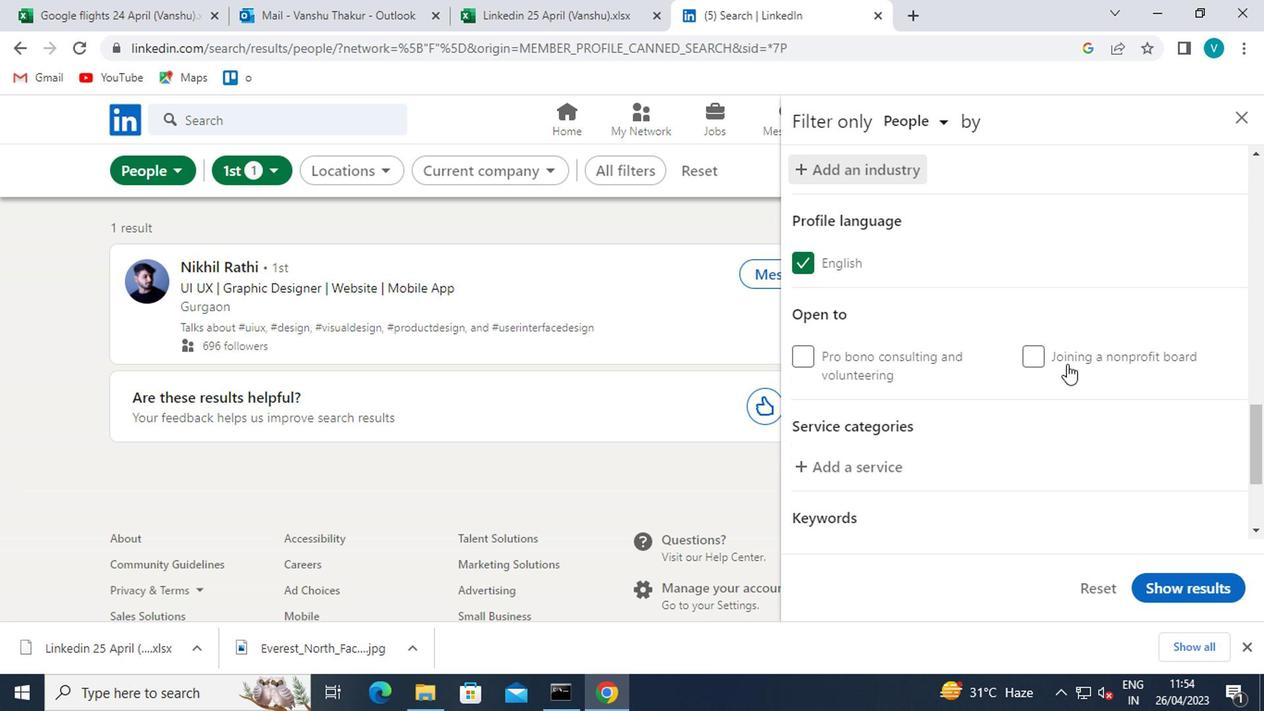 
Action: Mouse moved to (875, 279)
Screenshot: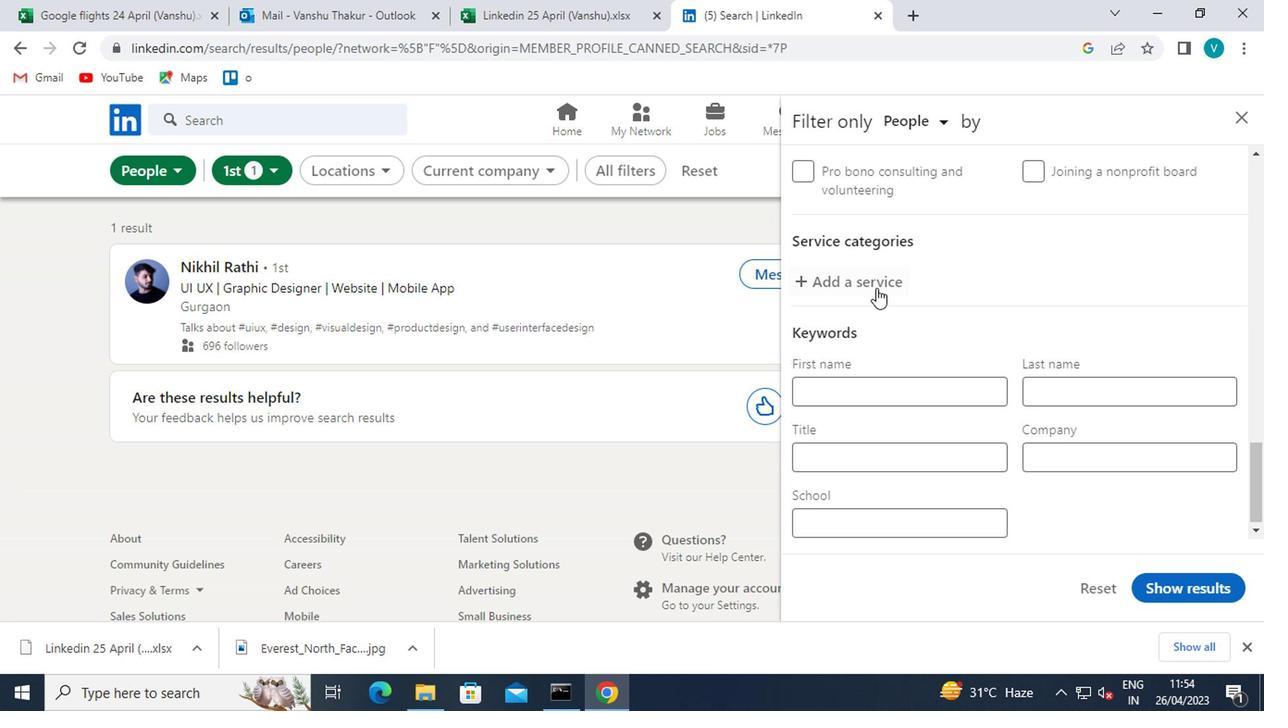 
Action: Mouse pressed left at (875, 279)
Screenshot: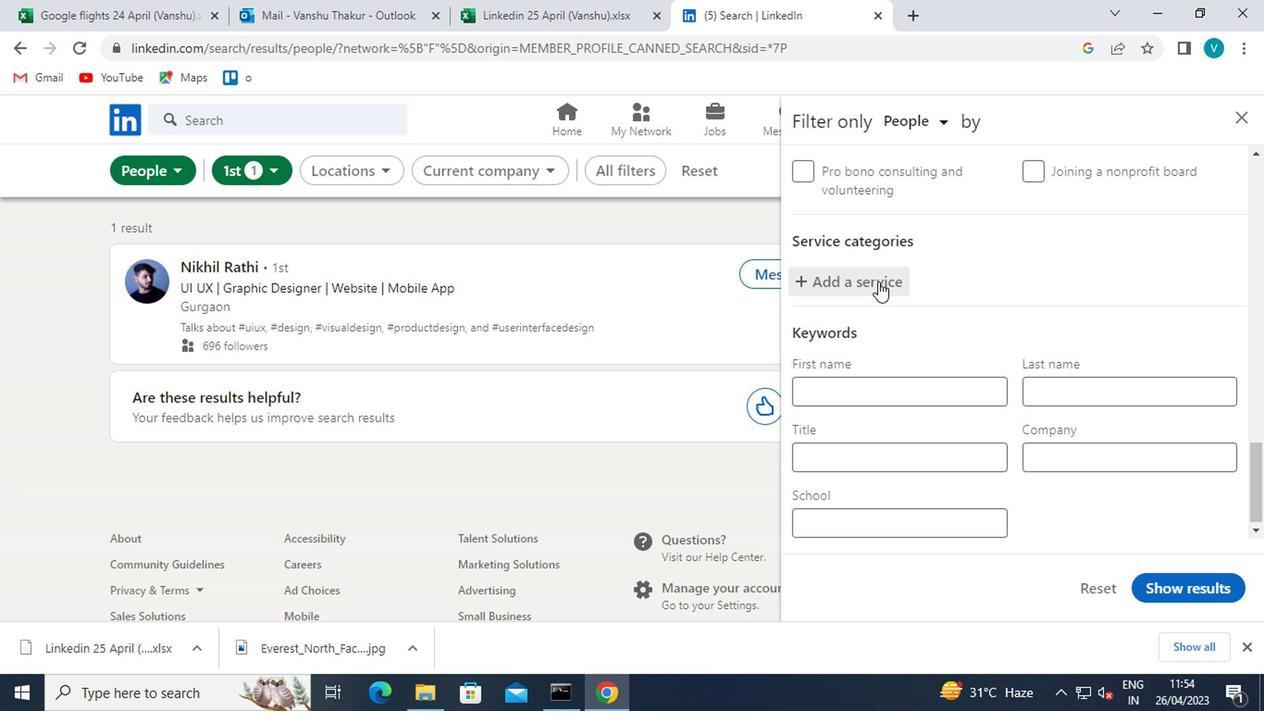 
Action: Key pressed <Key.shift>INSURANCE<Key.space>
Screenshot: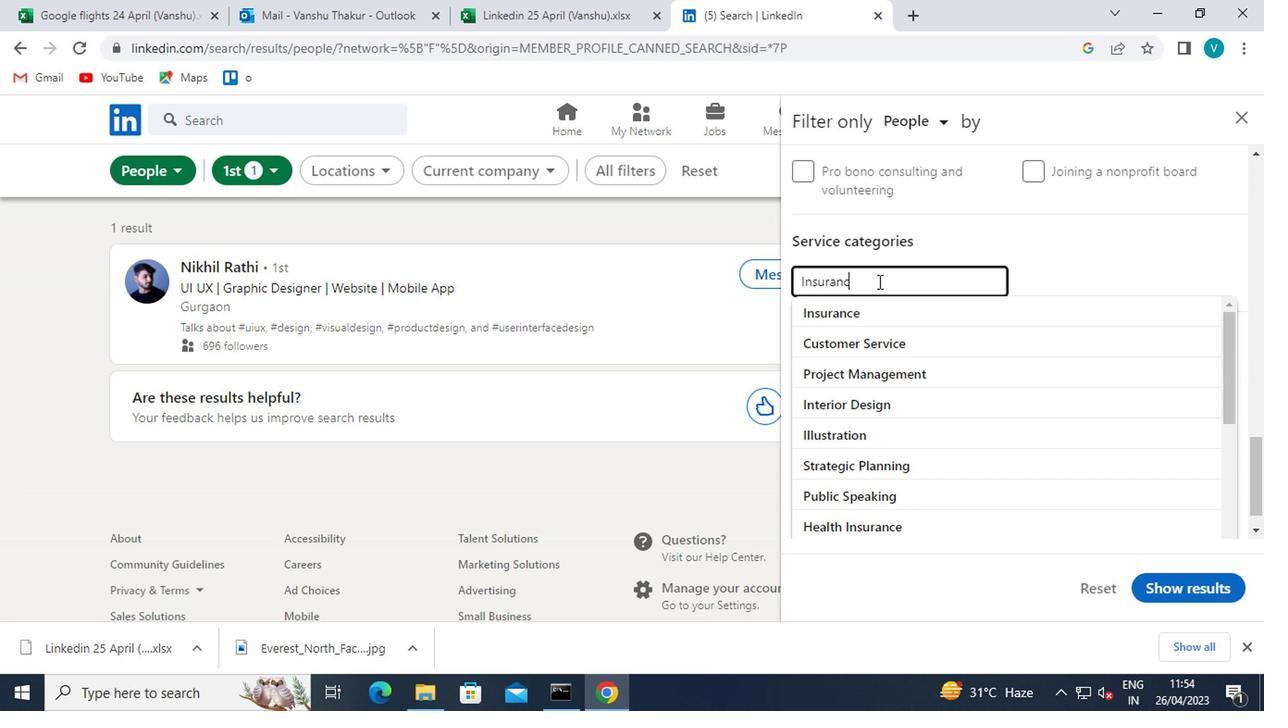 
Action: Mouse moved to (875, 306)
Screenshot: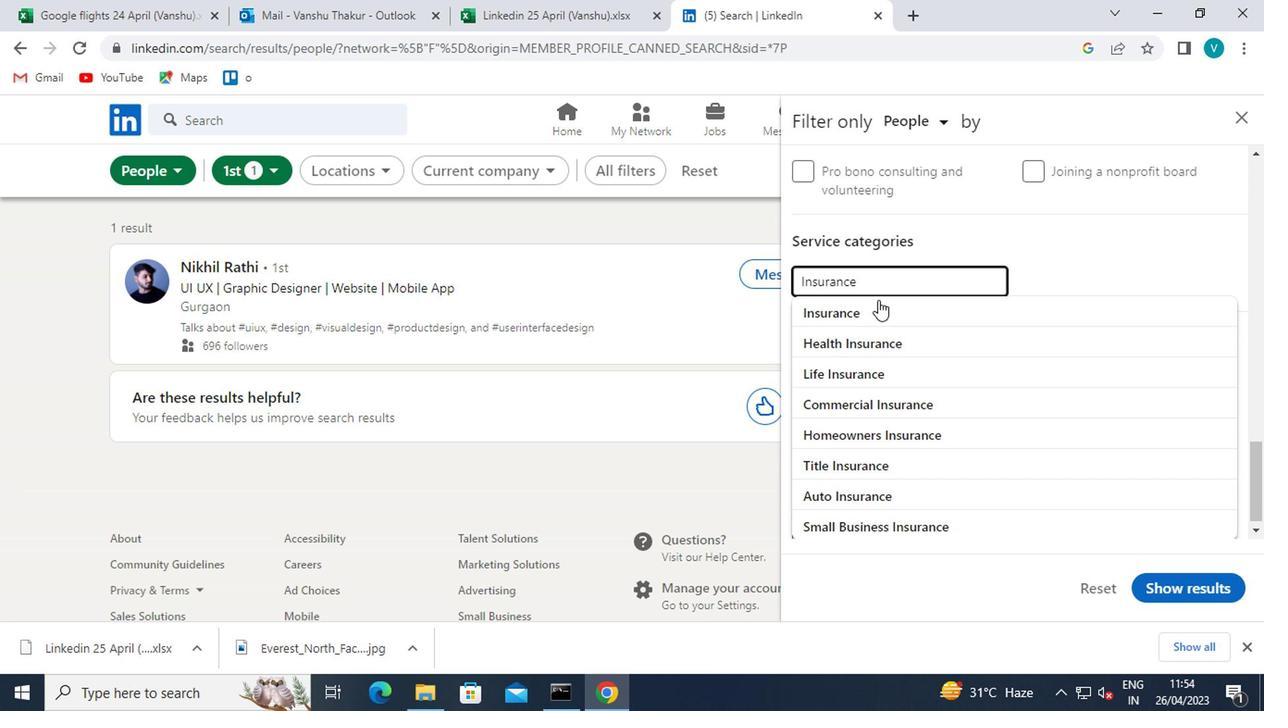 
Action: Mouse pressed left at (875, 306)
Screenshot: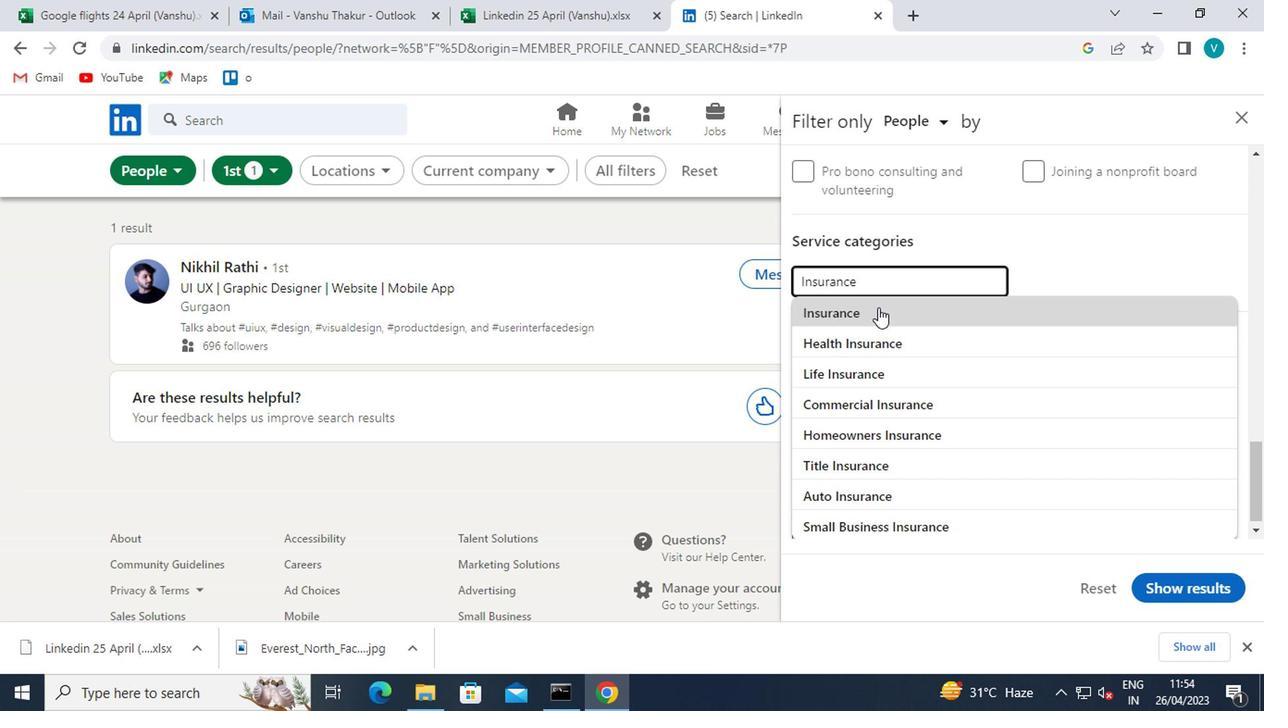 
Action: Mouse scrolled (875, 304) with delta (0, -1)
Screenshot: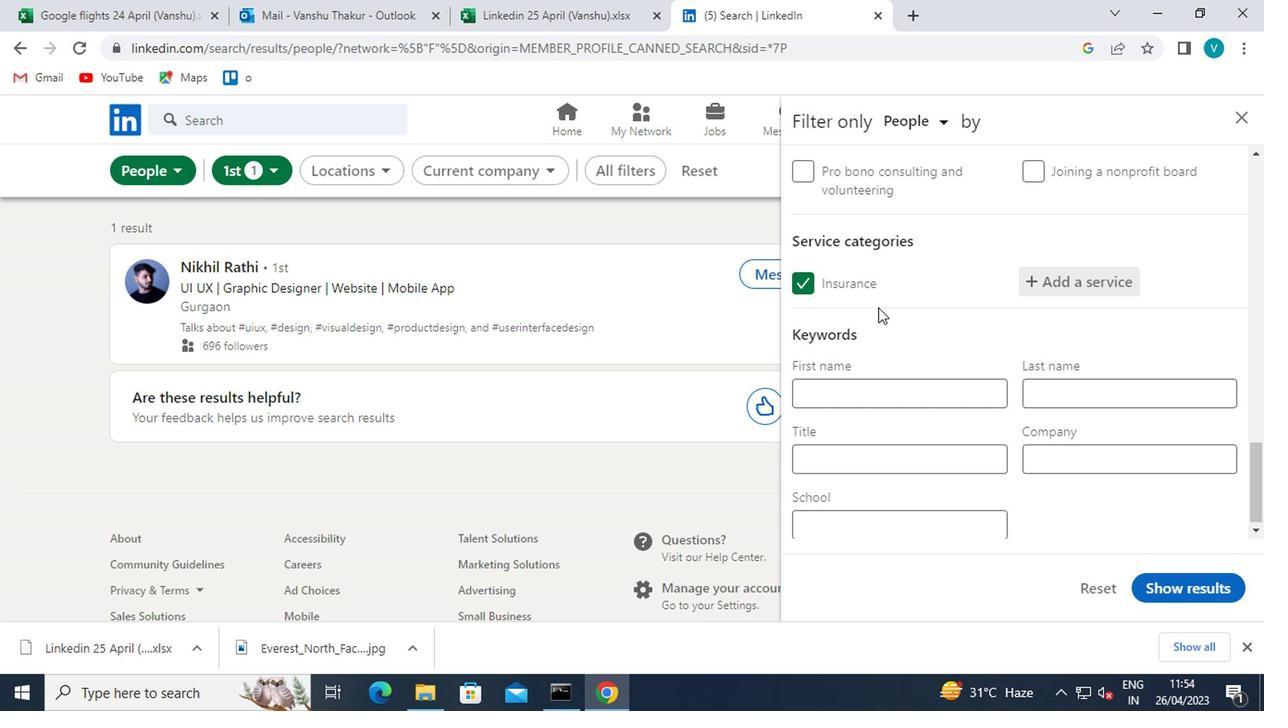 
Action: Mouse scrolled (875, 304) with delta (0, -1)
Screenshot: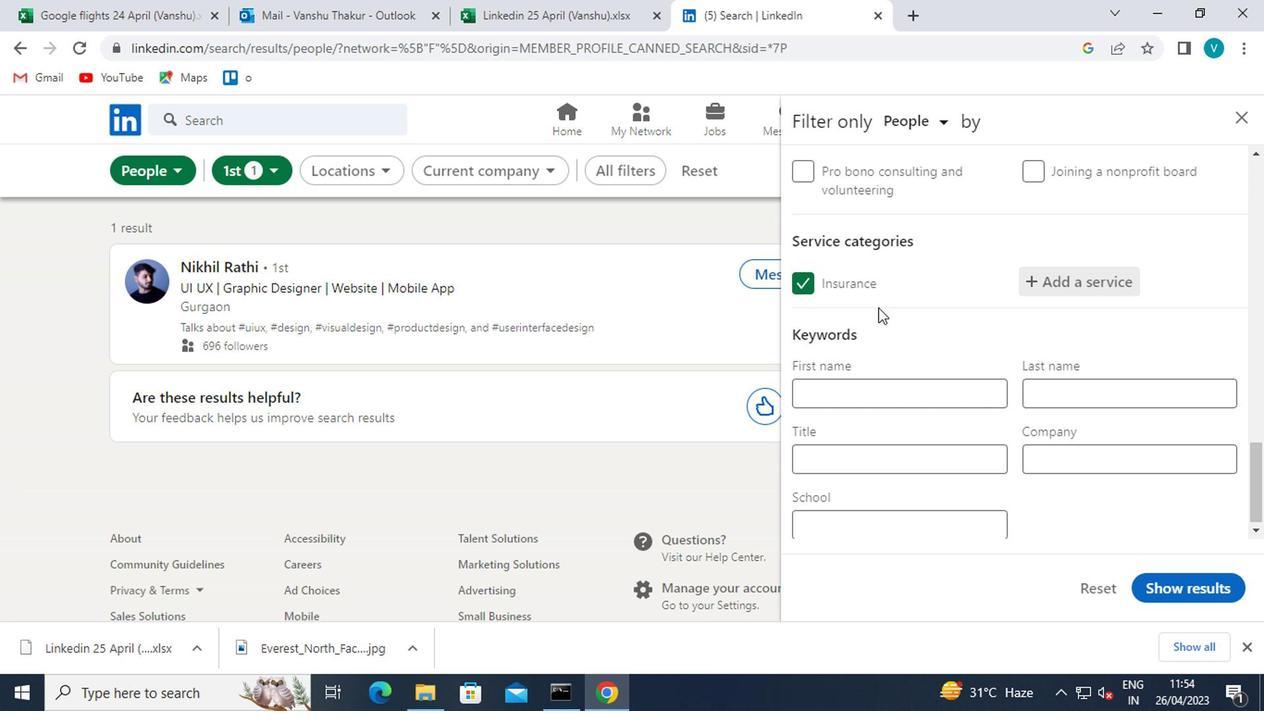 
Action: Mouse moved to (868, 453)
Screenshot: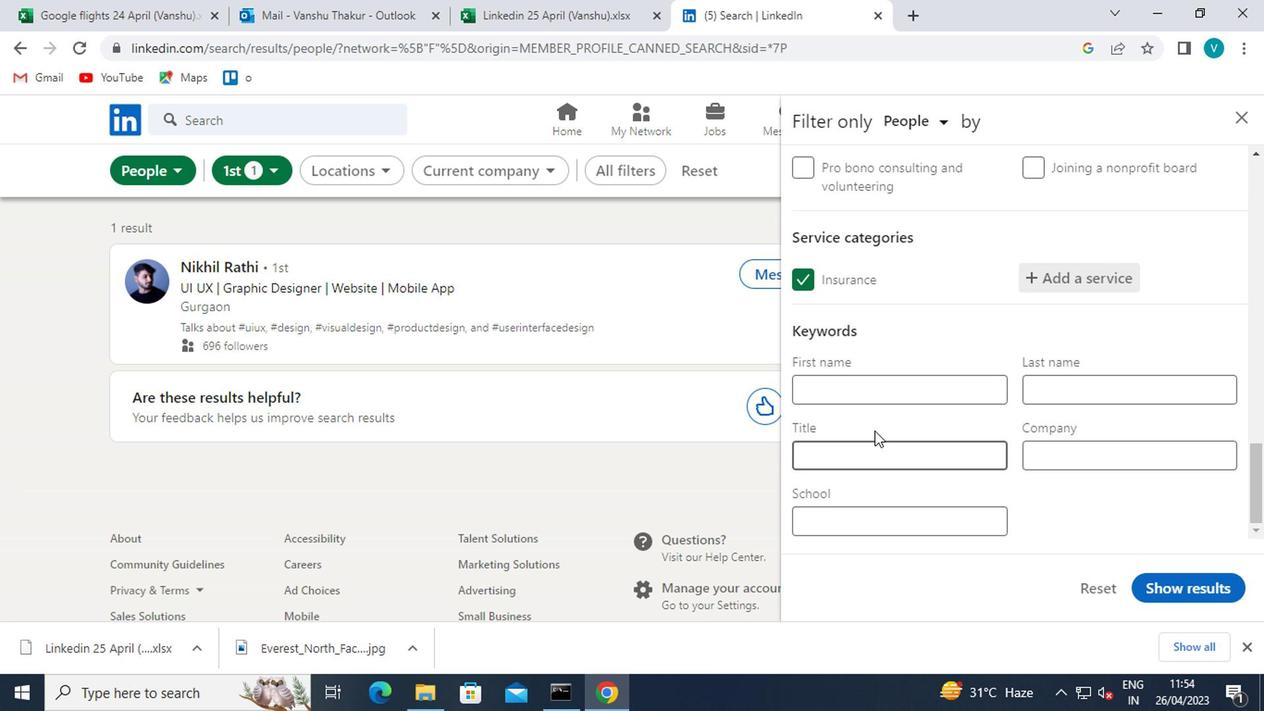 
Action: Mouse pressed left at (868, 453)
Screenshot: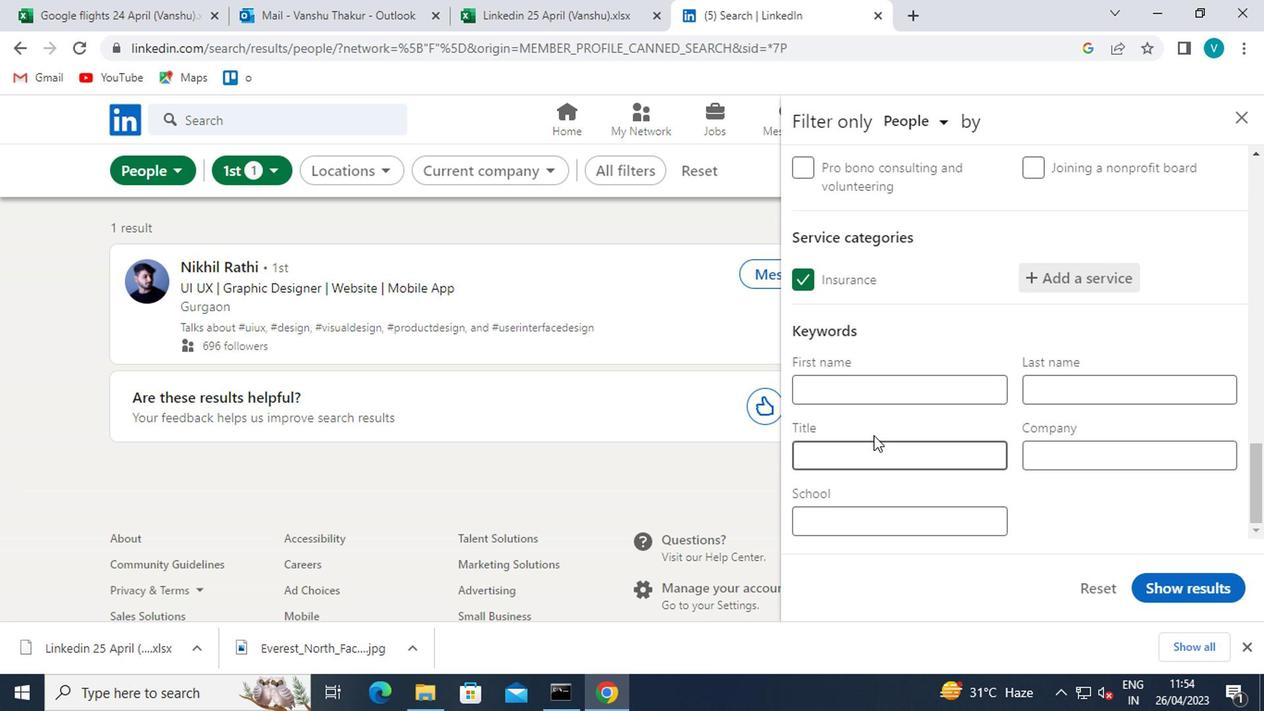 
Action: Key pressed <Key.shift>YOUTH<Key.space><Key.shift>VOLUNTEER
Screenshot: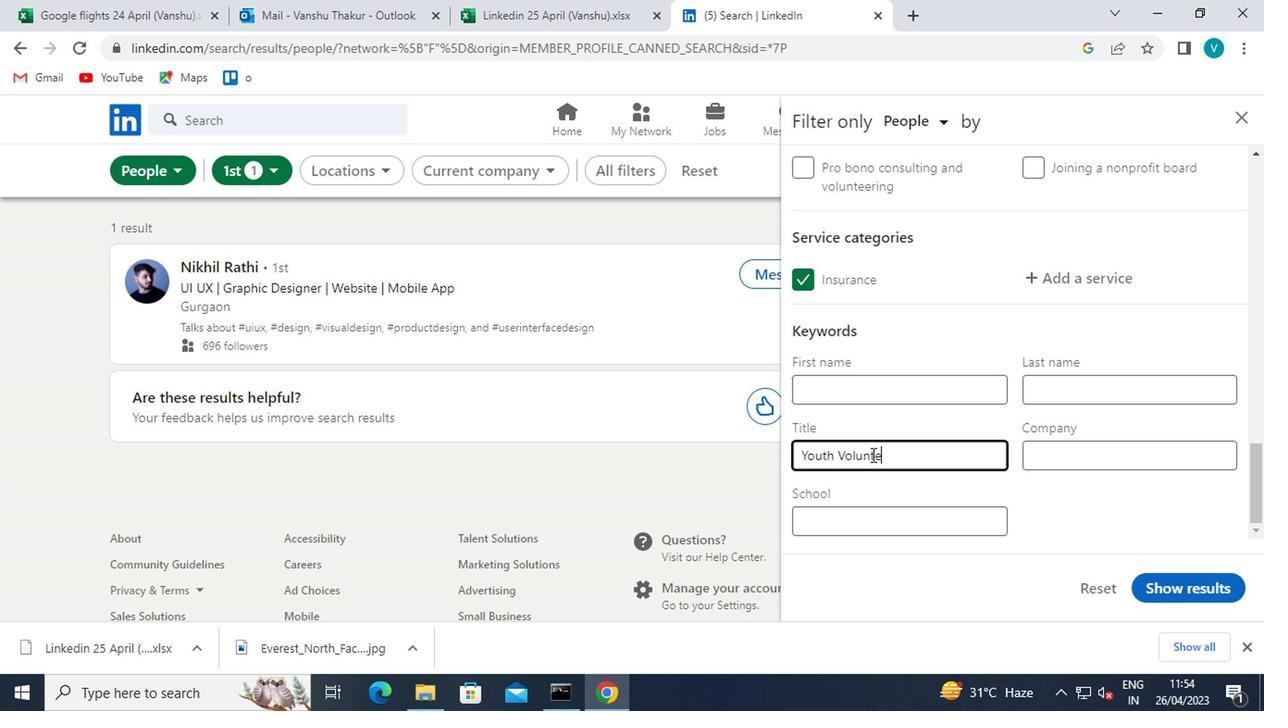 
Action: Mouse moved to (1170, 587)
Screenshot: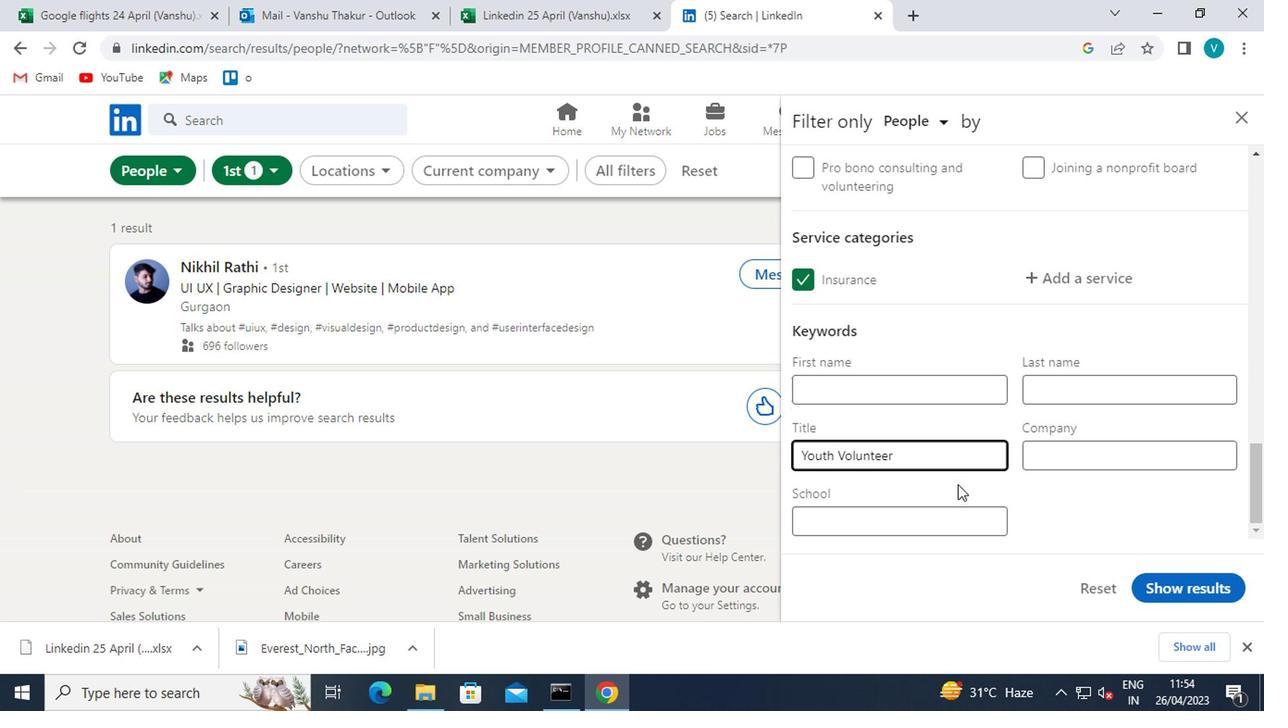 
Action: Mouse pressed left at (1170, 587)
Screenshot: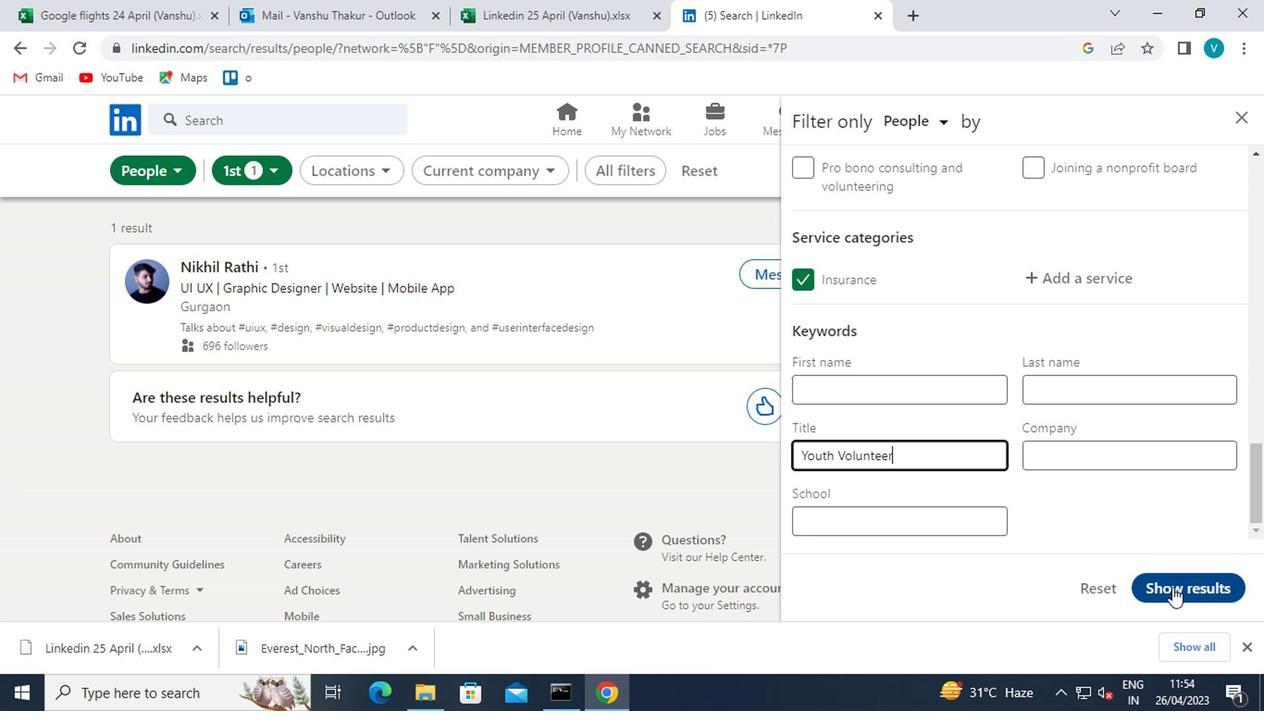 
